 Task: Find connections with filter location Market Harborough with filter topic #Gettingthingsdonewith filter profile language Spanish with filter current company Zones, LLC with filter school Jaipuria Institute of Management with filter industry Cutlery and Handtool Manufacturing with filter service category Immigration Law with filter keywords title Event Planner
Action: Mouse moved to (547, 58)
Screenshot: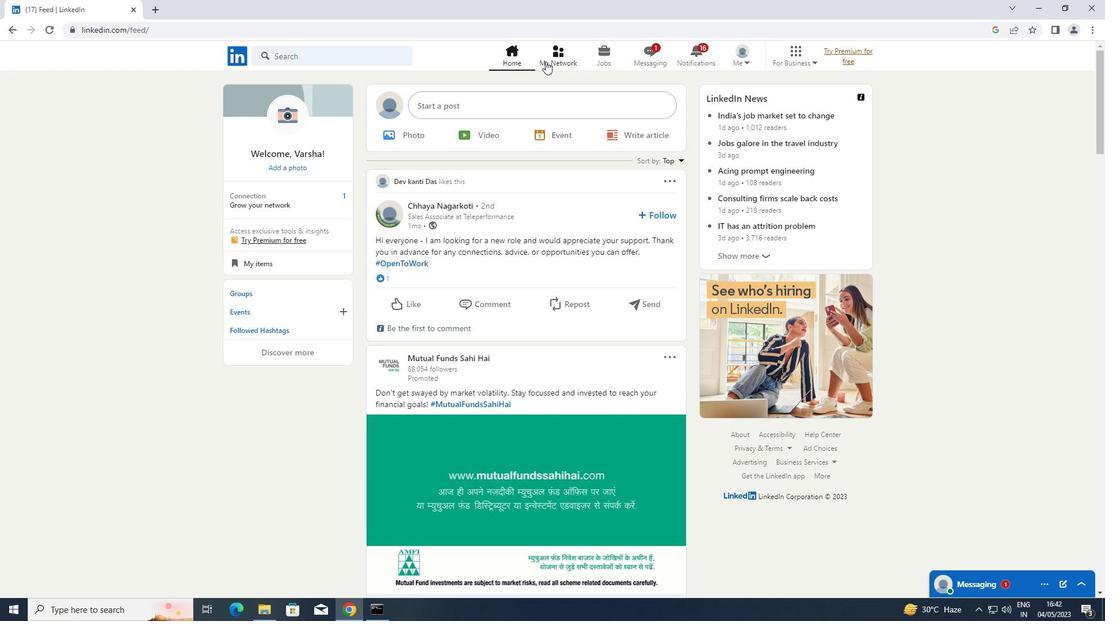 
Action: Mouse pressed left at (547, 58)
Screenshot: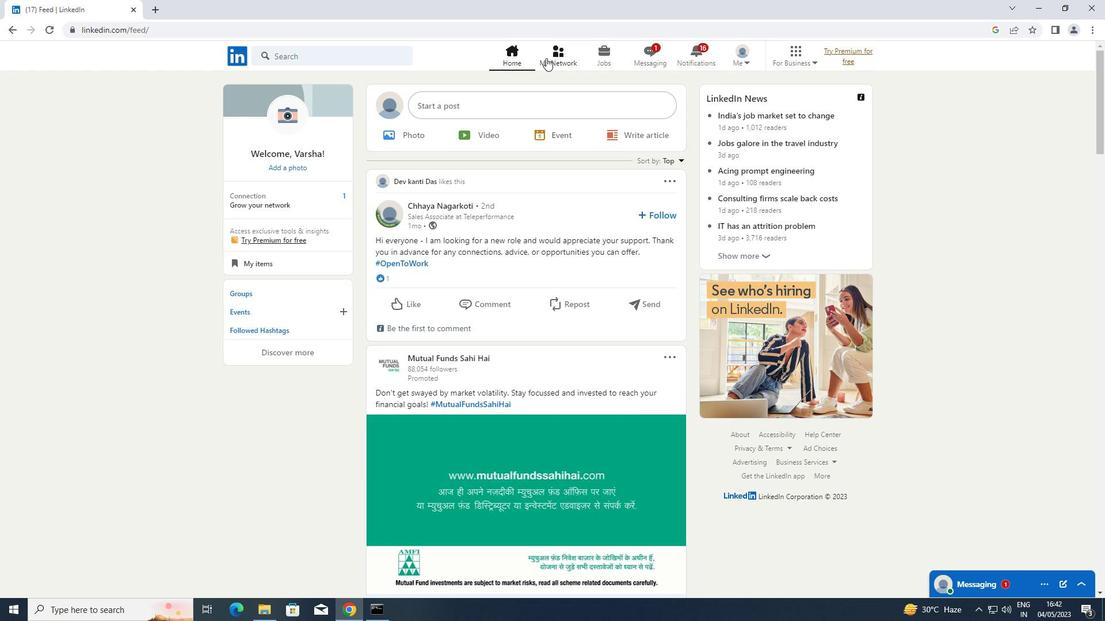 
Action: Mouse moved to (347, 126)
Screenshot: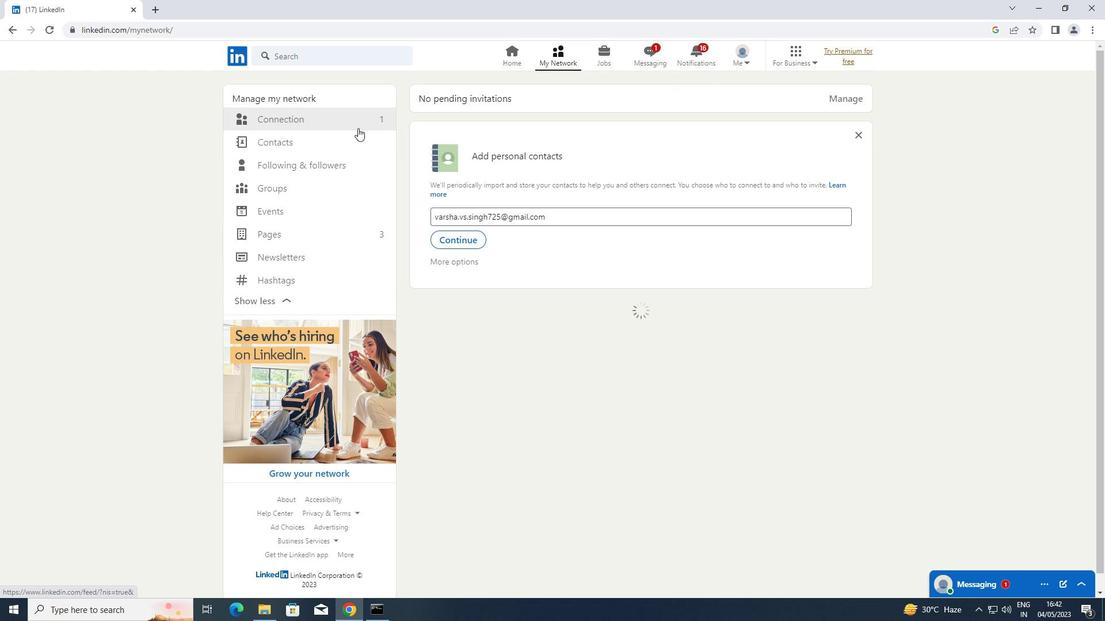 
Action: Mouse pressed left at (347, 126)
Screenshot: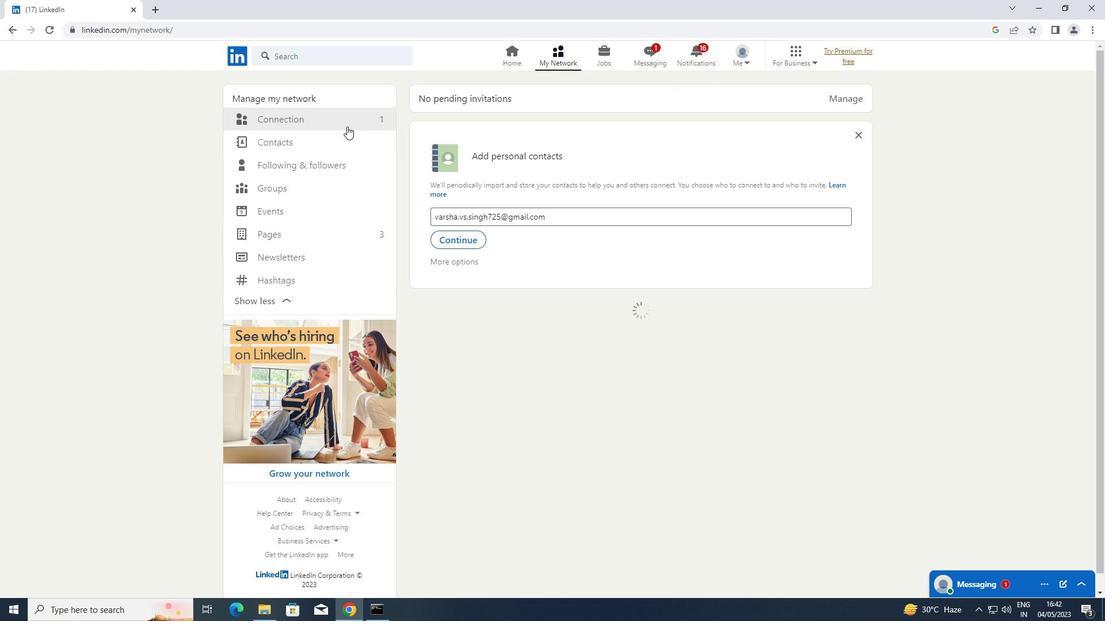 
Action: Mouse moved to (348, 122)
Screenshot: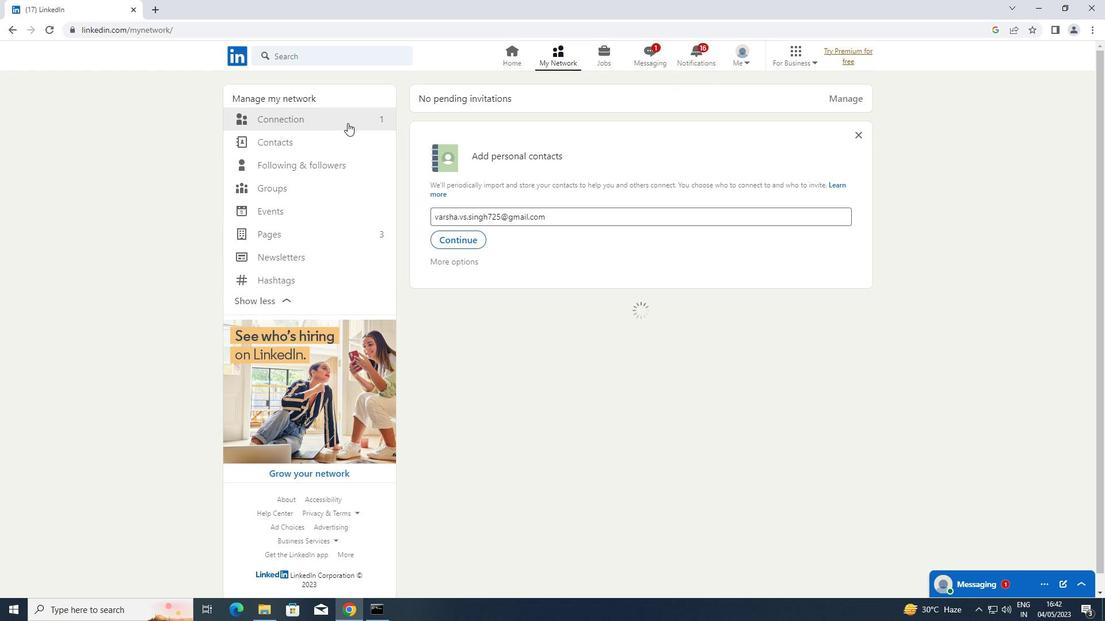 
Action: Mouse pressed left at (348, 122)
Screenshot: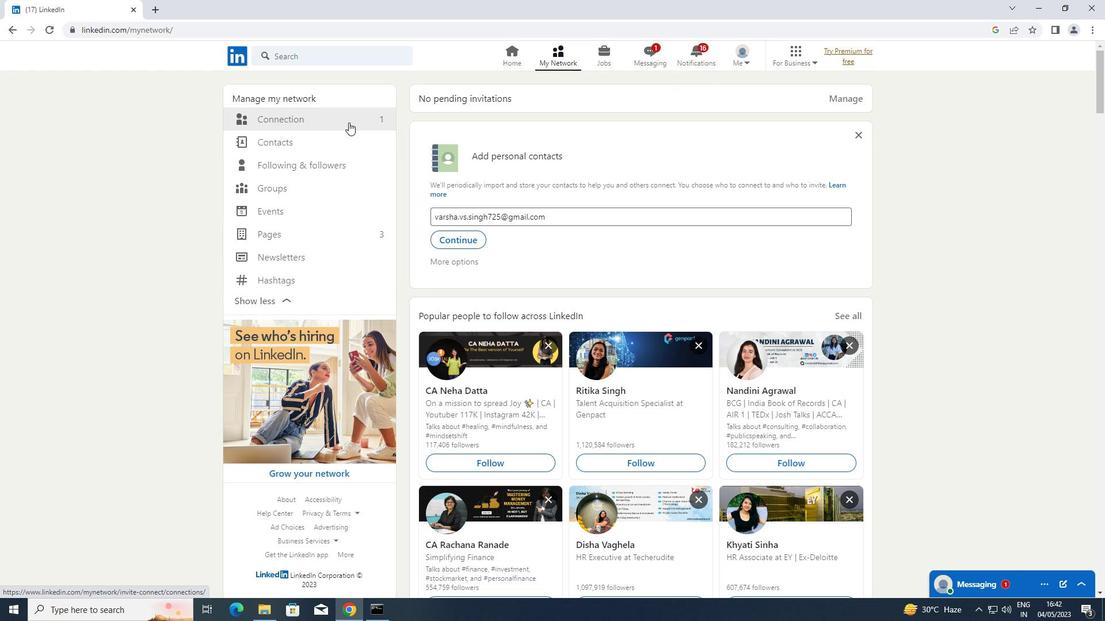 
Action: Mouse moved to (643, 120)
Screenshot: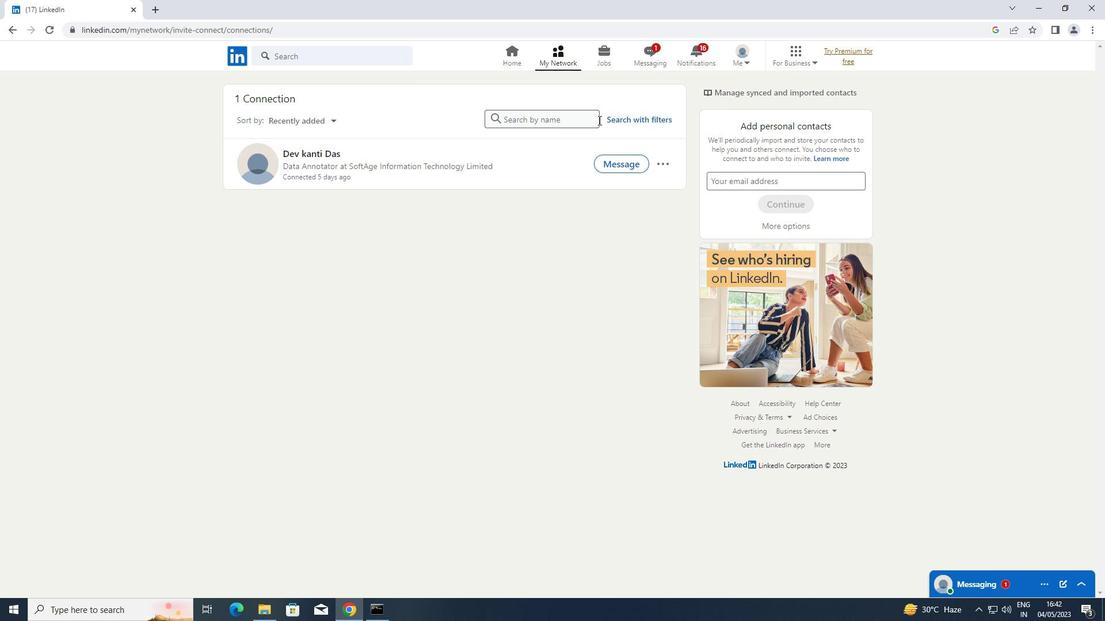 
Action: Mouse pressed left at (643, 120)
Screenshot: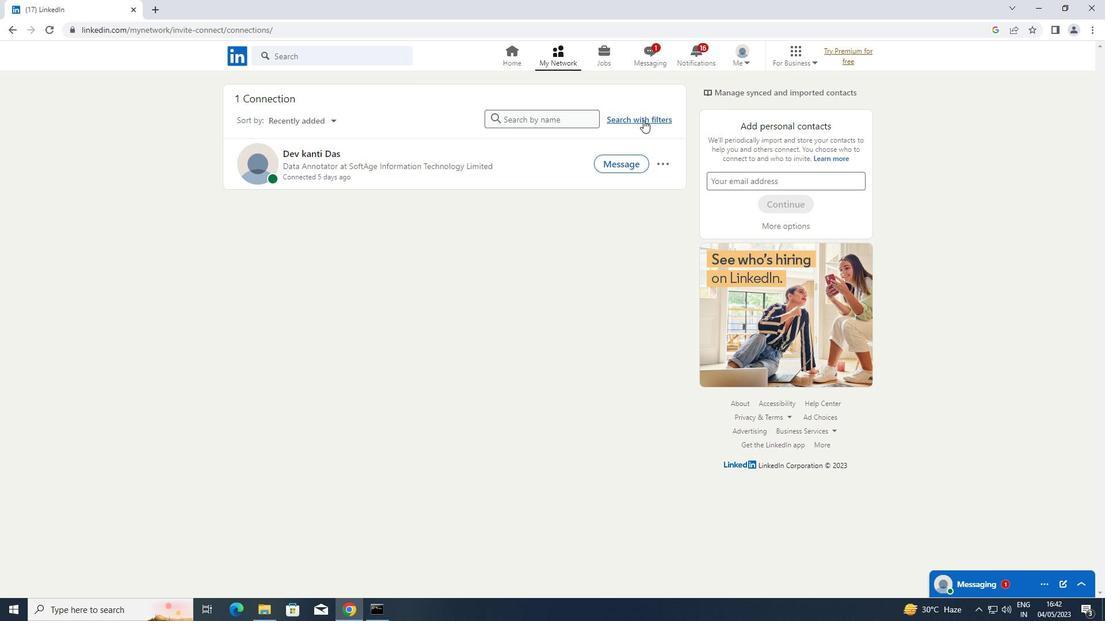 
Action: Mouse moved to (592, 90)
Screenshot: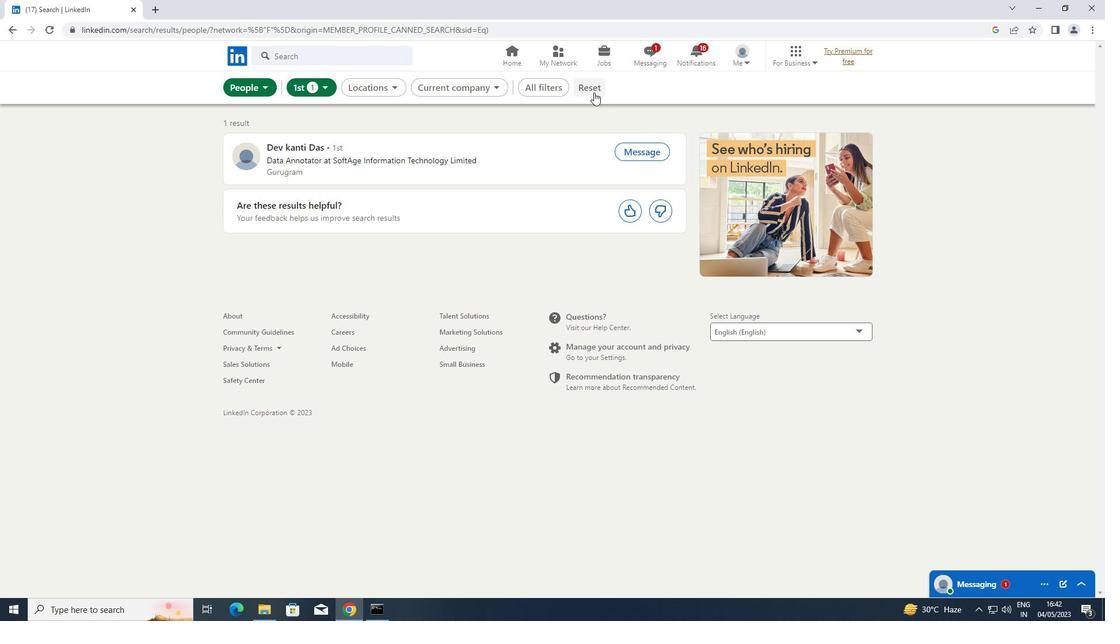 
Action: Mouse pressed left at (592, 90)
Screenshot: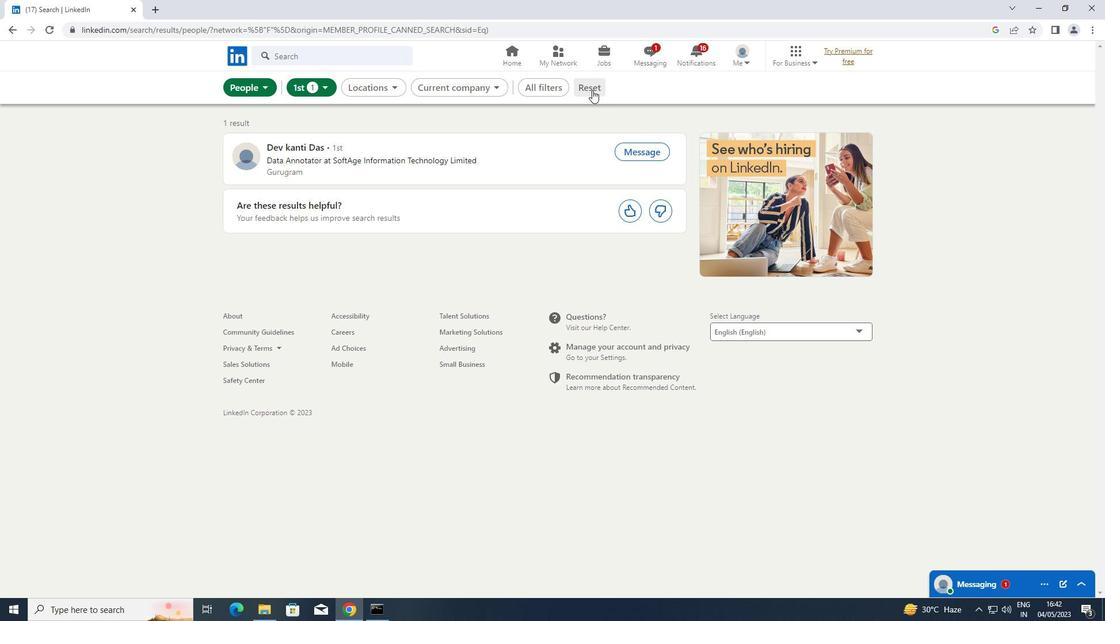 
Action: Mouse moved to (578, 88)
Screenshot: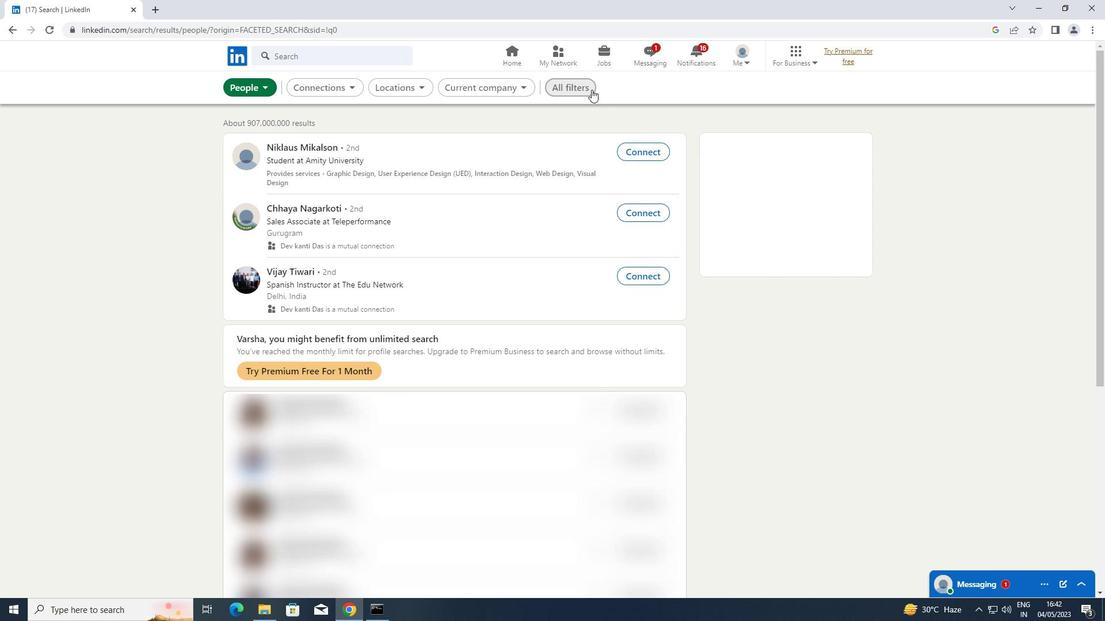 
Action: Mouse pressed left at (578, 88)
Screenshot: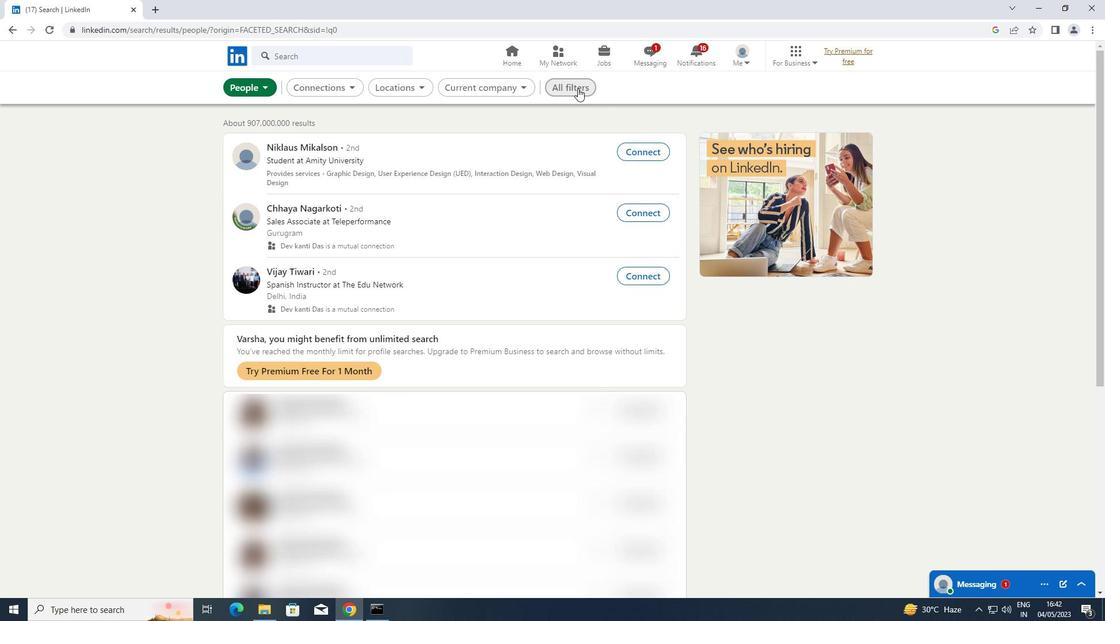 
Action: Mouse moved to (855, 196)
Screenshot: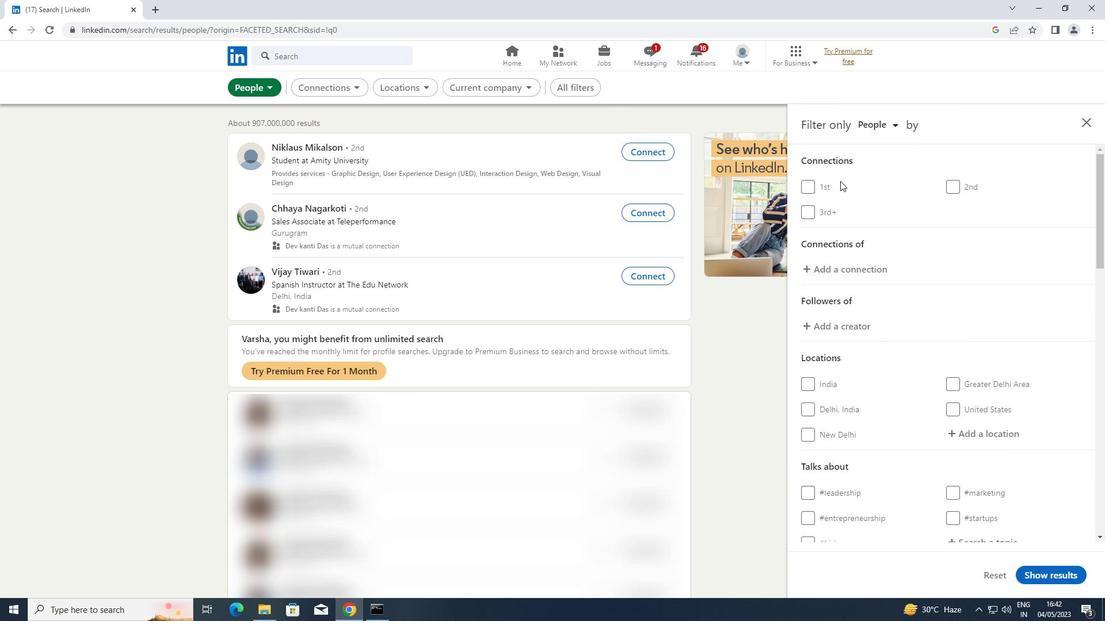 
Action: Mouse scrolled (855, 195) with delta (0, 0)
Screenshot: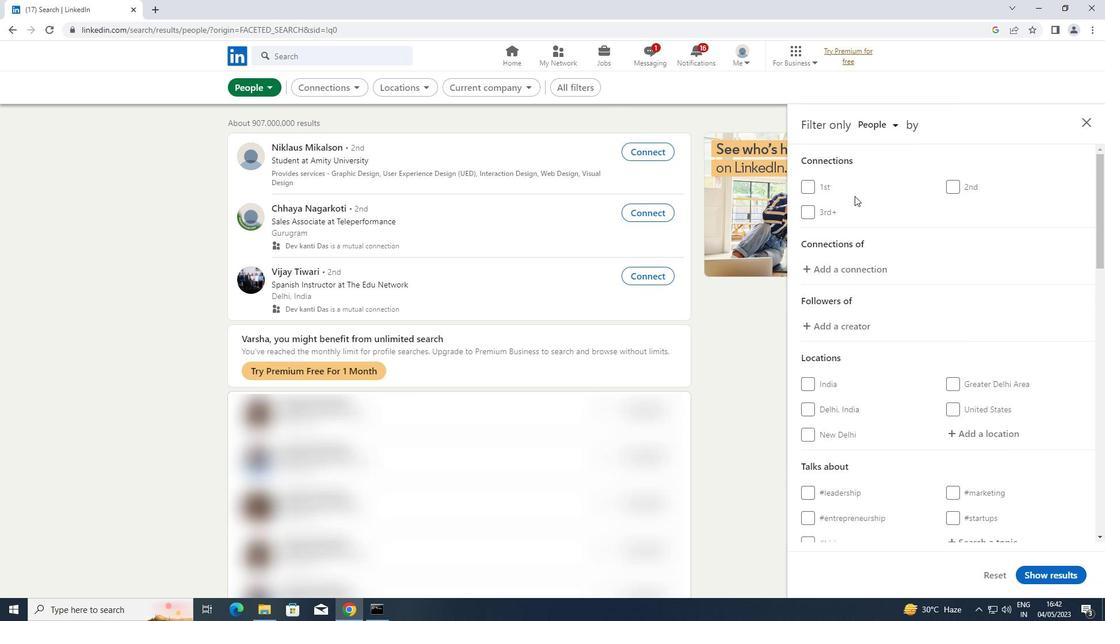 
Action: Mouse scrolled (855, 195) with delta (0, 0)
Screenshot: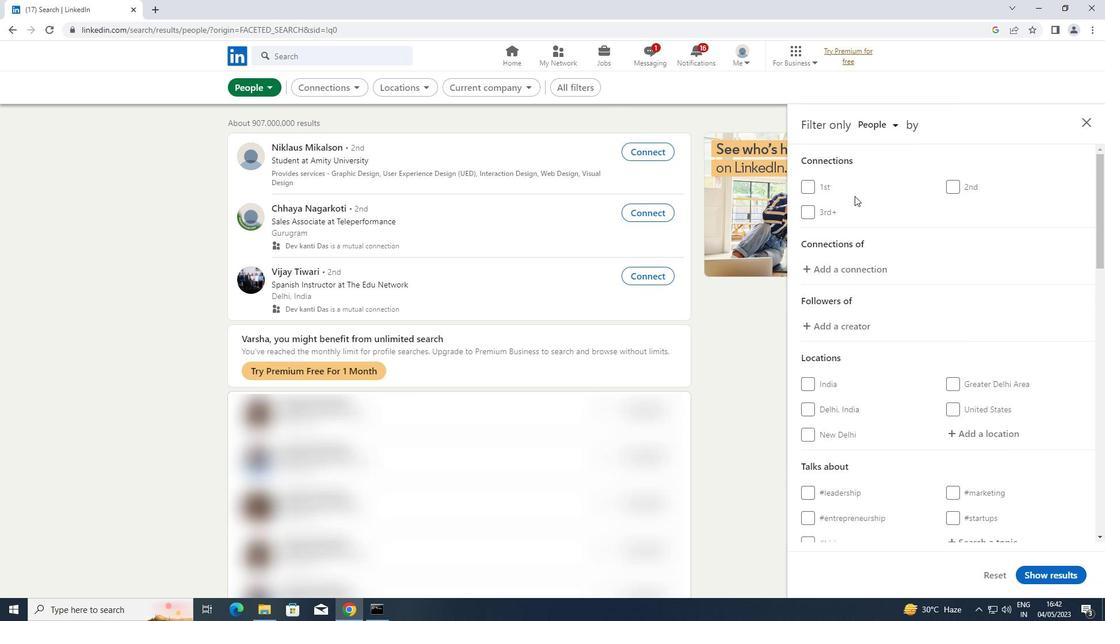 
Action: Mouse moved to (956, 306)
Screenshot: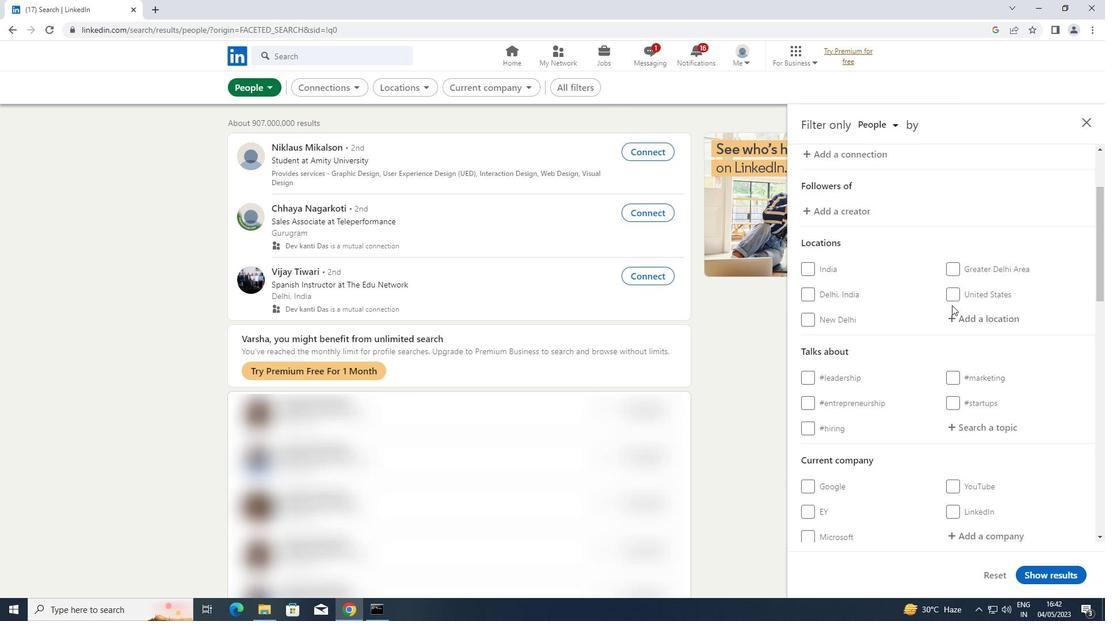 
Action: Mouse pressed left at (956, 306)
Screenshot: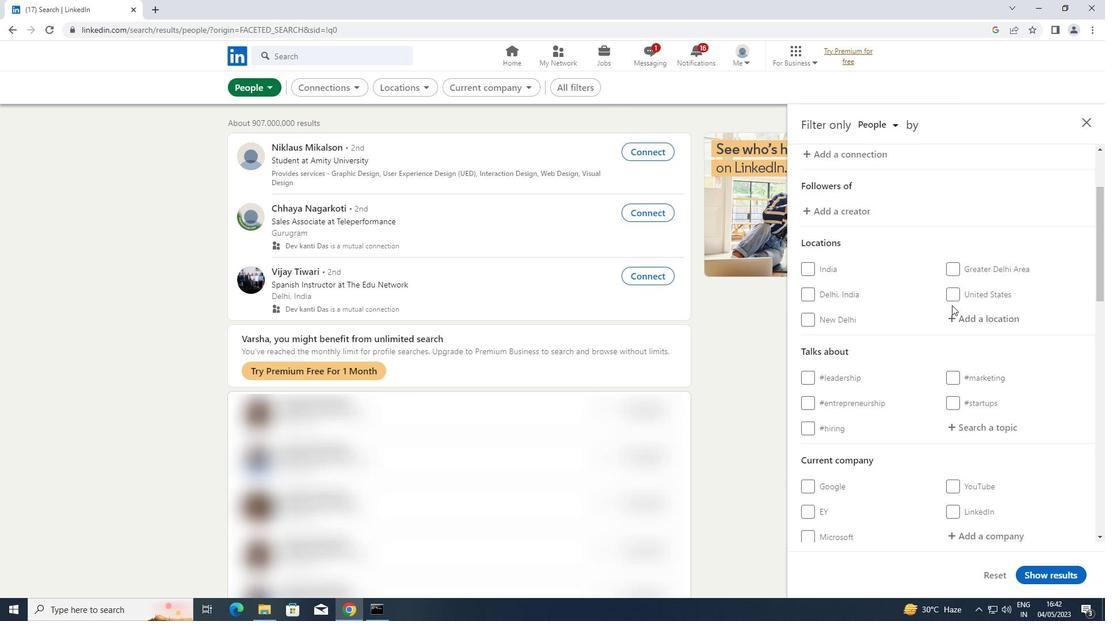 
Action: Mouse moved to (961, 313)
Screenshot: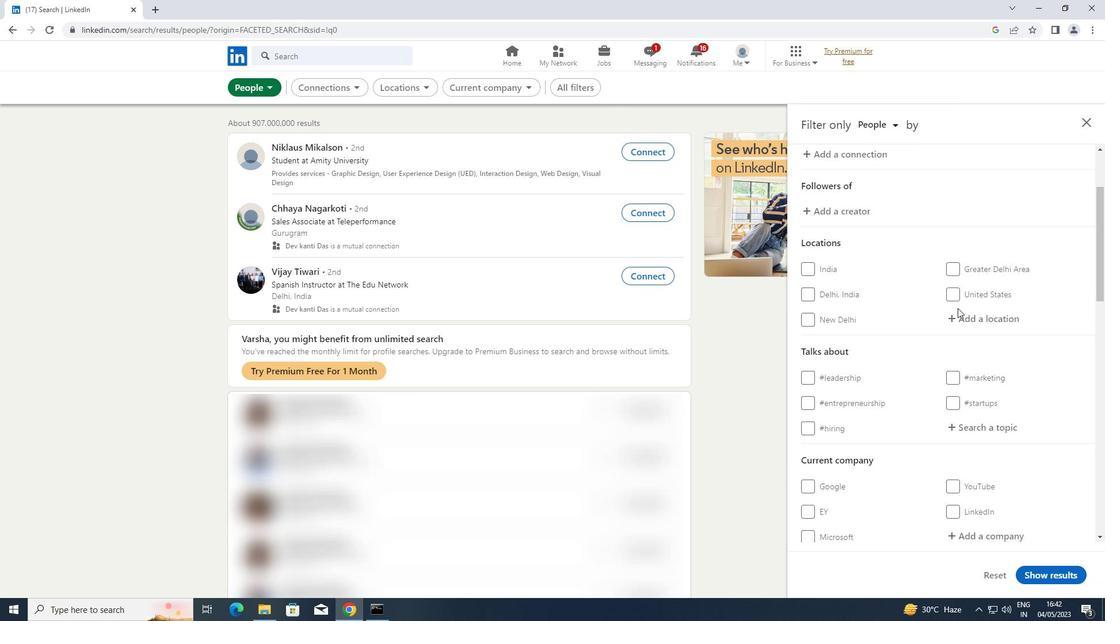 
Action: Mouse pressed left at (961, 313)
Screenshot: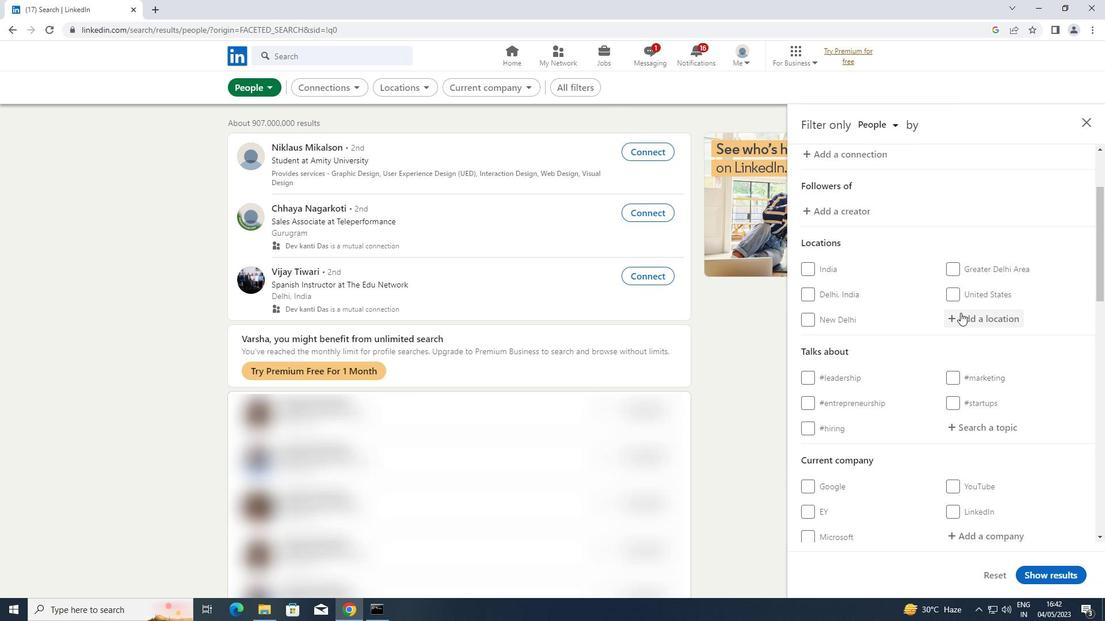 
Action: Mouse moved to (961, 313)
Screenshot: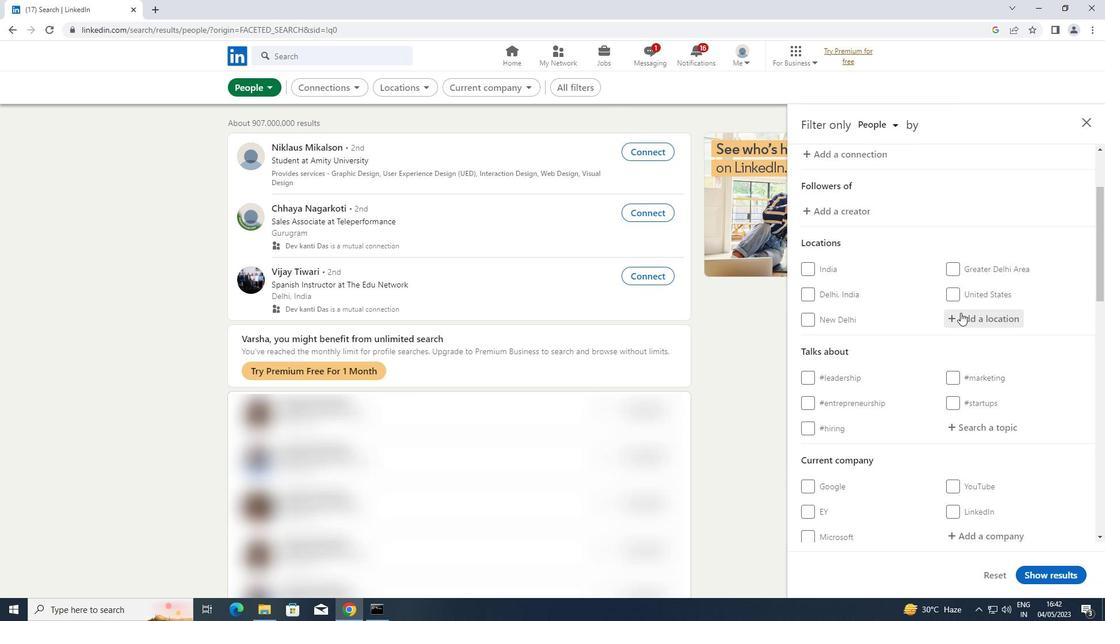 
Action: Key pressed <Key.shift>MARKET<Key.space><Key.shift>HARBOROUGH
Screenshot: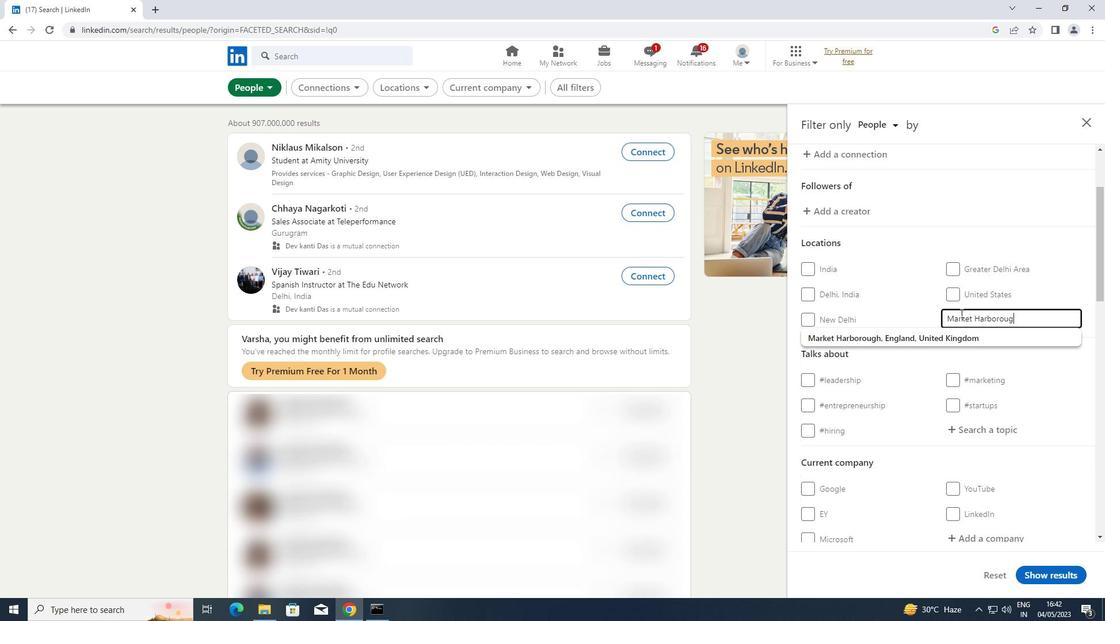 
Action: Mouse moved to (1005, 422)
Screenshot: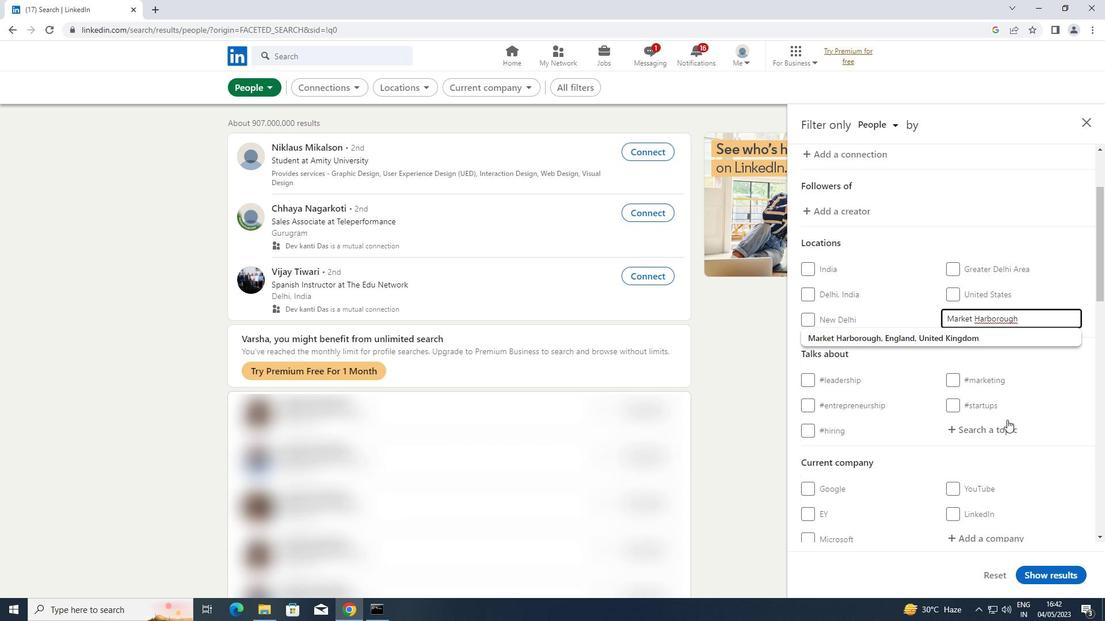 
Action: Mouse pressed left at (1005, 422)
Screenshot: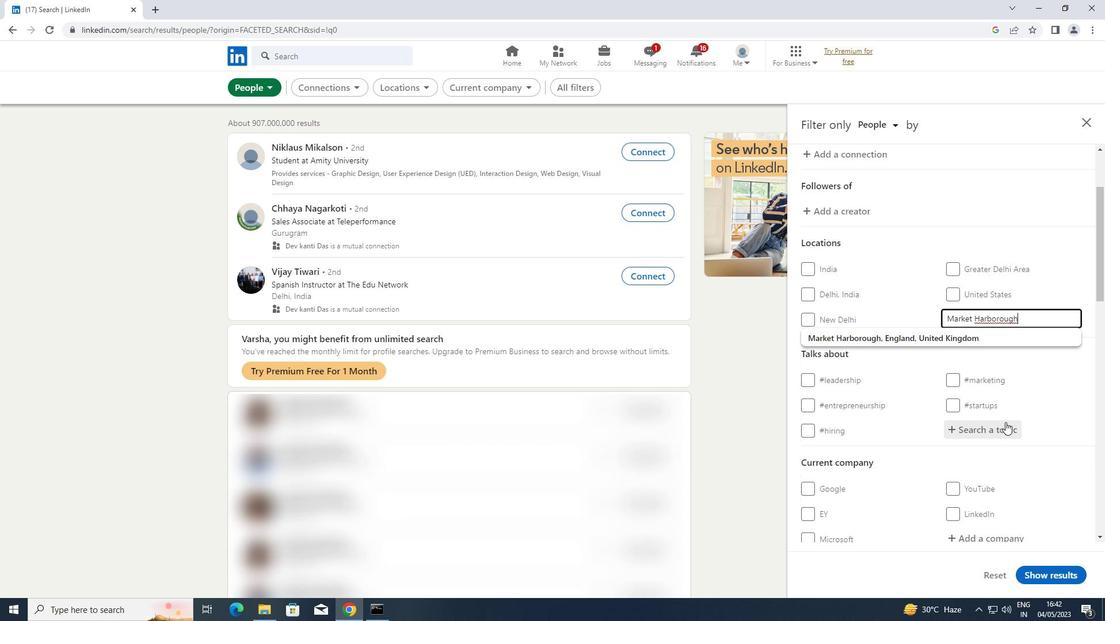 
Action: Key pressed <Key.shift>GETTINGTHINGSDON
Screenshot: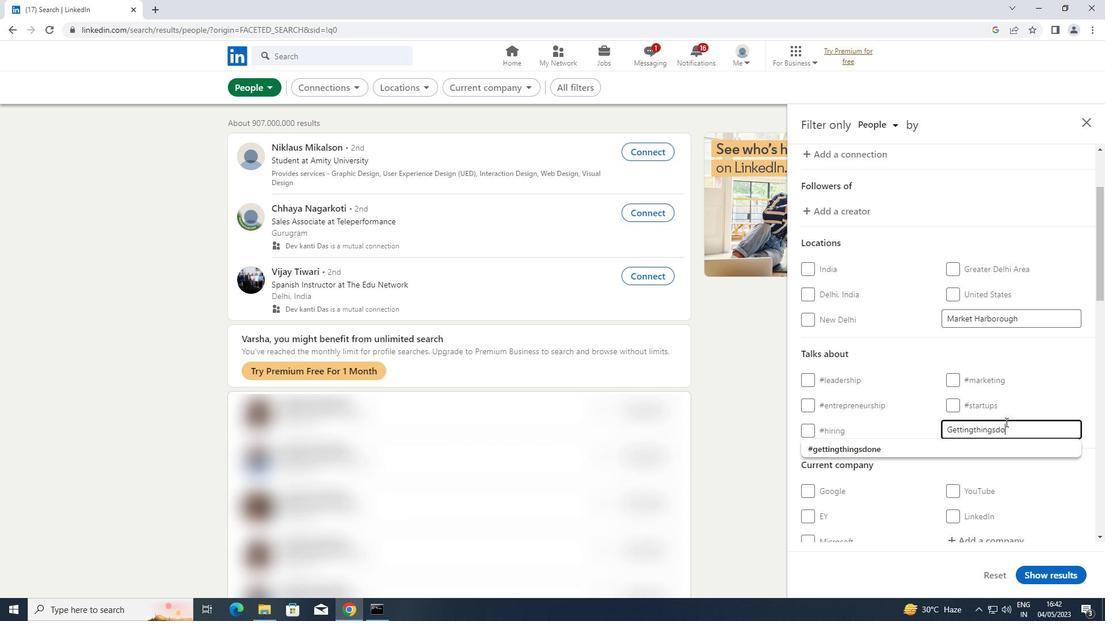 
Action: Mouse moved to (924, 451)
Screenshot: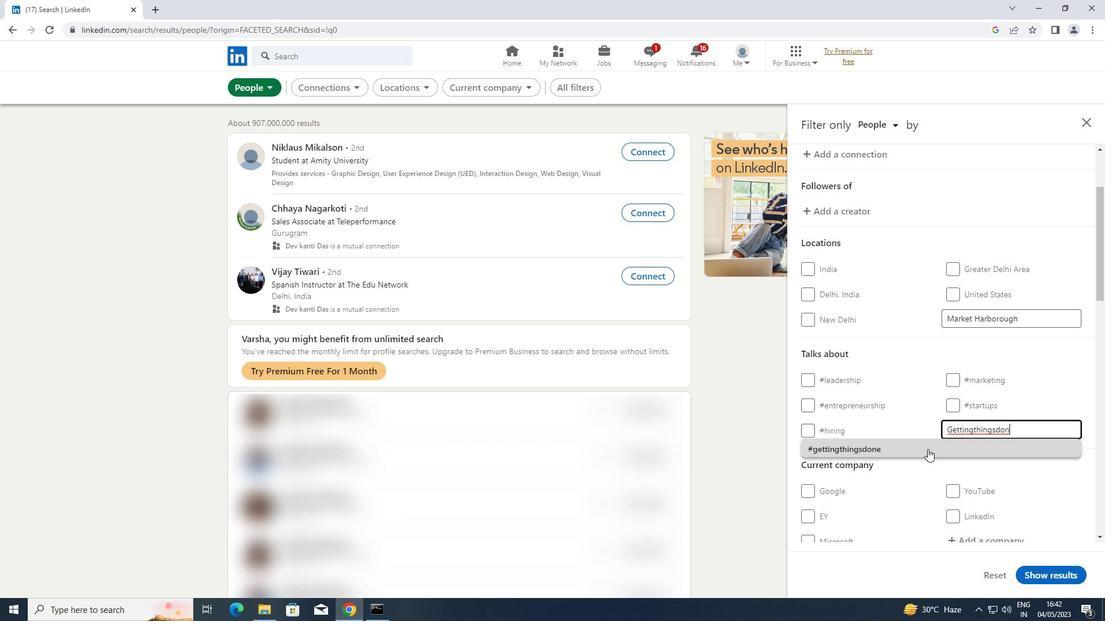 
Action: Mouse pressed left at (924, 451)
Screenshot: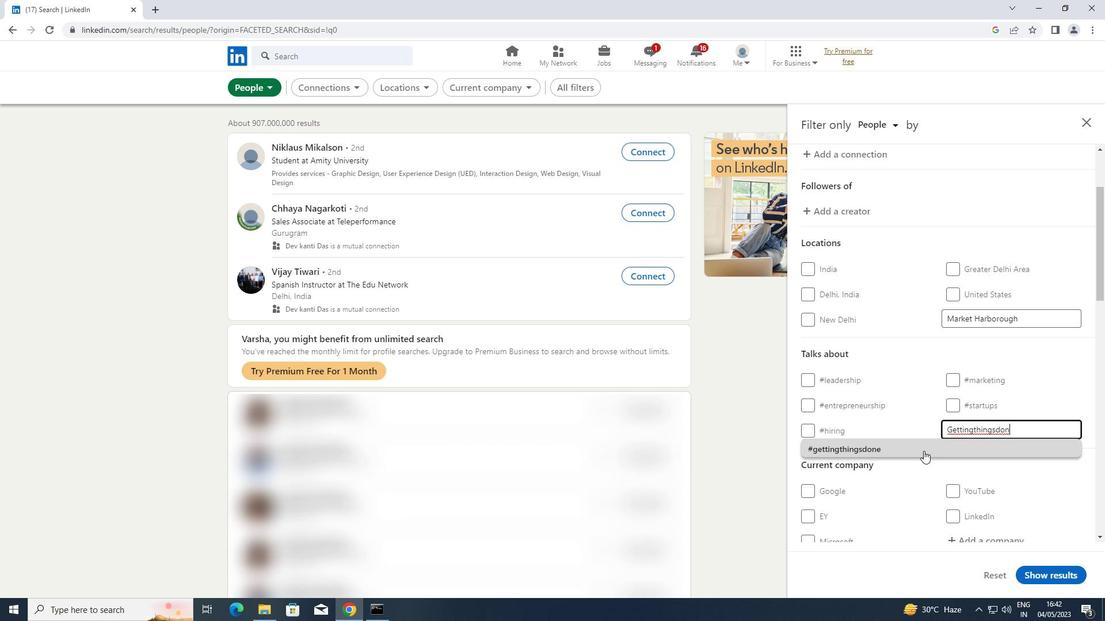 
Action: Mouse moved to (926, 451)
Screenshot: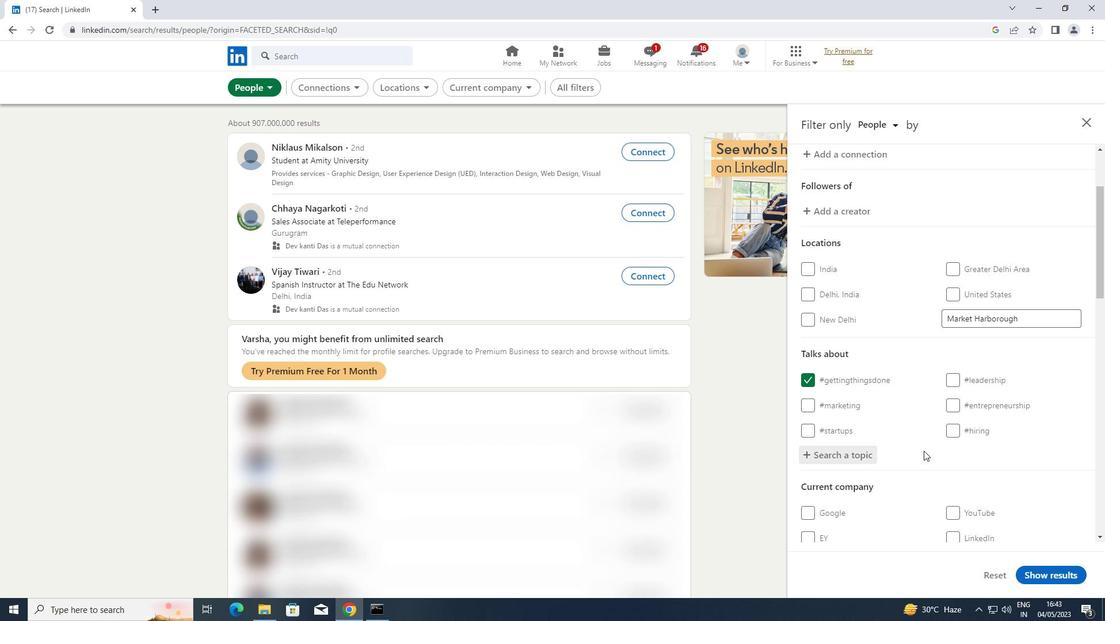 
Action: Mouse scrolled (926, 450) with delta (0, 0)
Screenshot: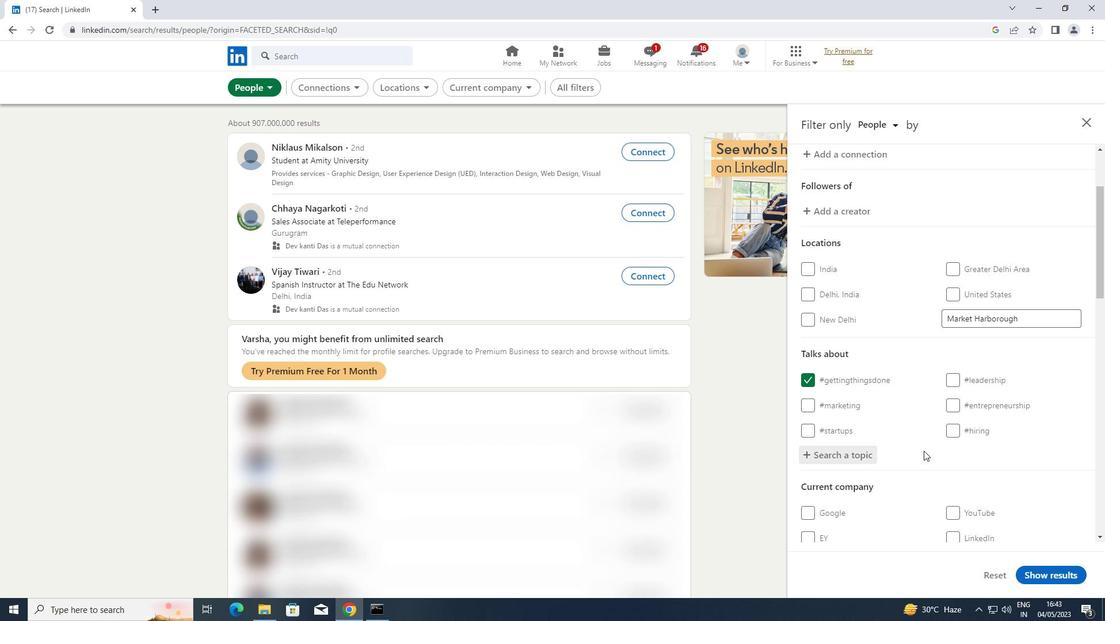 
Action: Mouse scrolled (926, 450) with delta (0, 0)
Screenshot: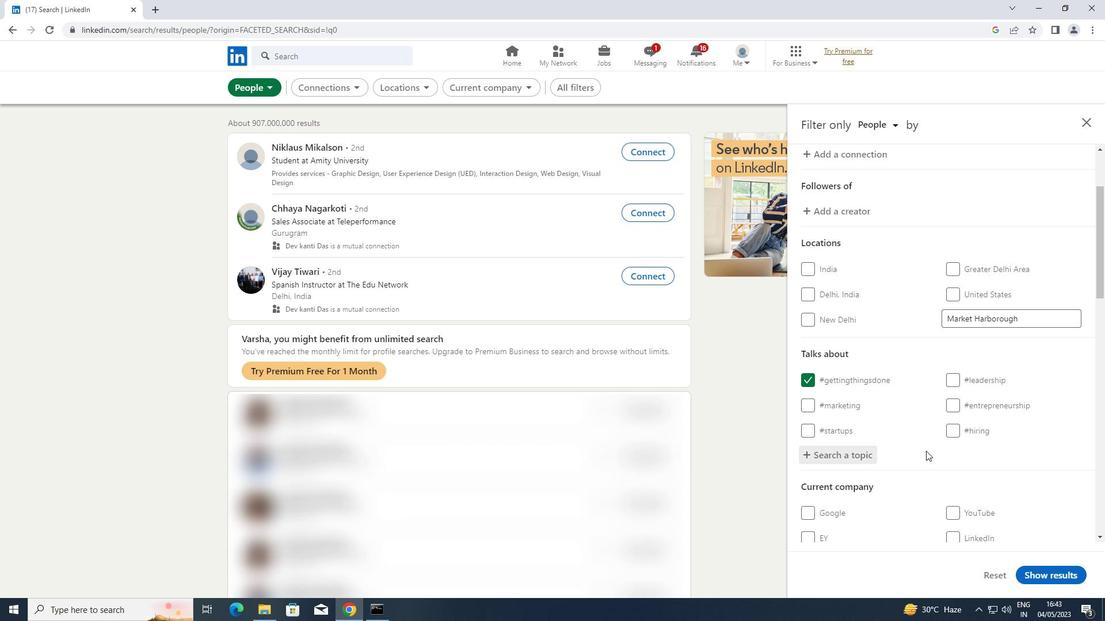 
Action: Mouse scrolled (926, 450) with delta (0, 0)
Screenshot: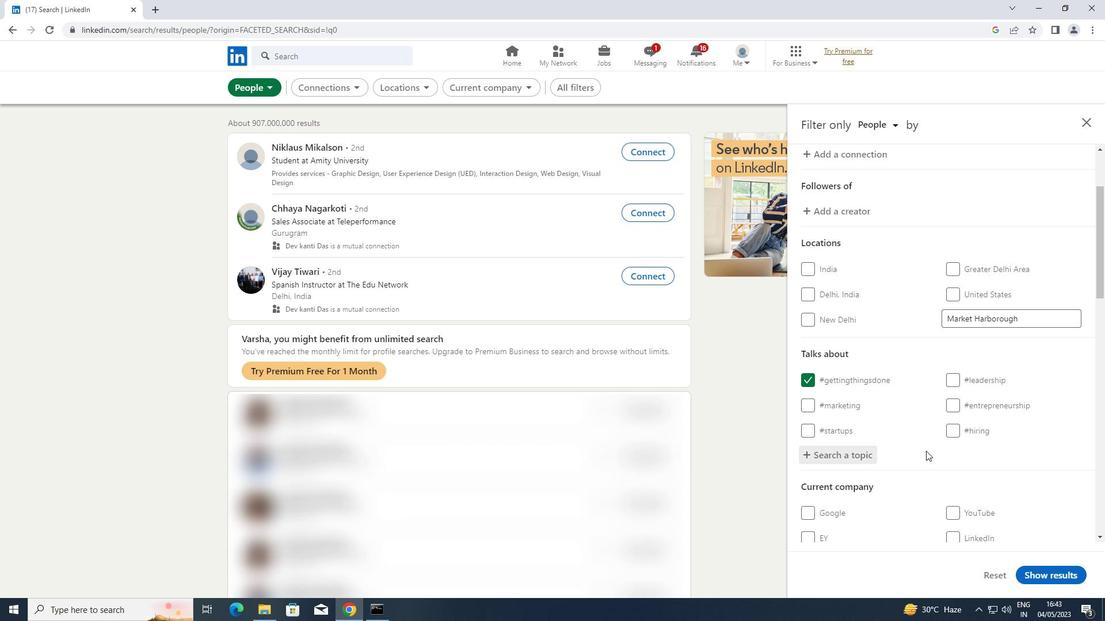 
Action: Mouse scrolled (926, 450) with delta (0, 0)
Screenshot: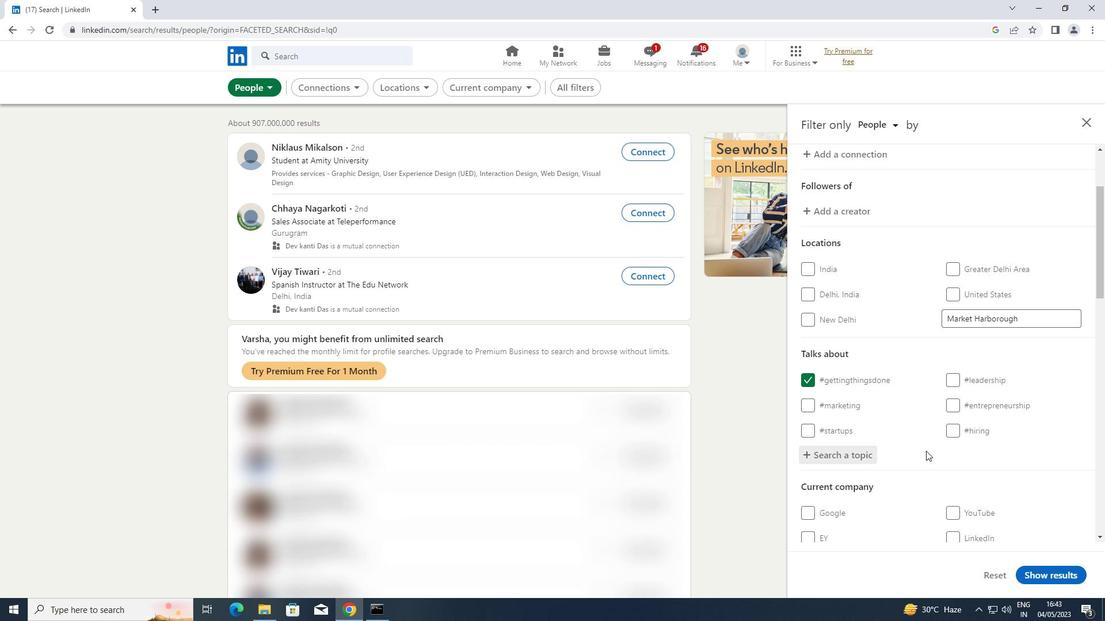 
Action: Mouse scrolled (926, 450) with delta (0, 0)
Screenshot: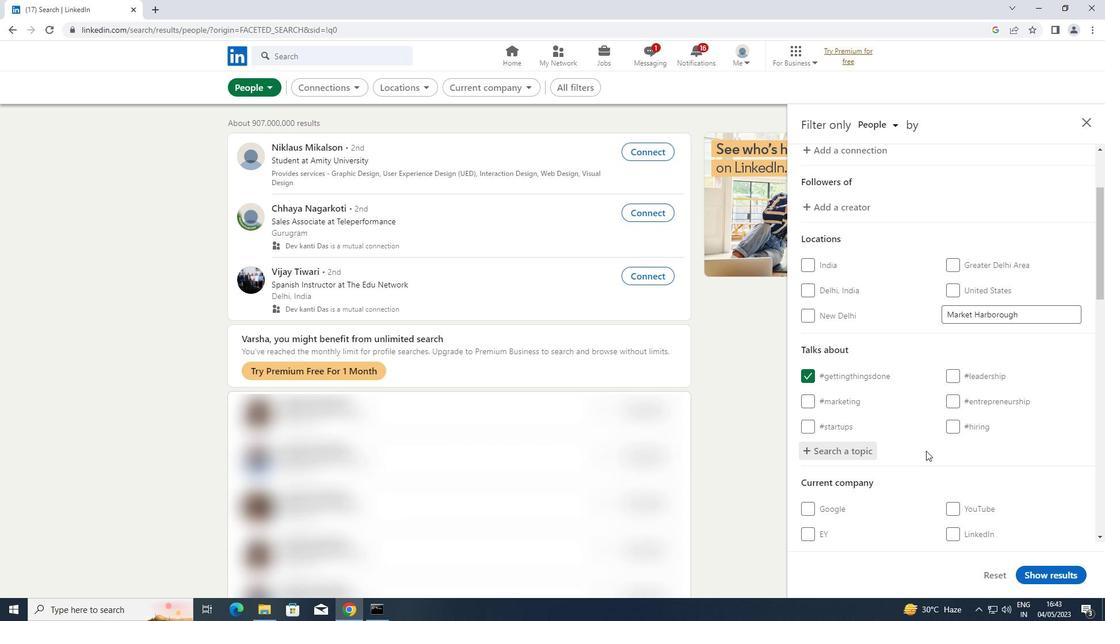 
Action: Mouse moved to (927, 450)
Screenshot: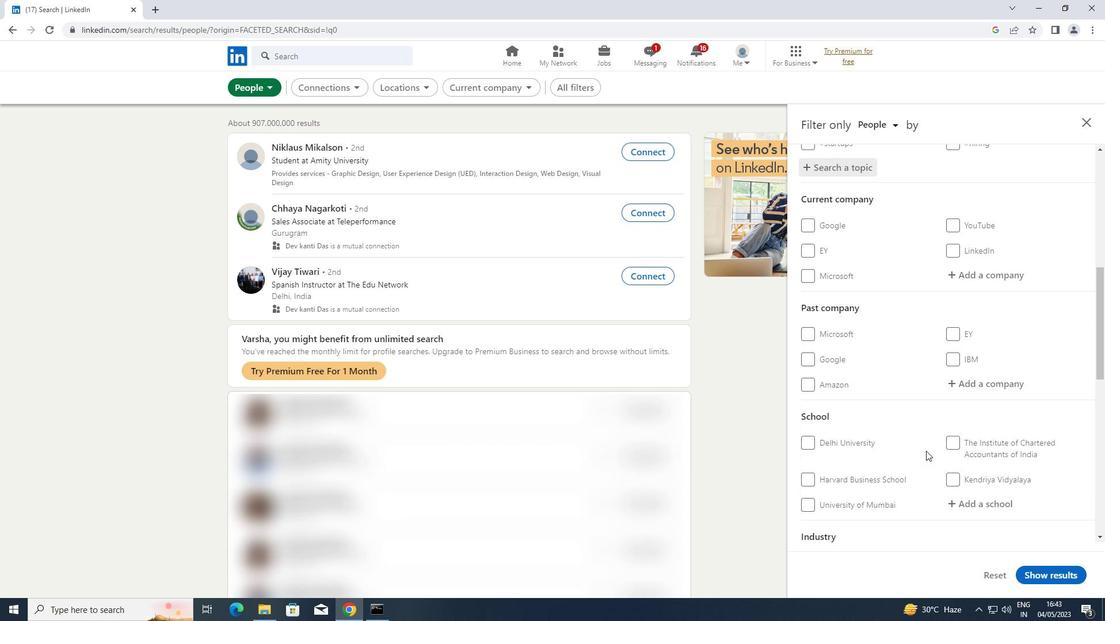 
Action: Mouse scrolled (927, 450) with delta (0, 0)
Screenshot: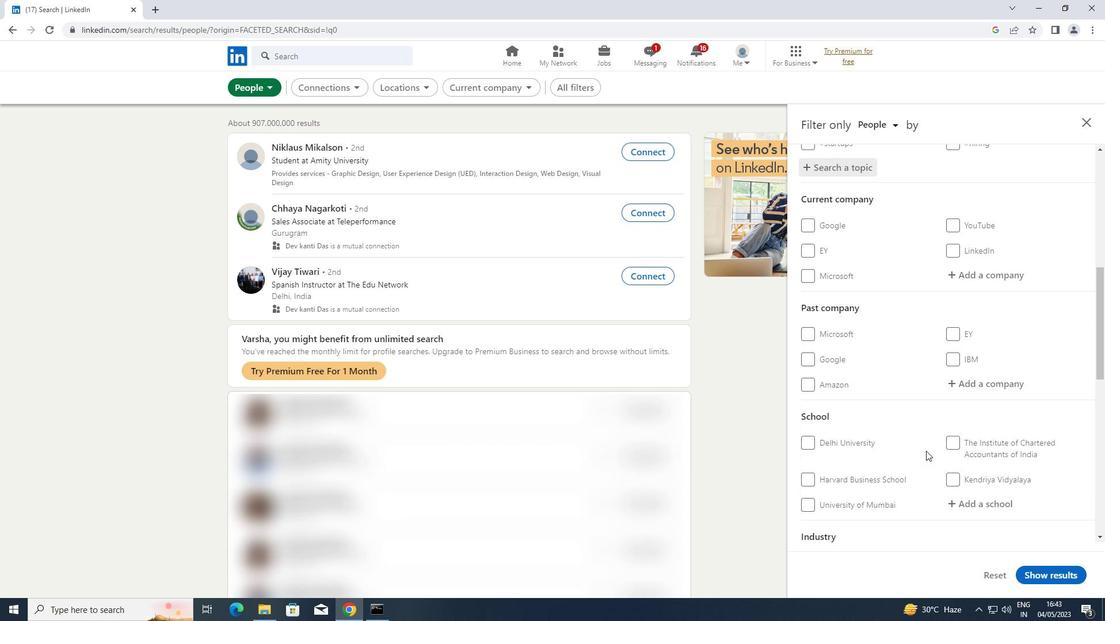 
Action: Mouse scrolled (927, 450) with delta (0, 0)
Screenshot: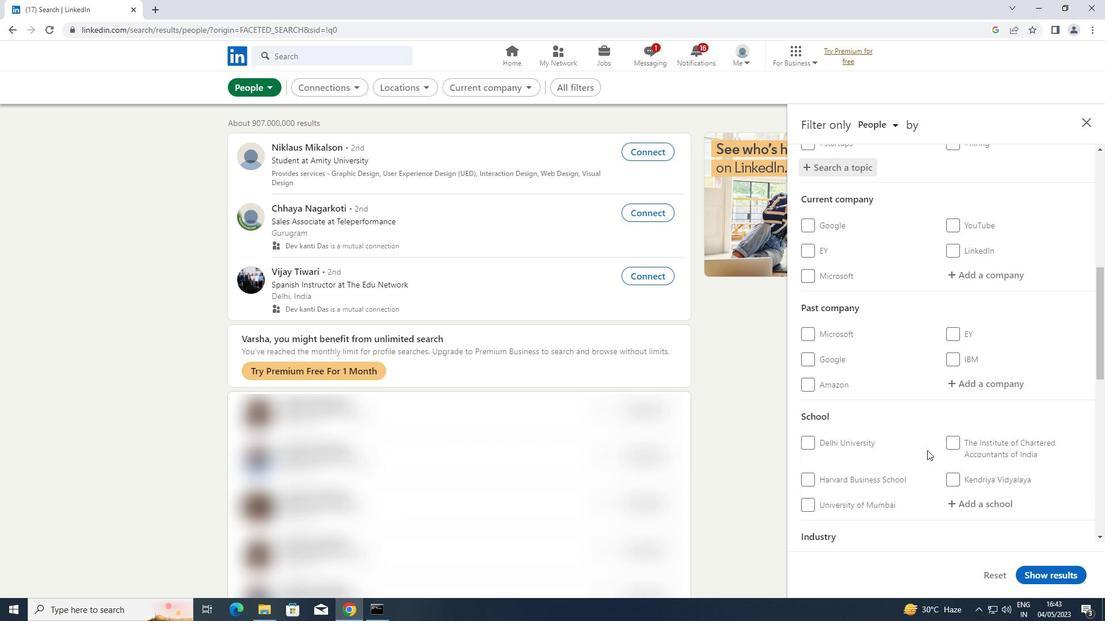 
Action: Mouse scrolled (927, 450) with delta (0, 0)
Screenshot: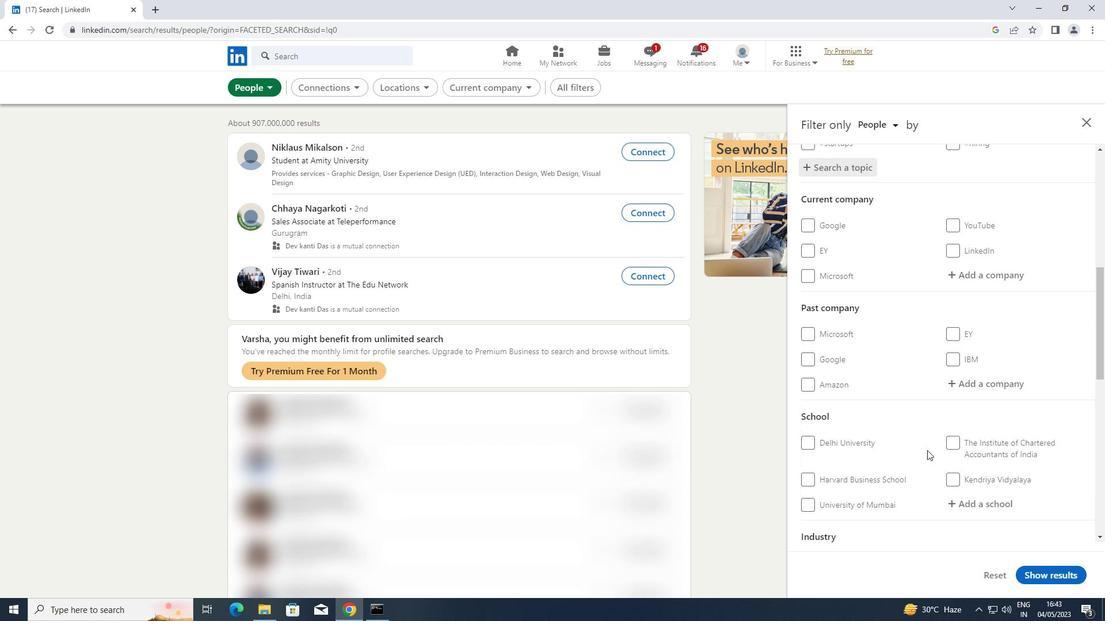 
Action: Mouse scrolled (927, 450) with delta (0, 0)
Screenshot: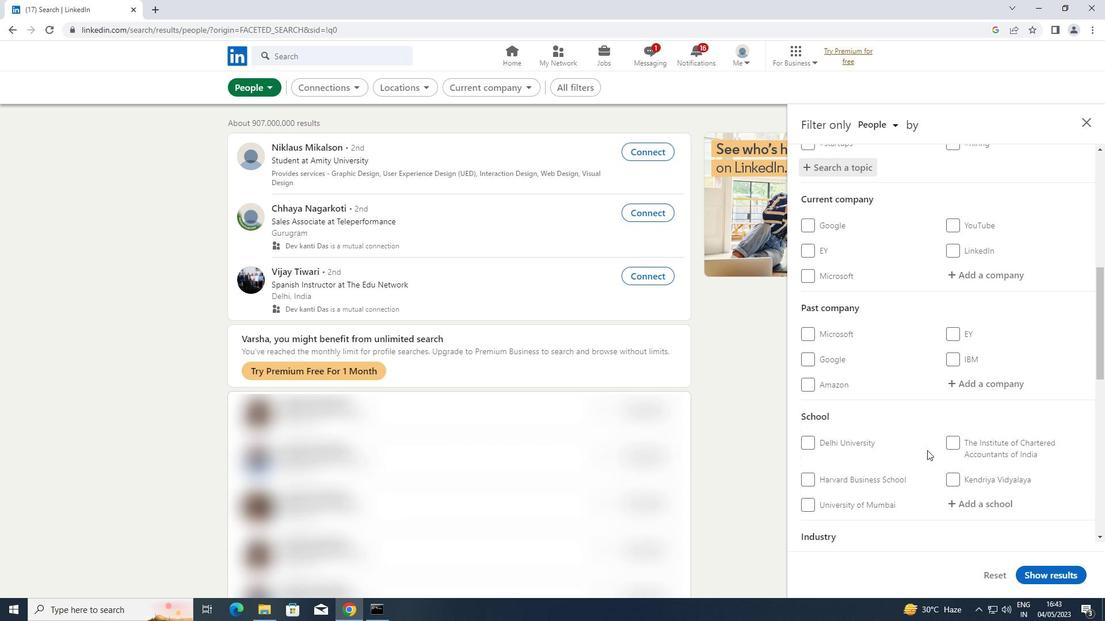
Action: Mouse scrolled (927, 450) with delta (0, 0)
Screenshot: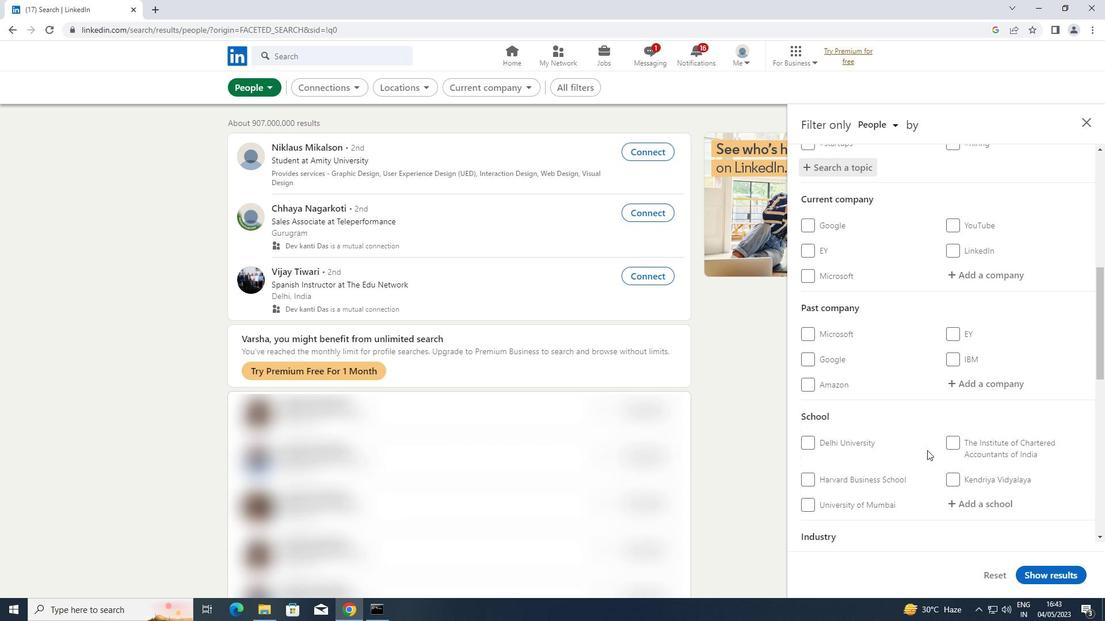 
Action: Mouse scrolled (927, 450) with delta (0, 0)
Screenshot: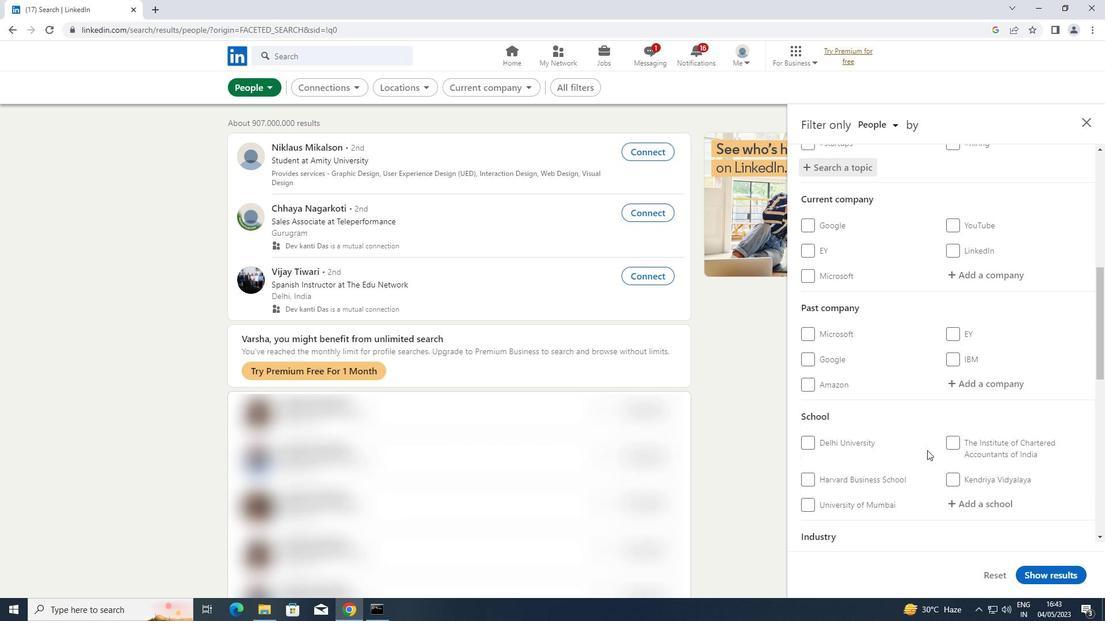 
Action: Mouse moved to (807, 378)
Screenshot: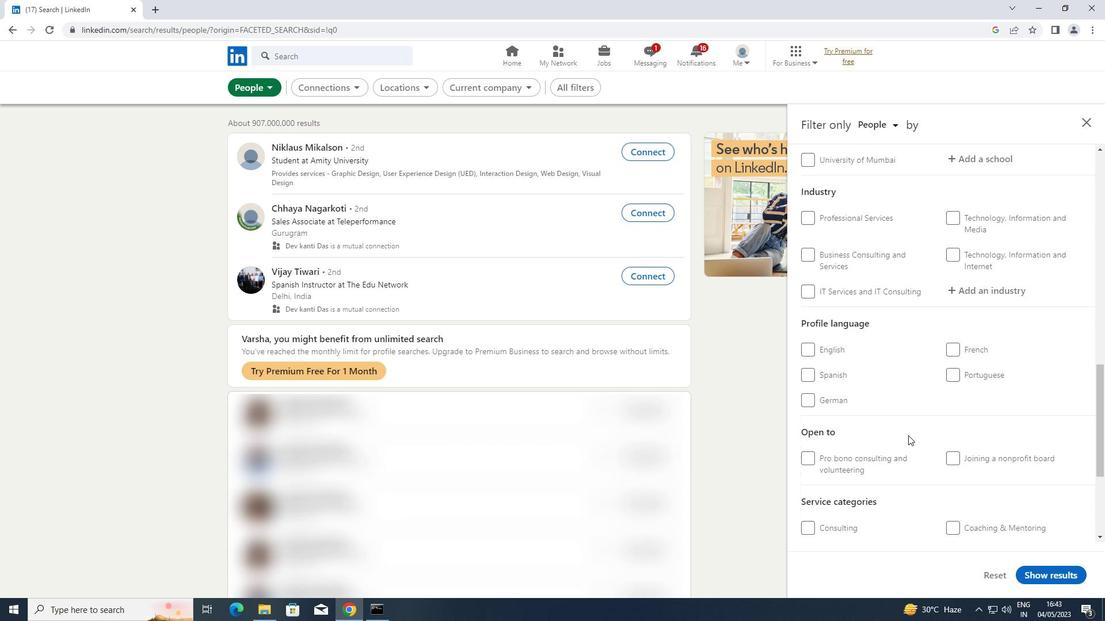 
Action: Mouse pressed left at (807, 378)
Screenshot: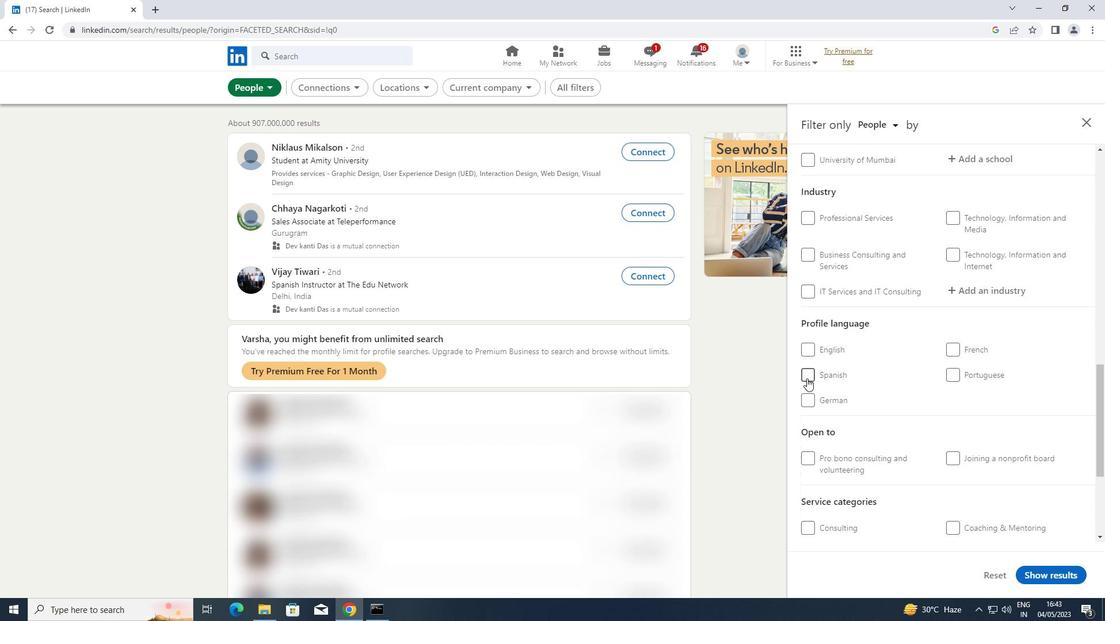 
Action: Mouse moved to (872, 359)
Screenshot: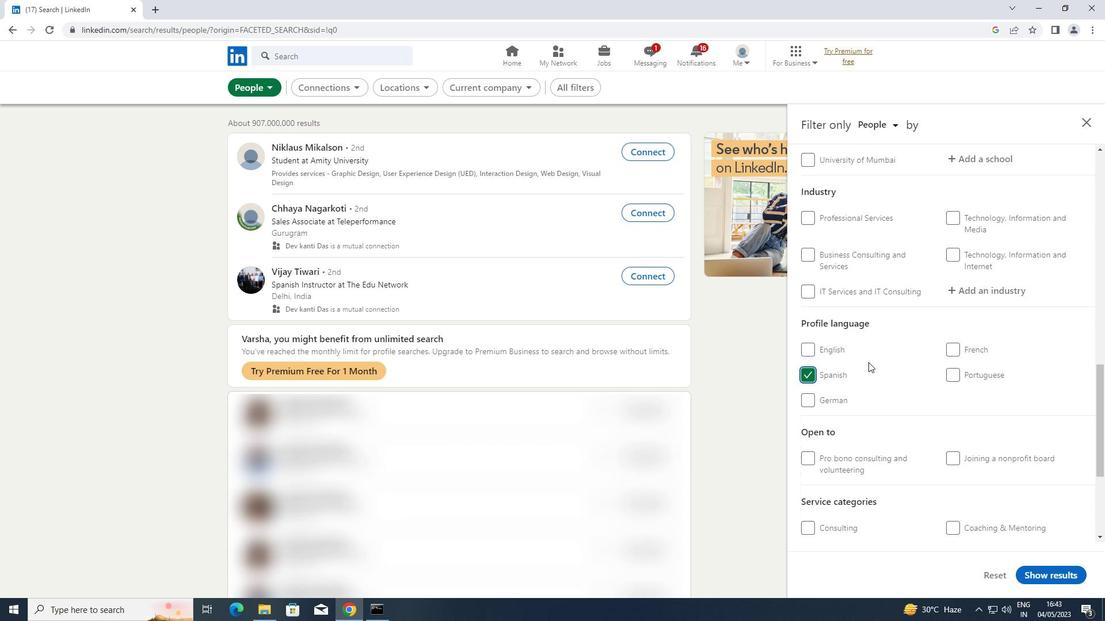
Action: Mouse scrolled (872, 360) with delta (0, 0)
Screenshot: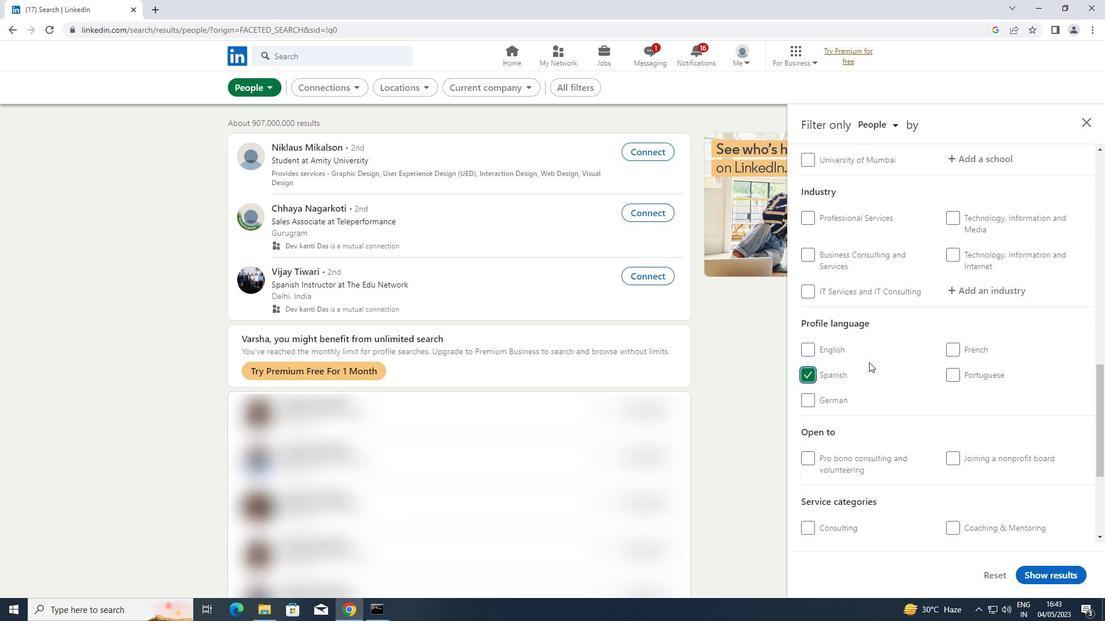 
Action: Mouse moved to (872, 359)
Screenshot: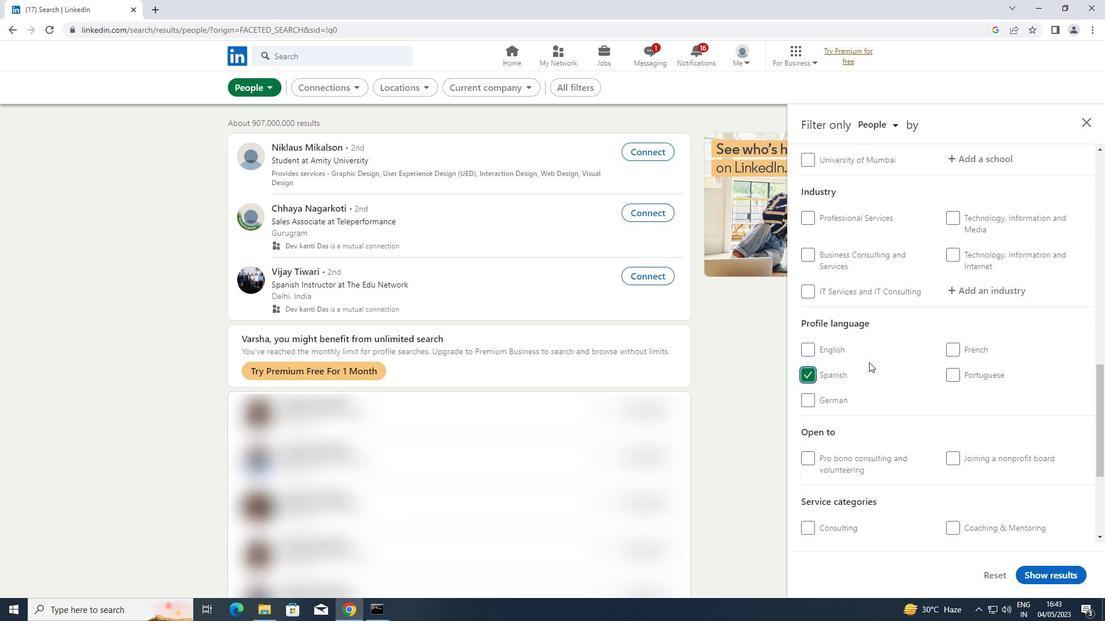 
Action: Mouse scrolled (872, 359) with delta (0, 0)
Screenshot: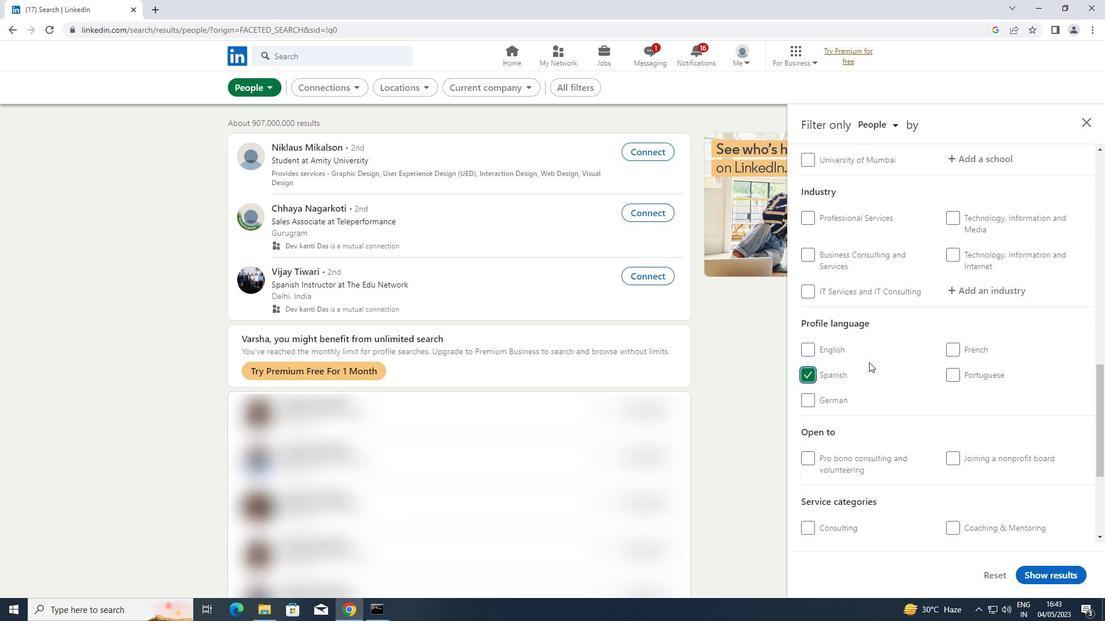 
Action: Mouse scrolled (872, 359) with delta (0, 0)
Screenshot: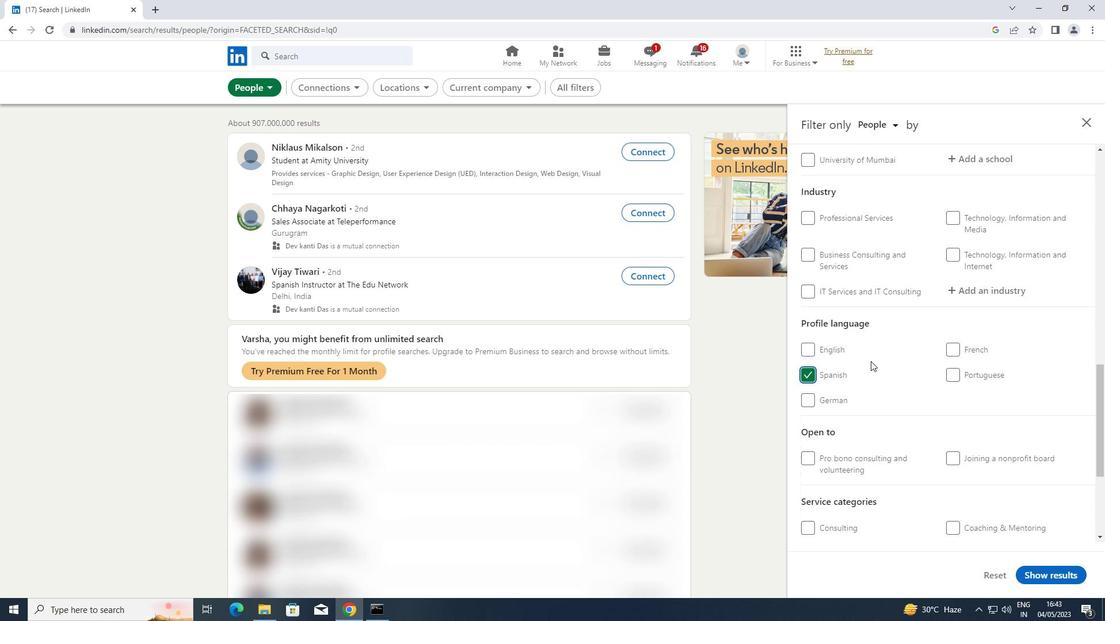 
Action: Mouse scrolled (872, 359) with delta (0, 0)
Screenshot: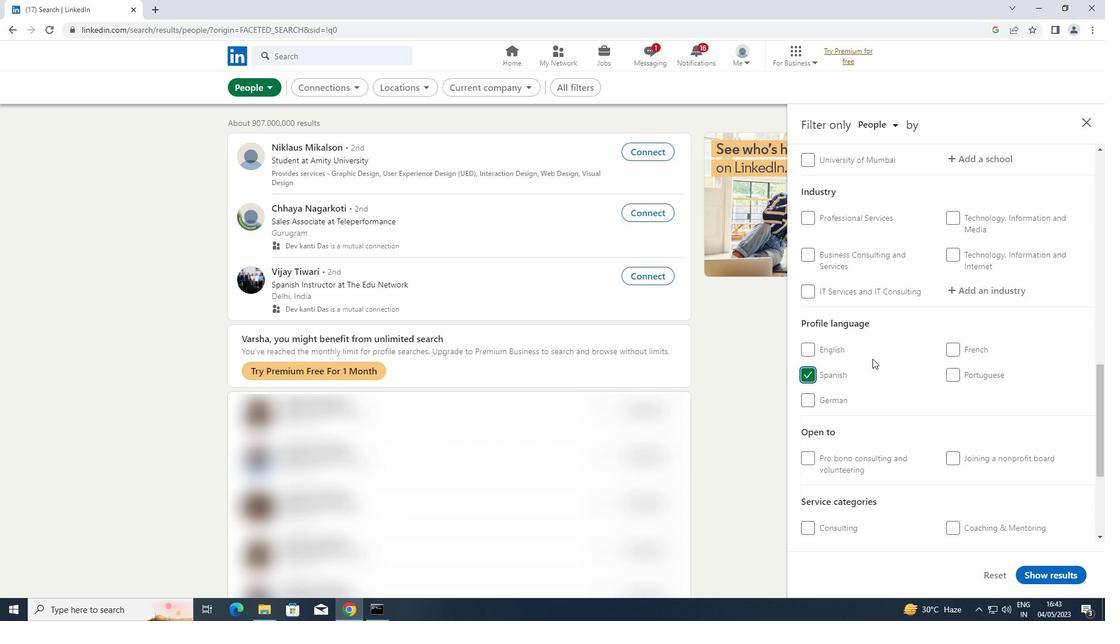 
Action: Mouse scrolled (872, 359) with delta (0, 0)
Screenshot: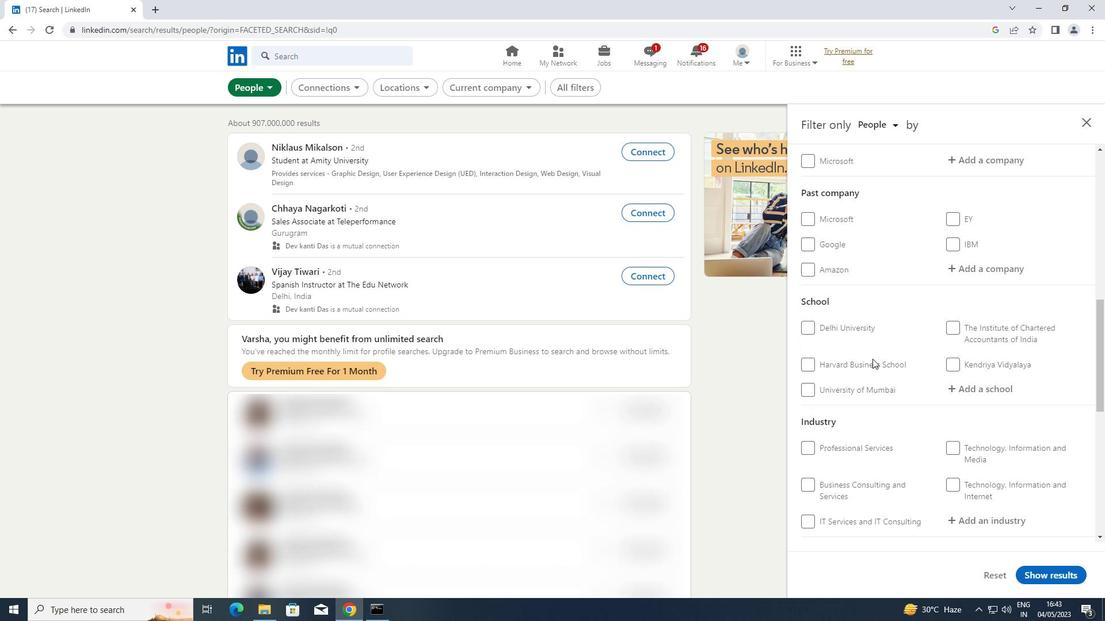 
Action: Mouse scrolled (872, 359) with delta (0, 0)
Screenshot: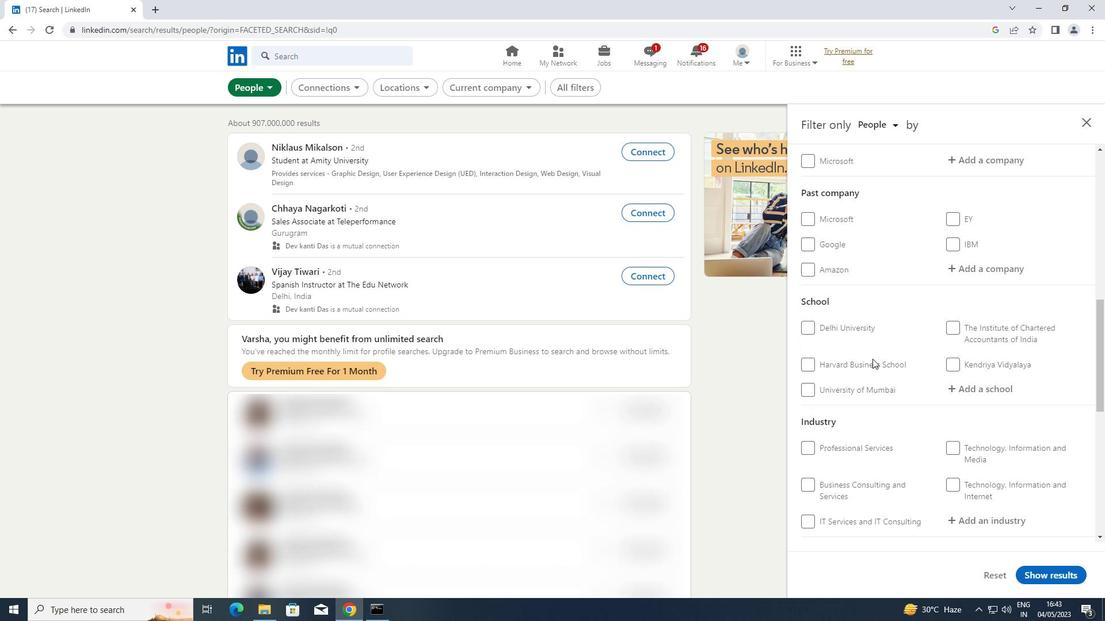
Action: Mouse scrolled (872, 359) with delta (0, 0)
Screenshot: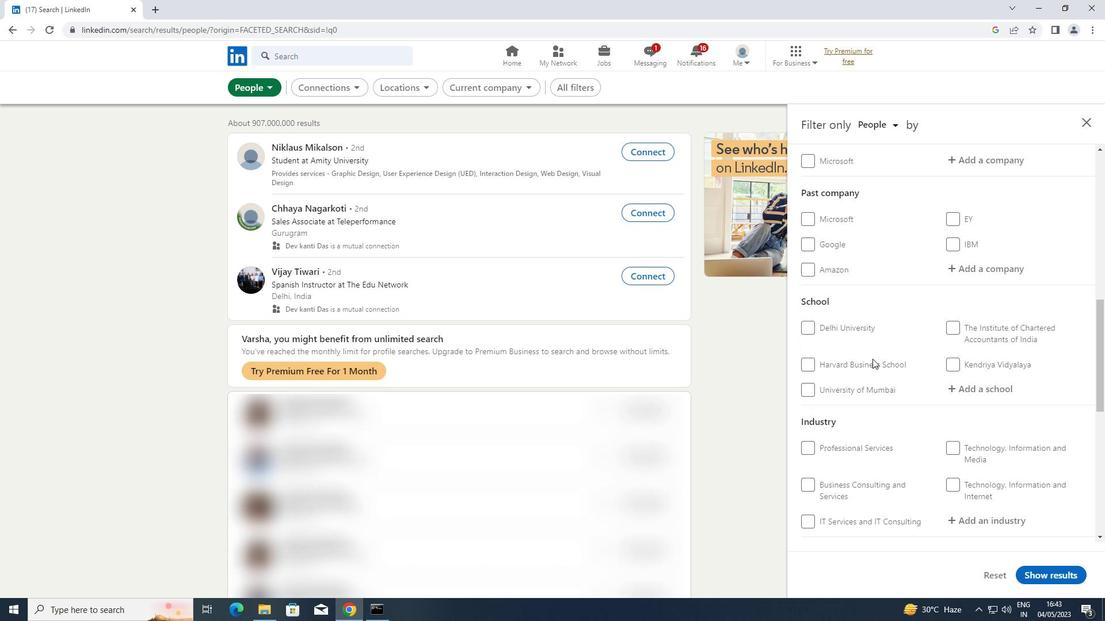 
Action: Mouse moved to (986, 331)
Screenshot: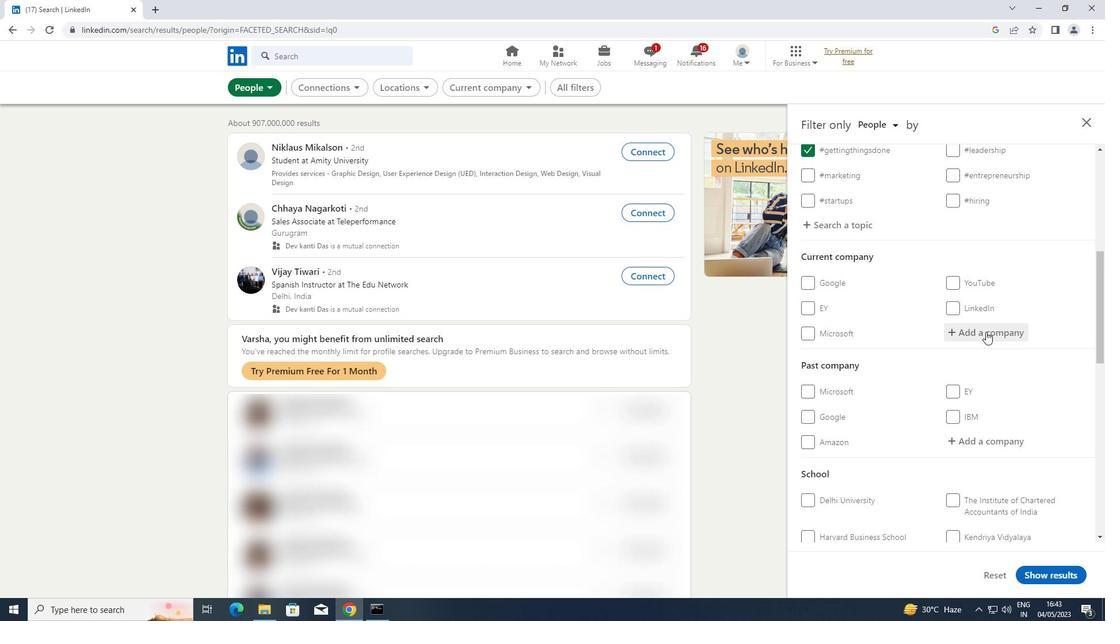 
Action: Mouse pressed left at (986, 331)
Screenshot: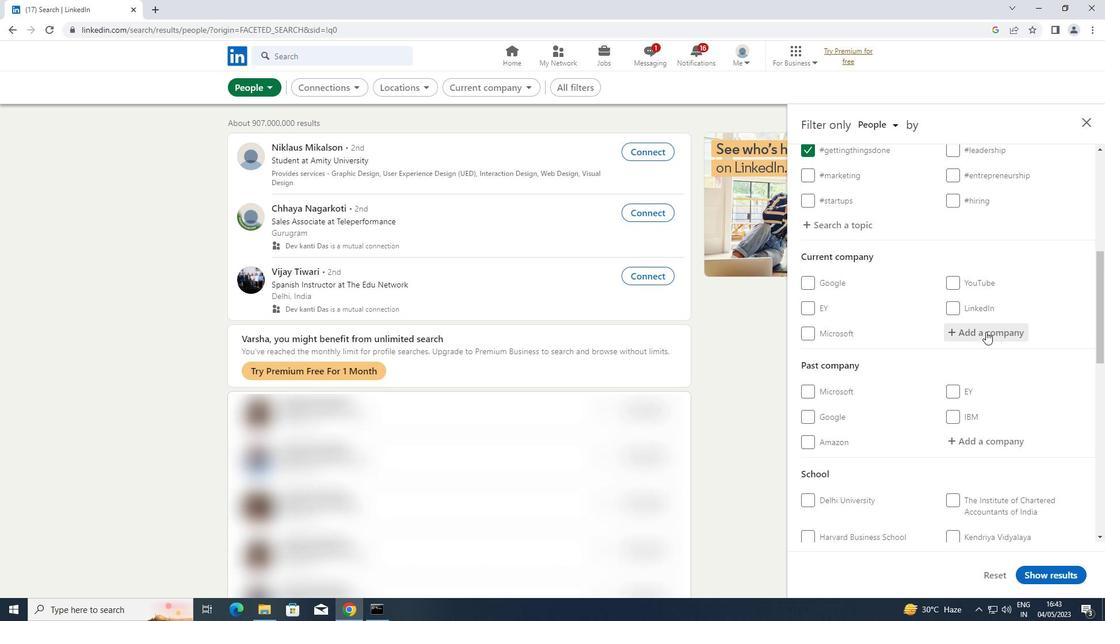 
Action: Key pressed <Key.shift>ZONES,
Screenshot: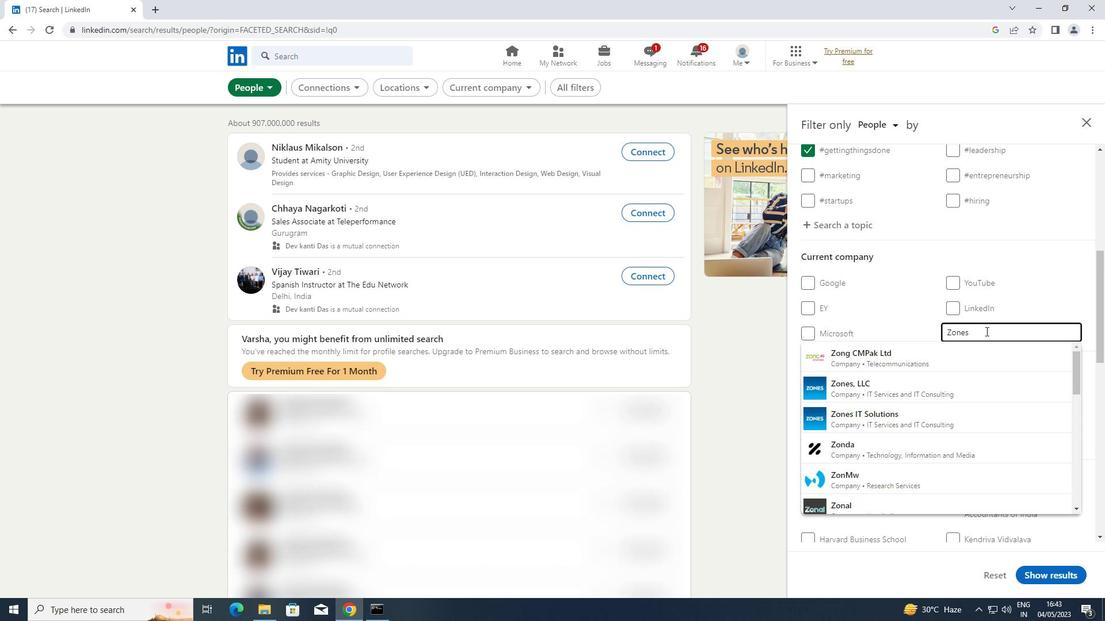 
Action: Mouse moved to (871, 354)
Screenshot: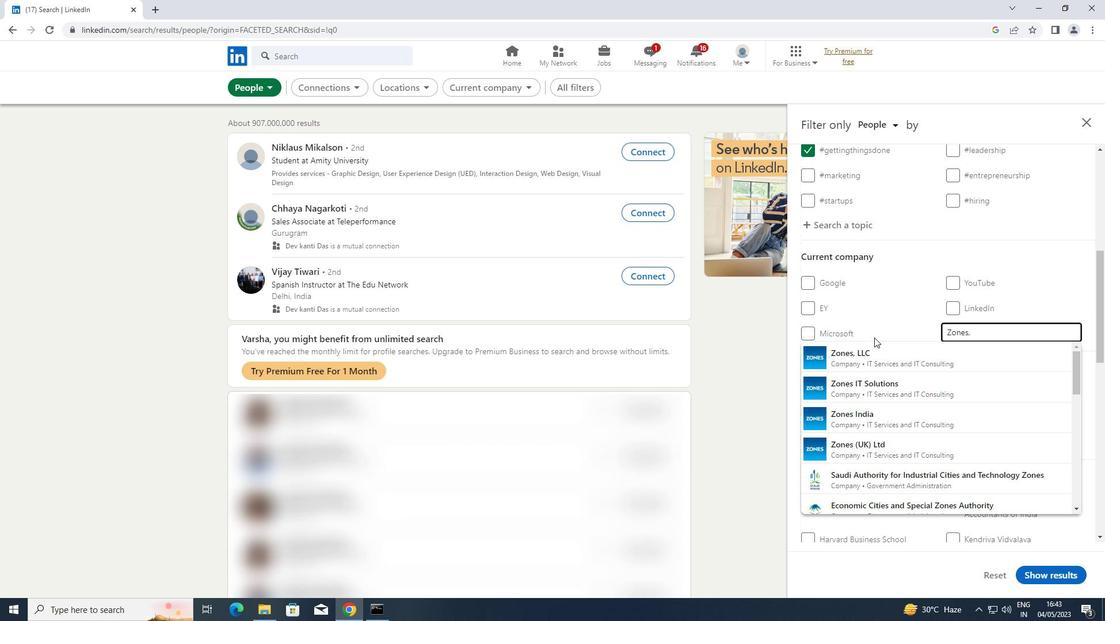 
Action: Mouse pressed left at (871, 354)
Screenshot: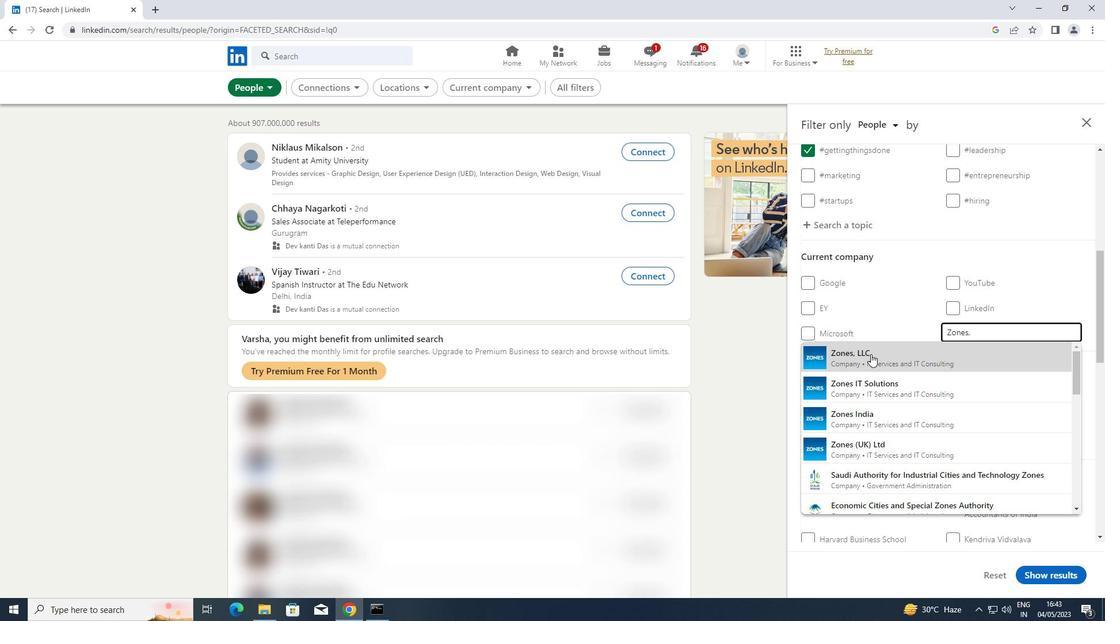 
Action: Mouse moved to (871, 355)
Screenshot: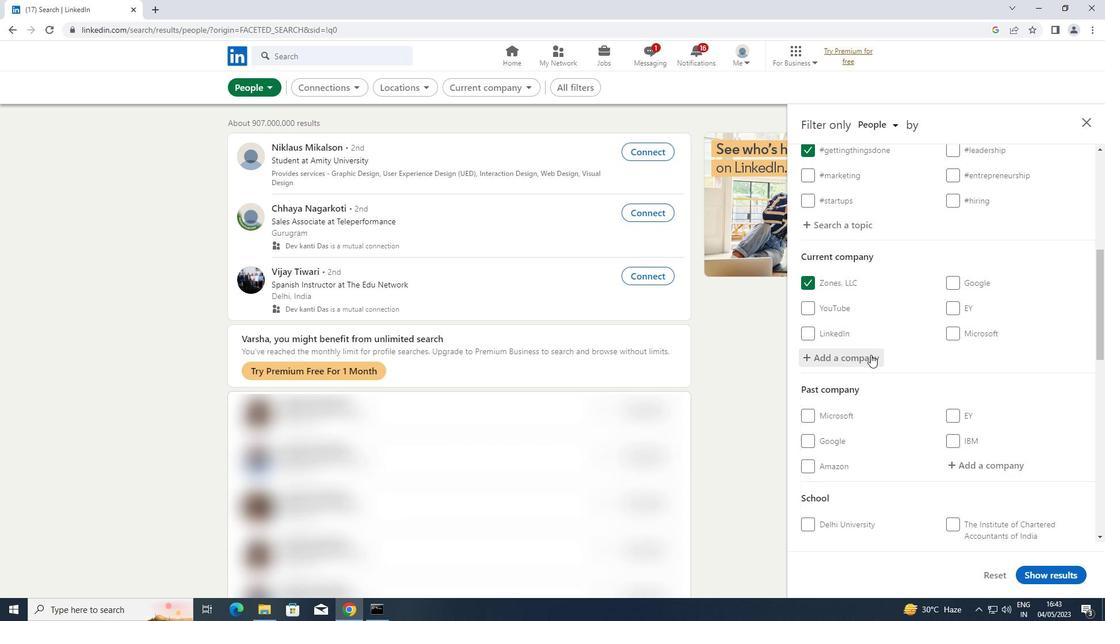 
Action: Mouse scrolled (871, 354) with delta (0, 0)
Screenshot: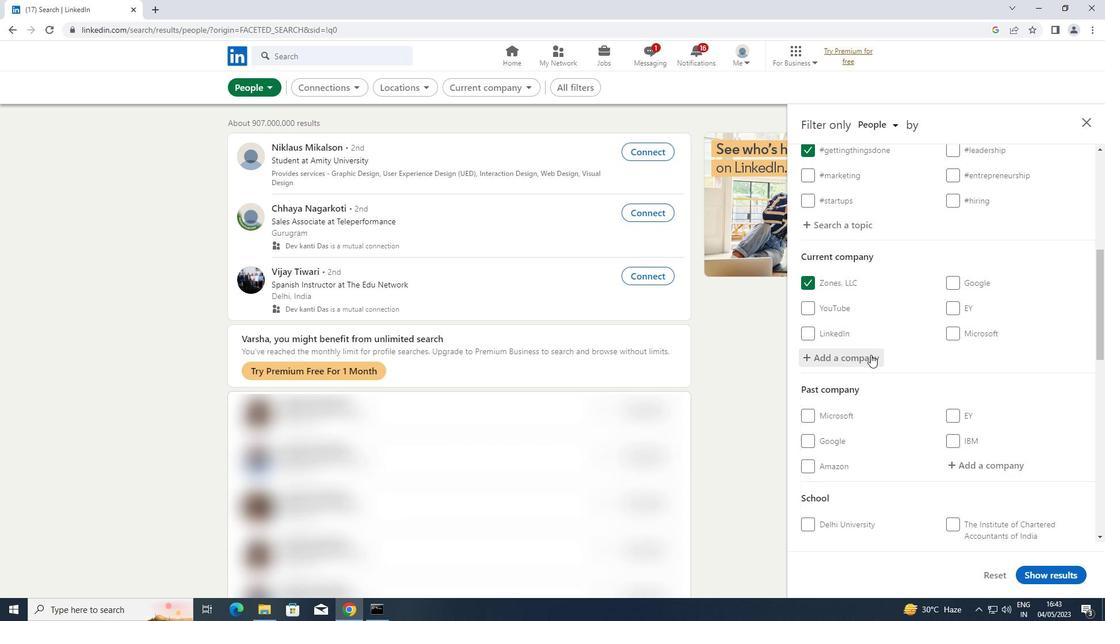 
Action: Mouse scrolled (871, 354) with delta (0, 0)
Screenshot: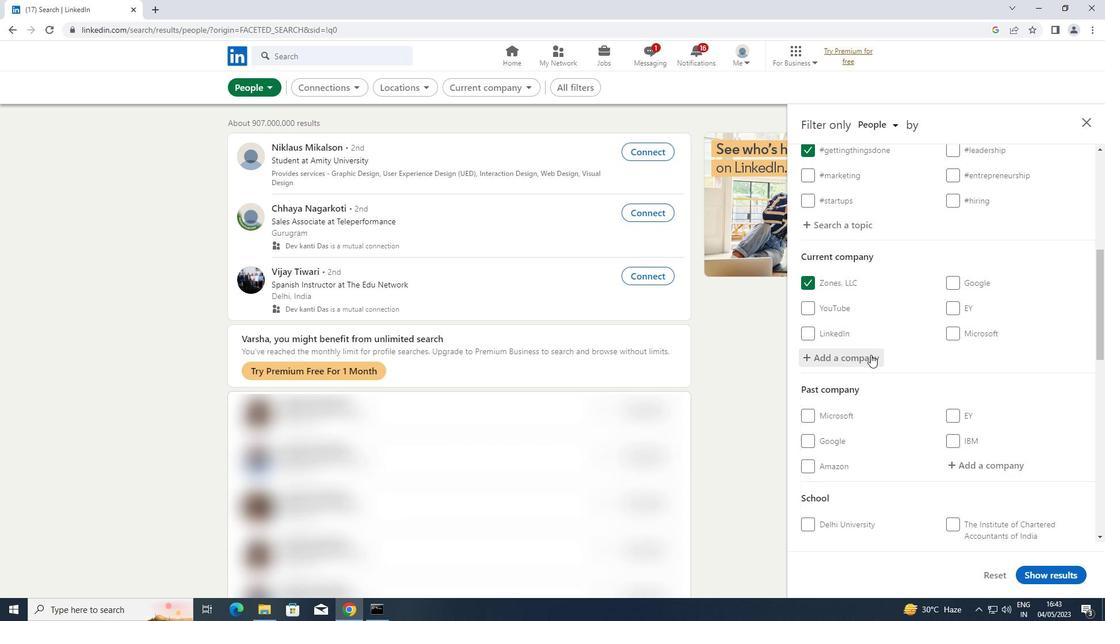 
Action: Mouse scrolled (871, 354) with delta (0, 0)
Screenshot: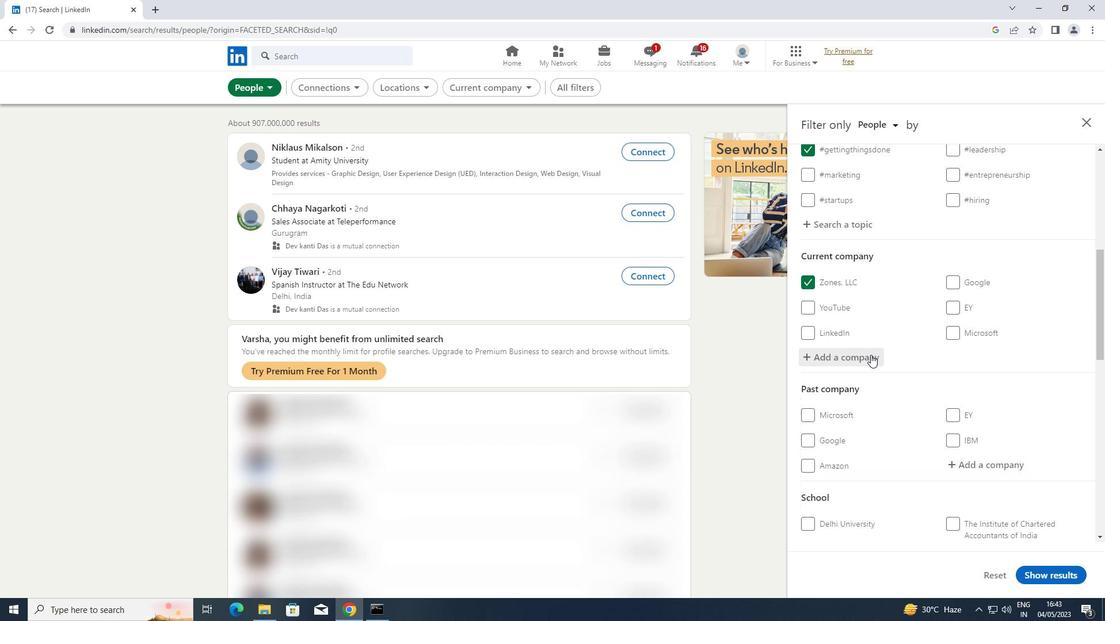 
Action: Mouse scrolled (871, 354) with delta (0, 0)
Screenshot: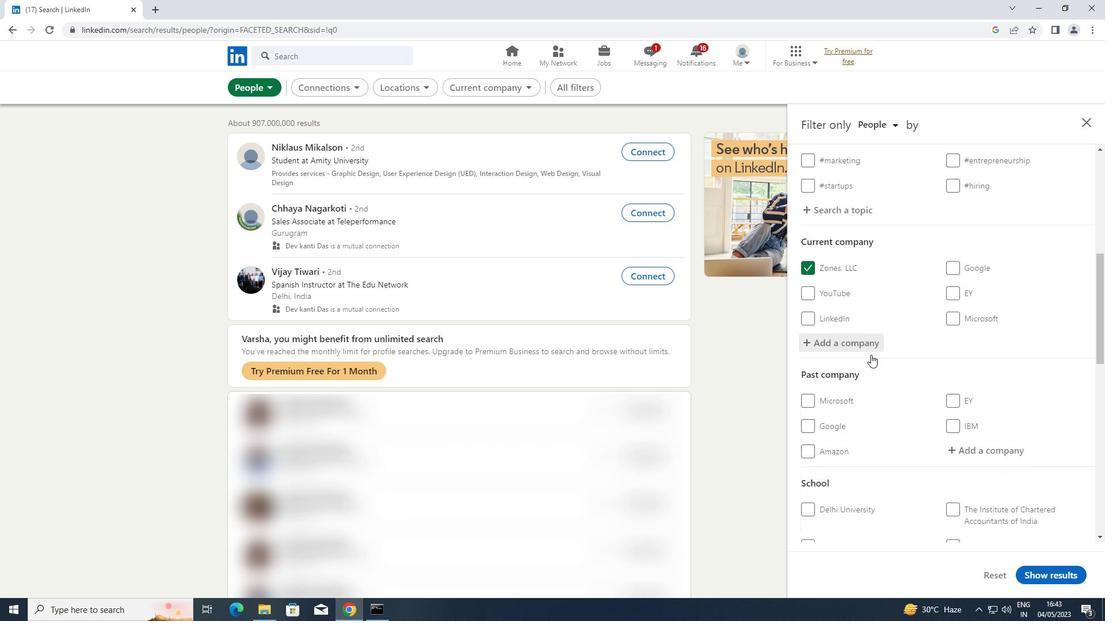 
Action: Mouse moved to (992, 358)
Screenshot: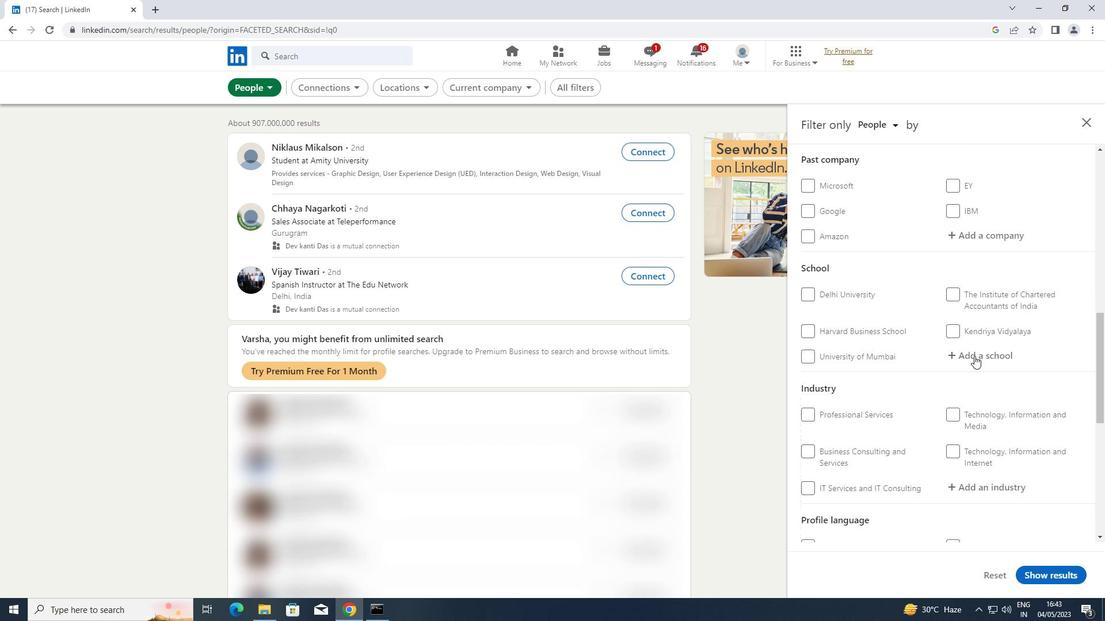 
Action: Mouse pressed left at (992, 358)
Screenshot: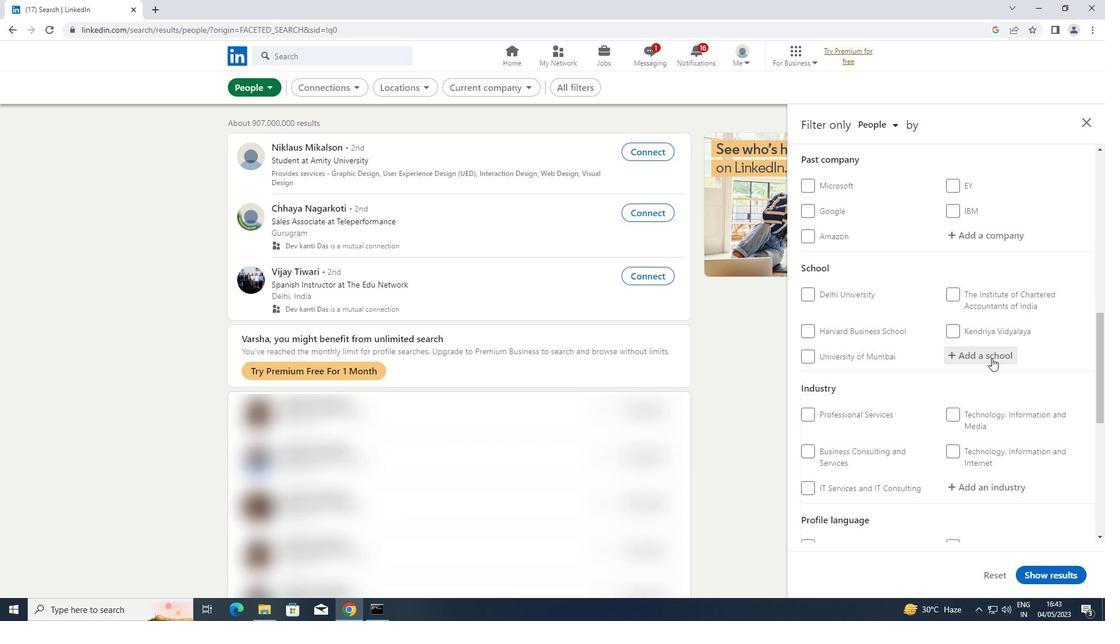 
Action: Key pressed <Key.shift>JAIPURIA
Screenshot: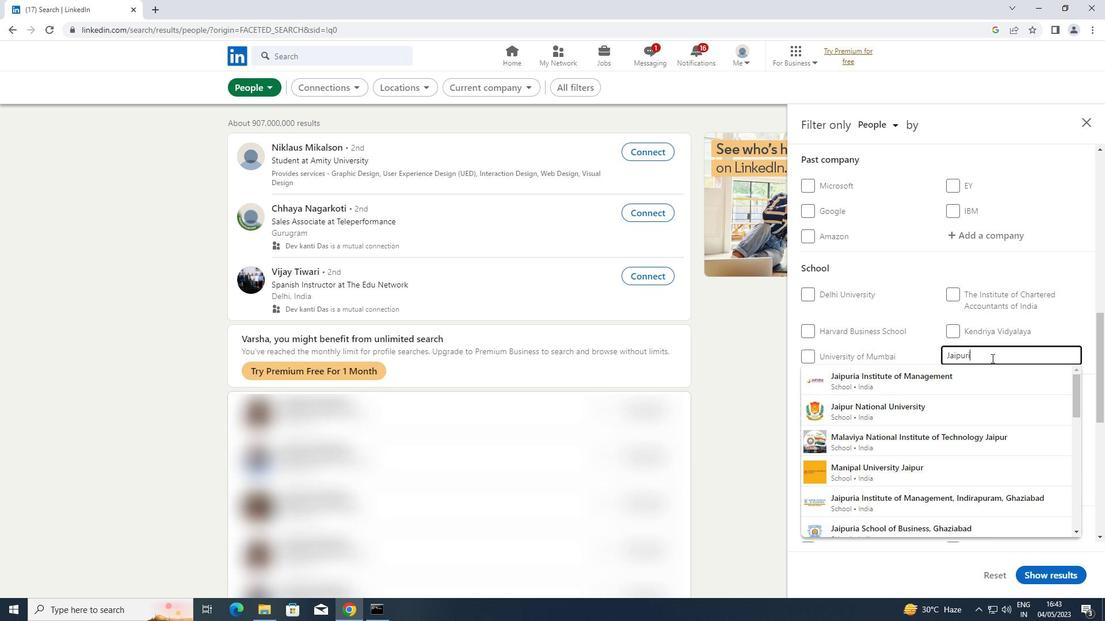 
Action: Mouse moved to (941, 386)
Screenshot: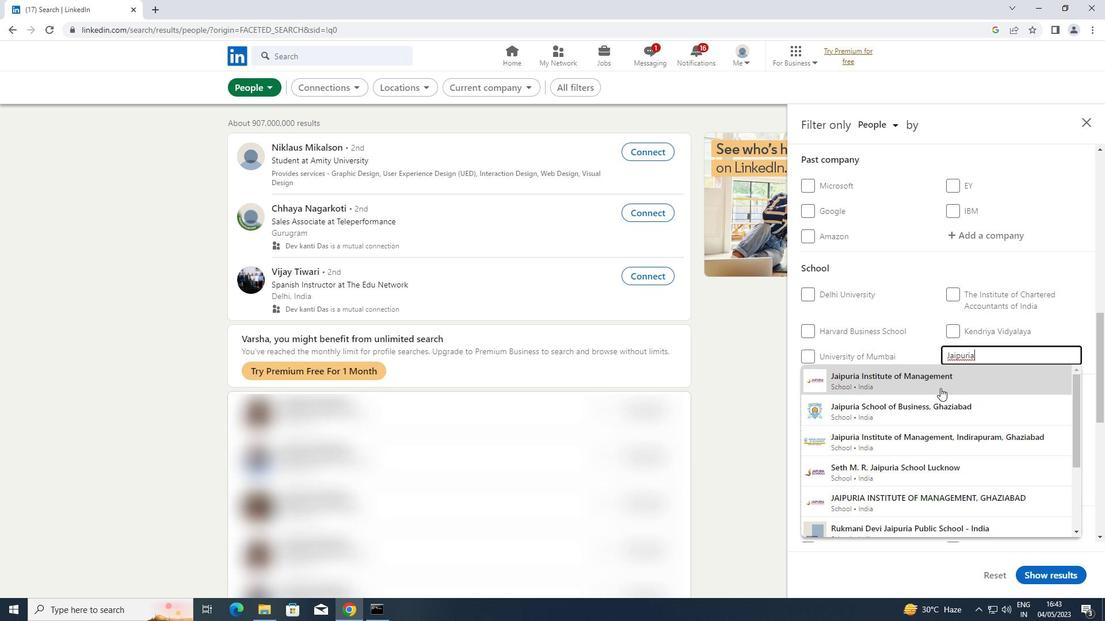 
Action: Mouse pressed left at (941, 386)
Screenshot: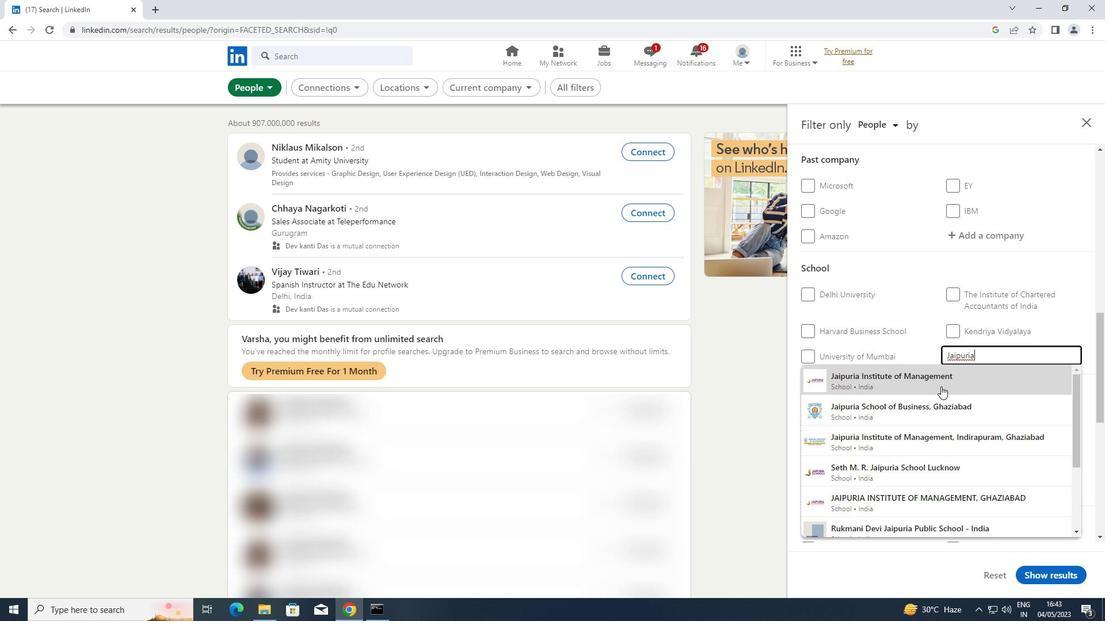 
Action: Mouse moved to (943, 385)
Screenshot: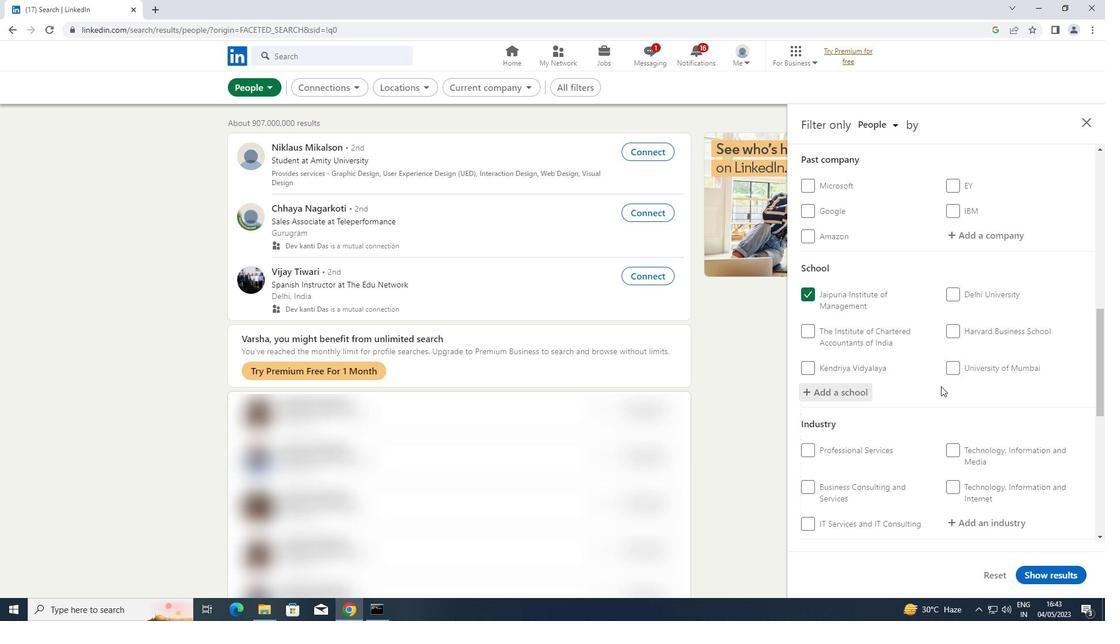 
Action: Mouse scrolled (943, 385) with delta (0, 0)
Screenshot: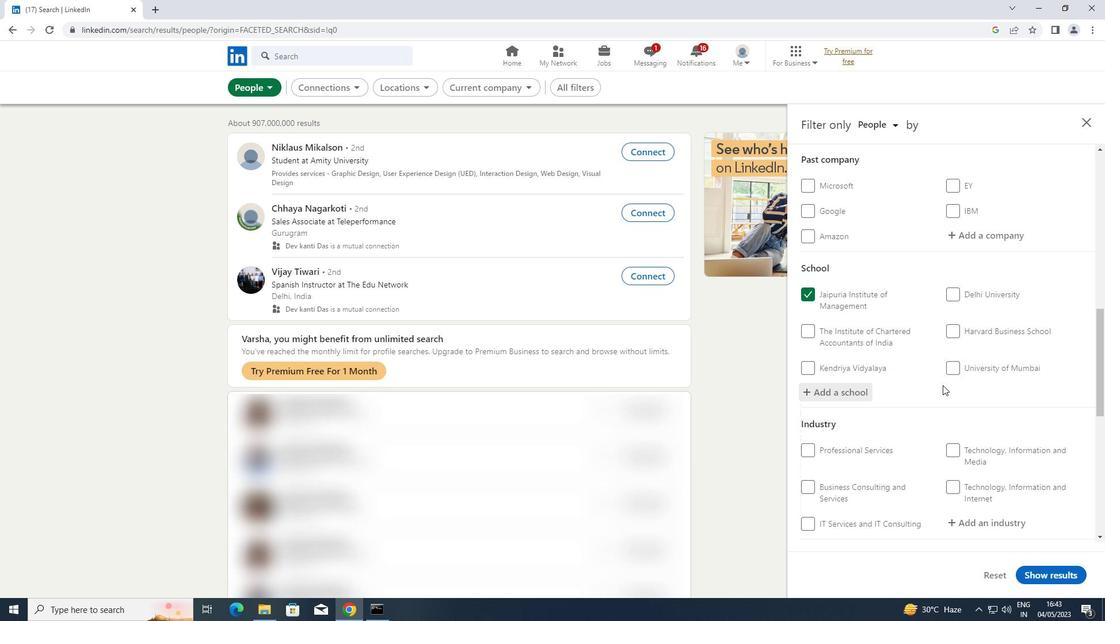 
Action: Mouse scrolled (943, 385) with delta (0, 0)
Screenshot: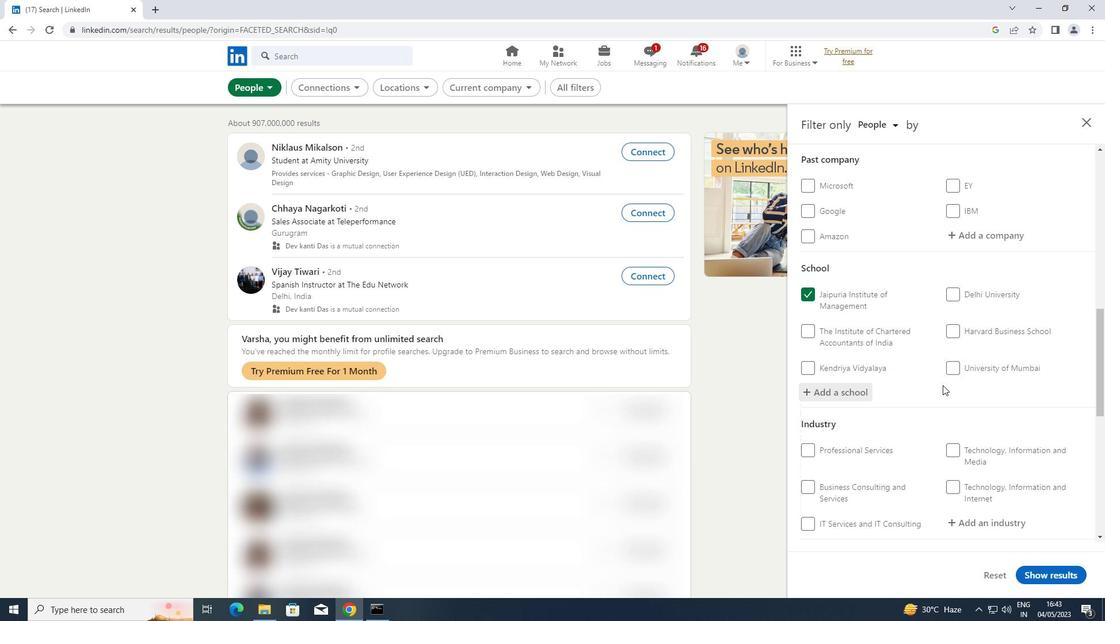 
Action: Mouse scrolled (943, 385) with delta (0, 0)
Screenshot: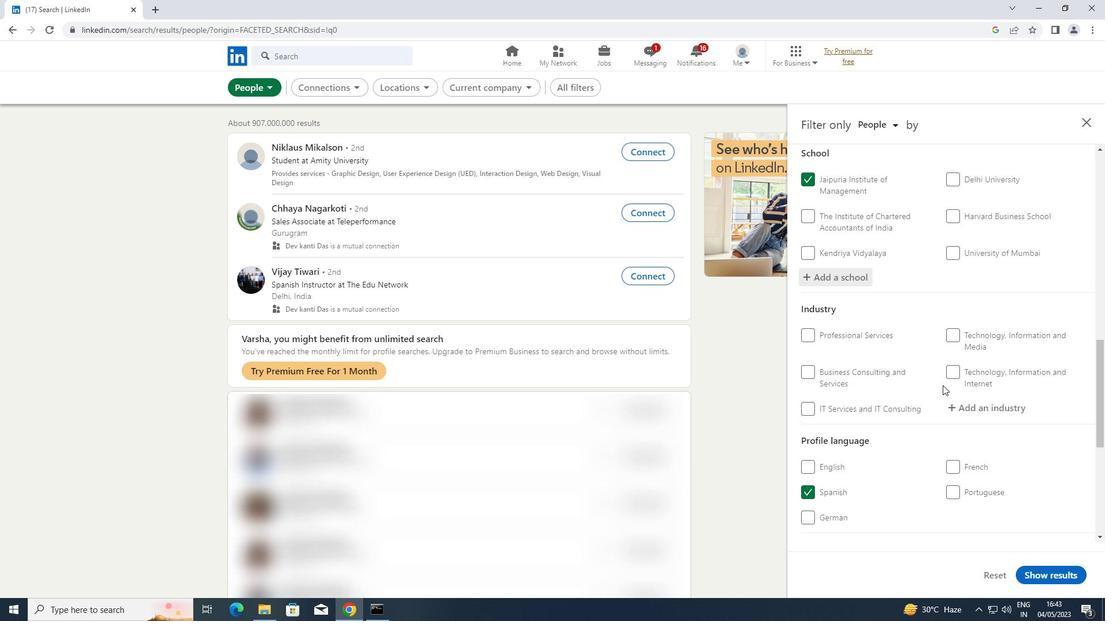 
Action: Mouse scrolled (943, 385) with delta (0, 0)
Screenshot: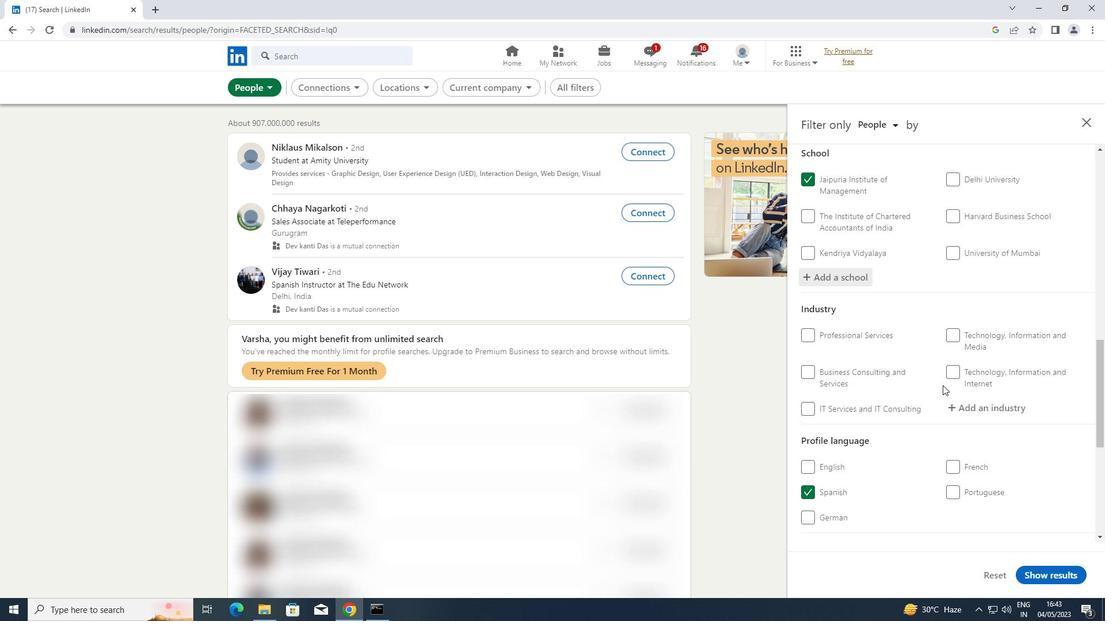 
Action: Mouse moved to (995, 293)
Screenshot: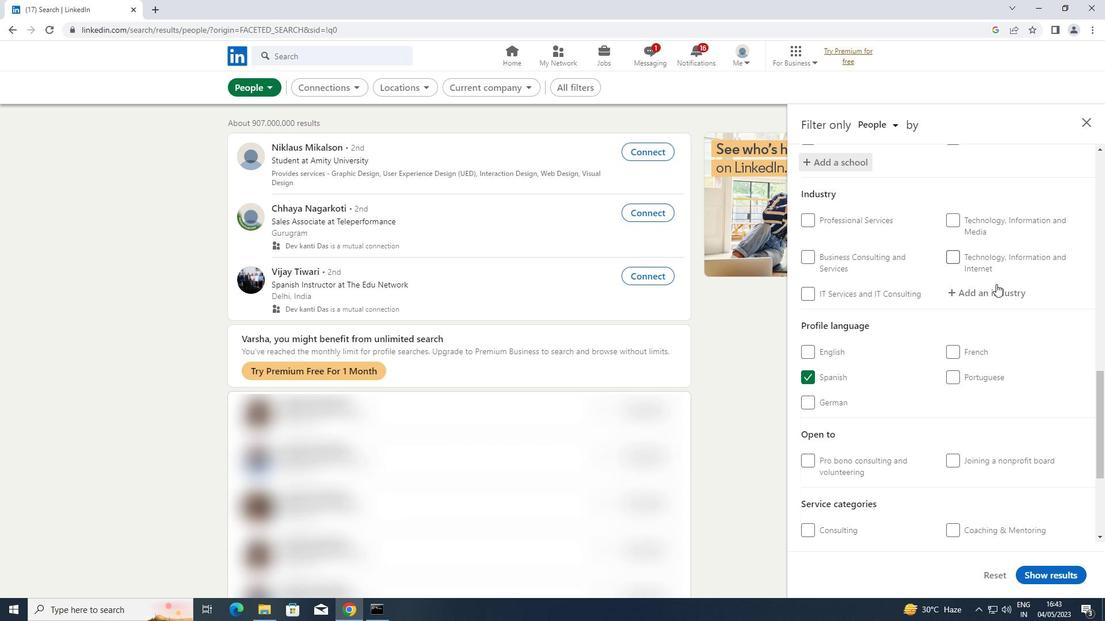 
Action: Mouse pressed left at (995, 293)
Screenshot: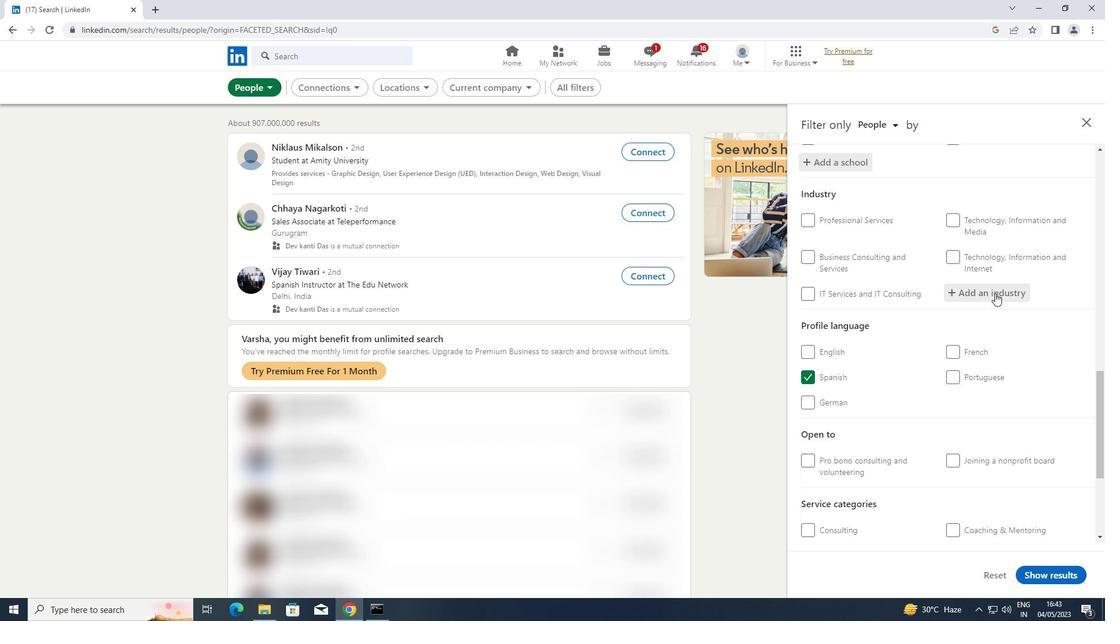 
Action: Key pressed <Key.shift>CUTLERY
Screenshot: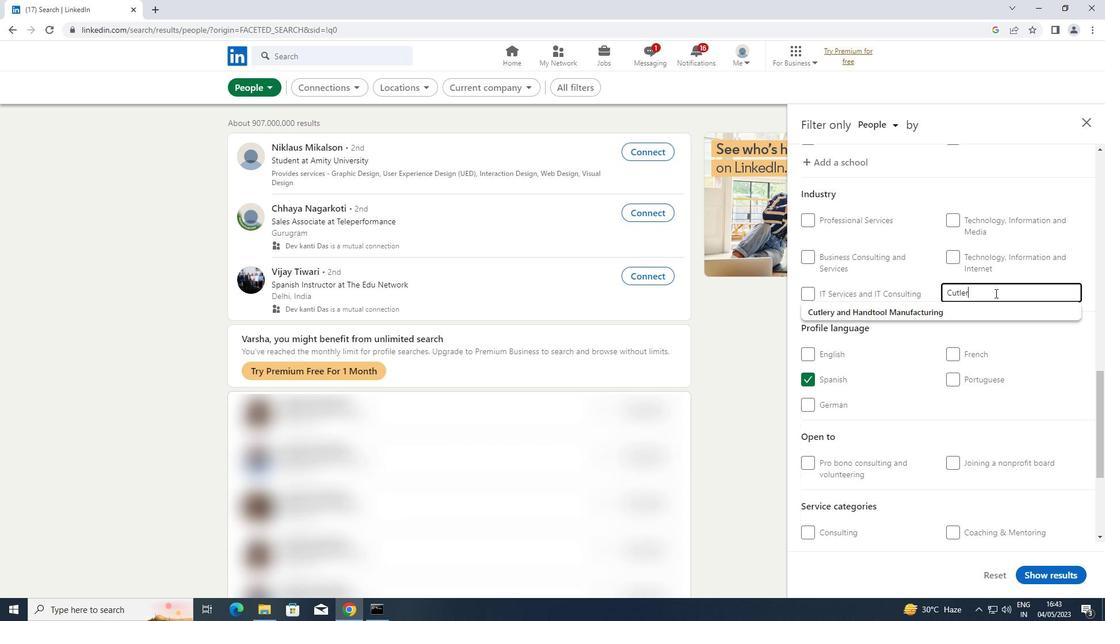 
Action: Mouse moved to (961, 313)
Screenshot: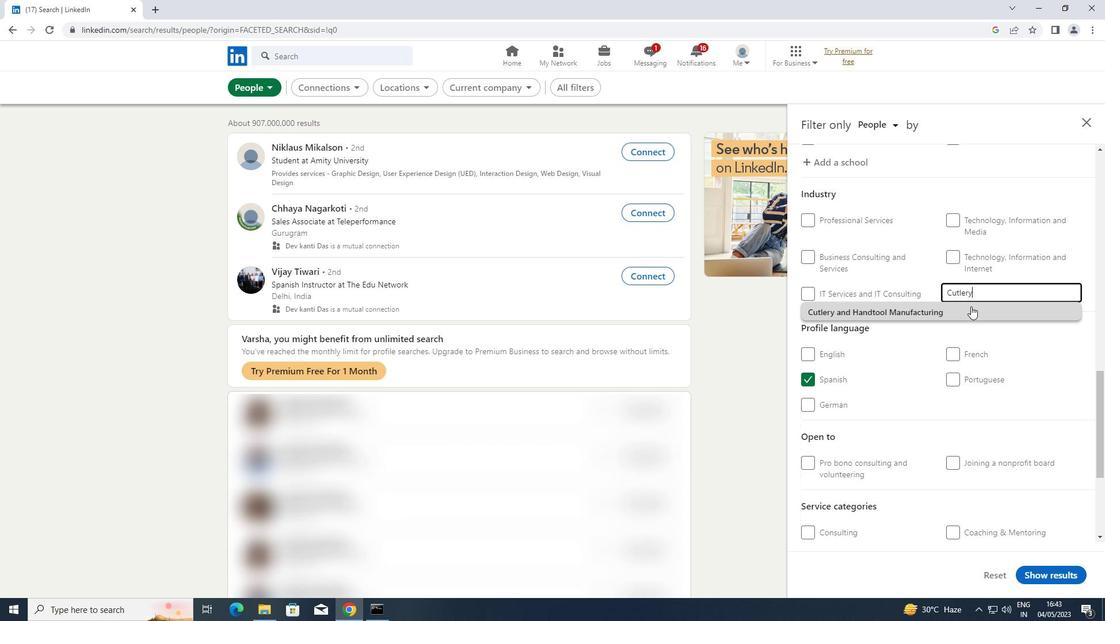 
Action: Mouse pressed left at (961, 313)
Screenshot: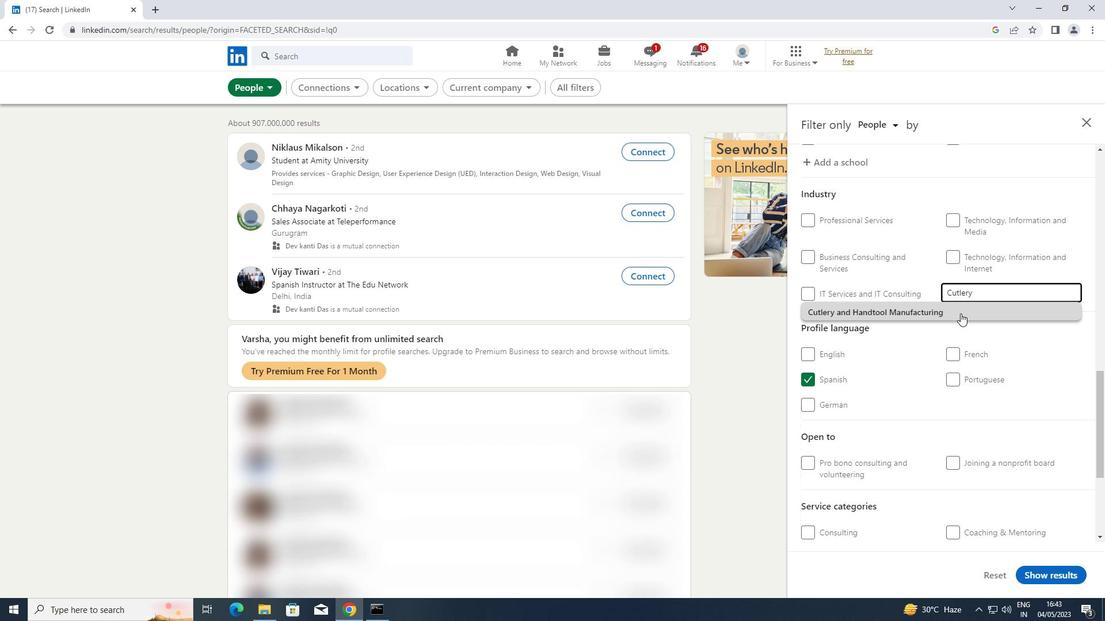 
Action: Mouse scrolled (961, 313) with delta (0, 0)
Screenshot: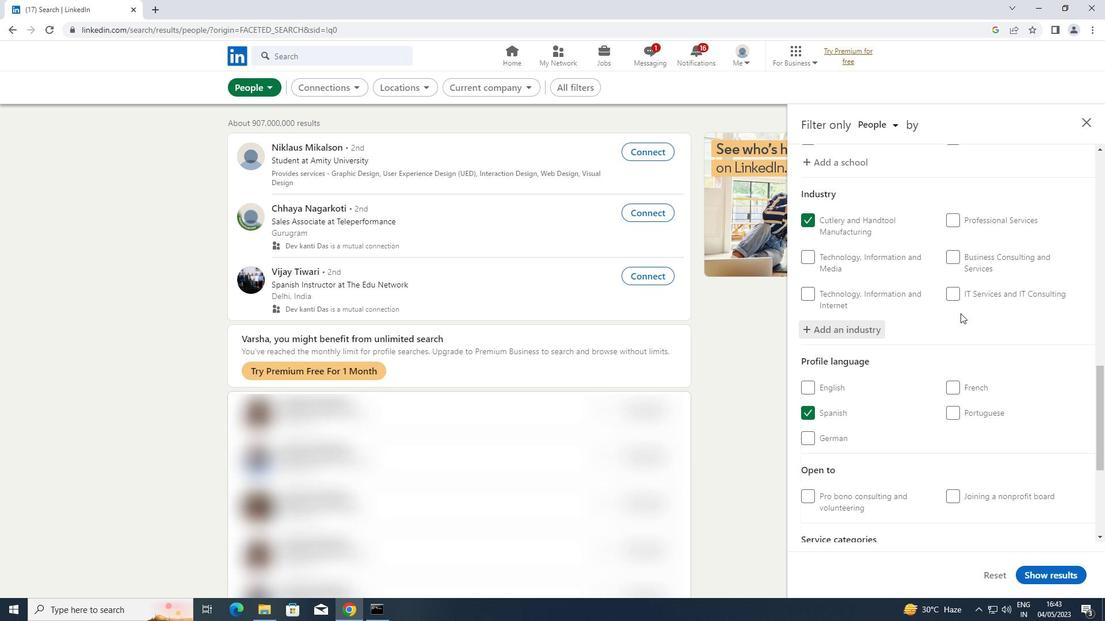 
Action: Mouse scrolled (961, 313) with delta (0, 0)
Screenshot: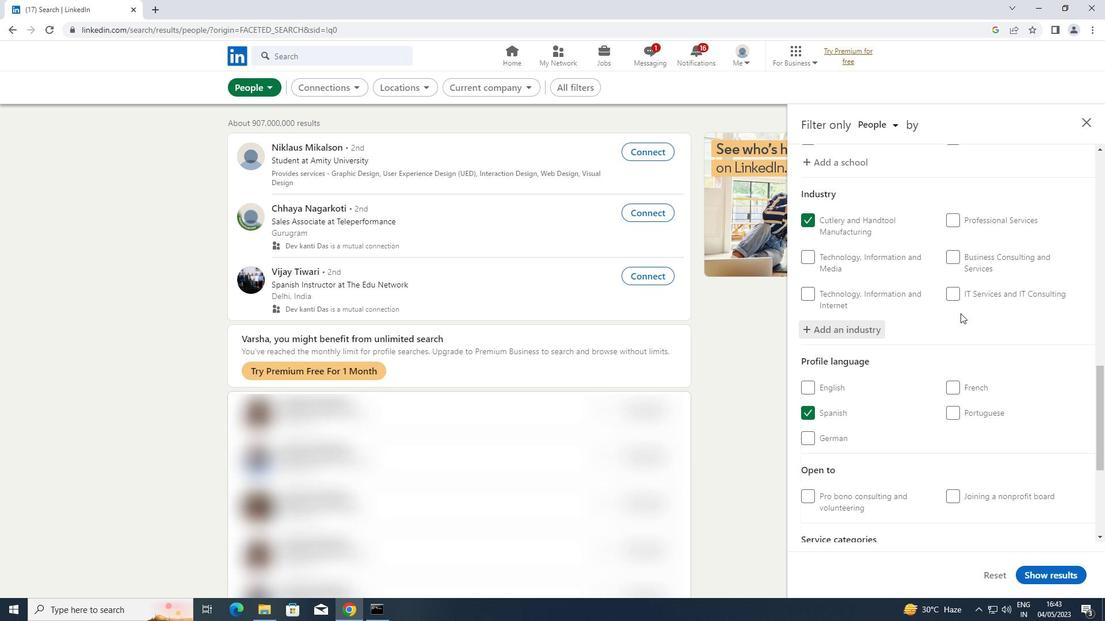 
Action: Mouse scrolled (961, 313) with delta (0, 0)
Screenshot: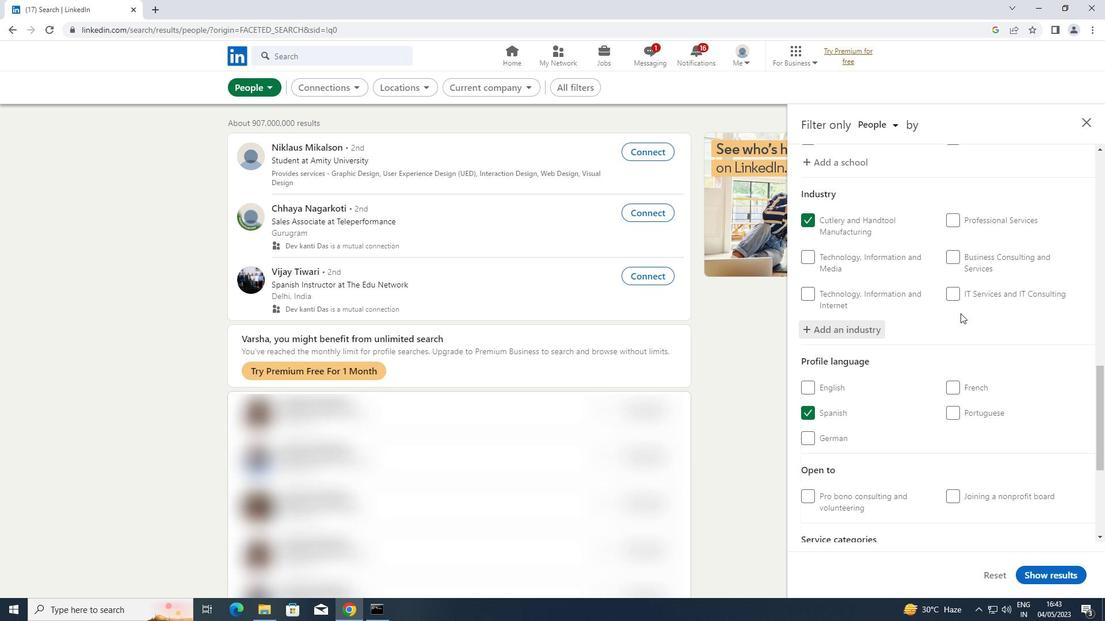 
Action: Mouse moved to (998, 437)
Screenshot: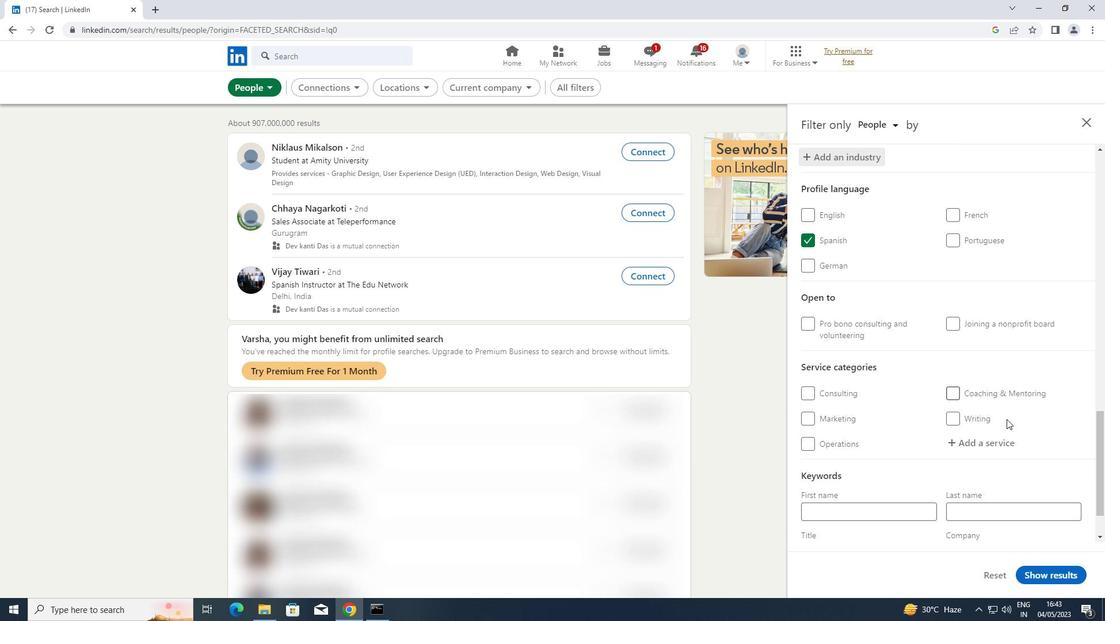 
Action: Mouse pressed left at (998, 437)
Screenshot: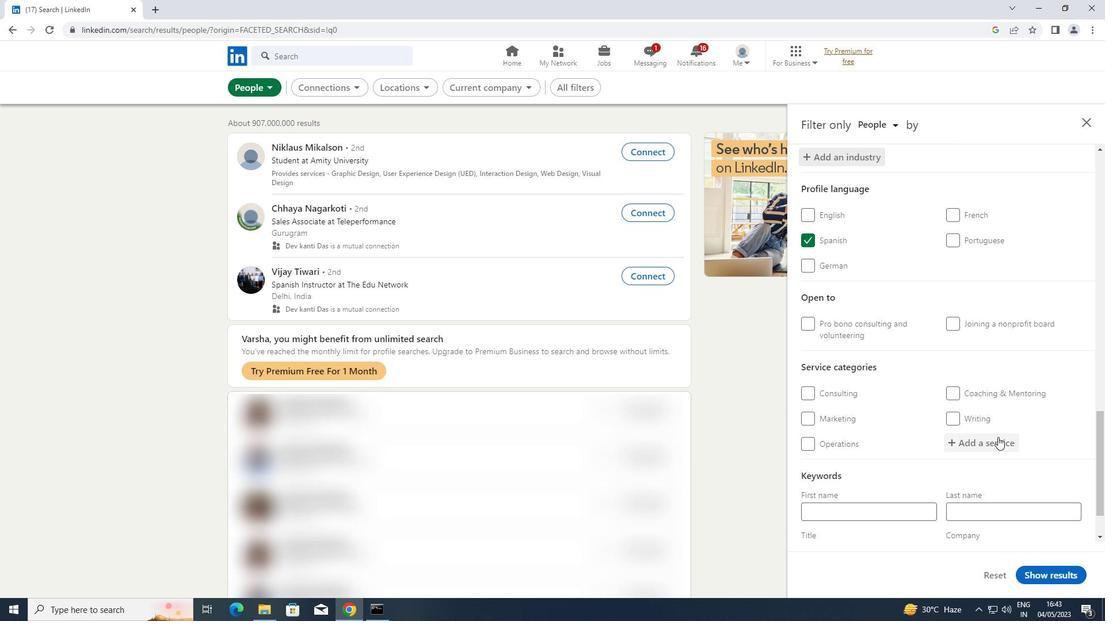 
Action: Key pressed <Key.shift>IMMIGRATIO
Screenshot: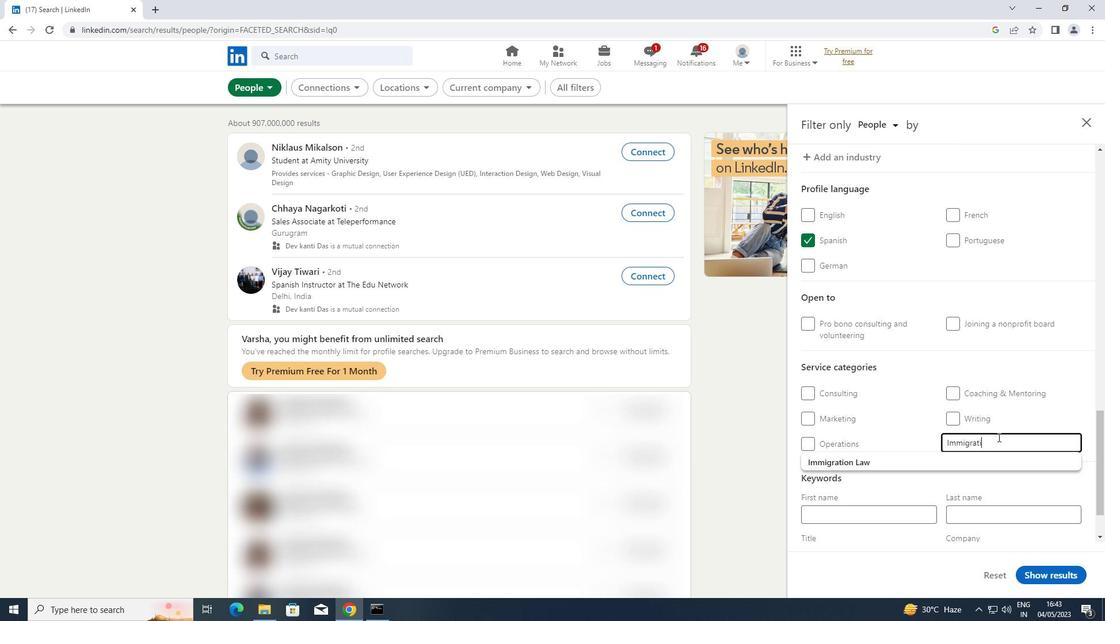 
Action: Mouse moved to (892, 460)
Screenshot: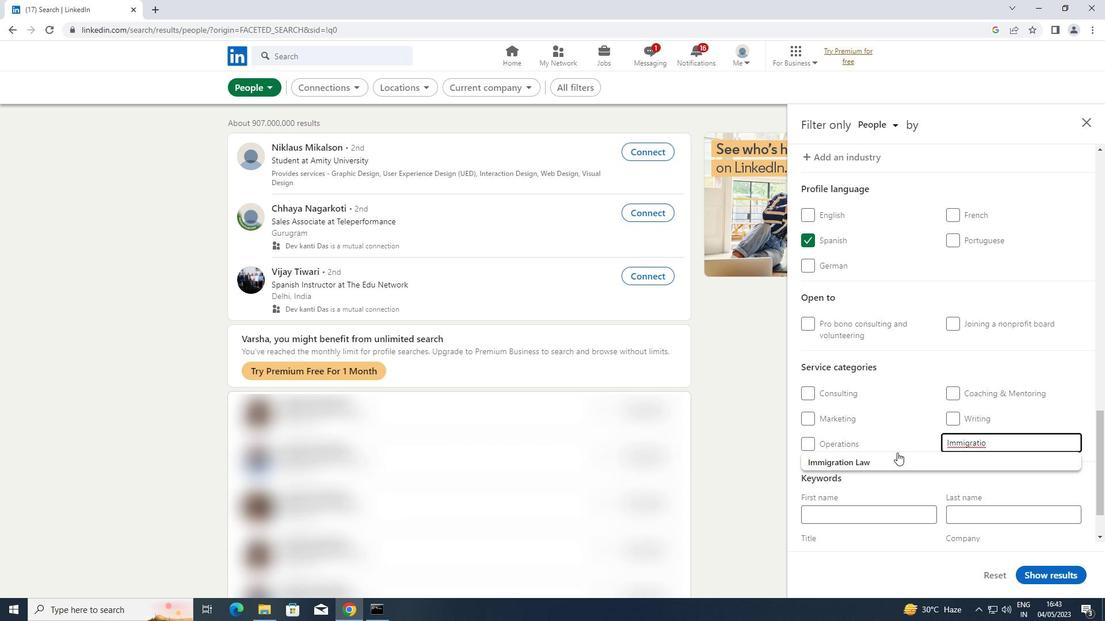 
Action: Mouse pressed left at (892, 460)
Screenshot: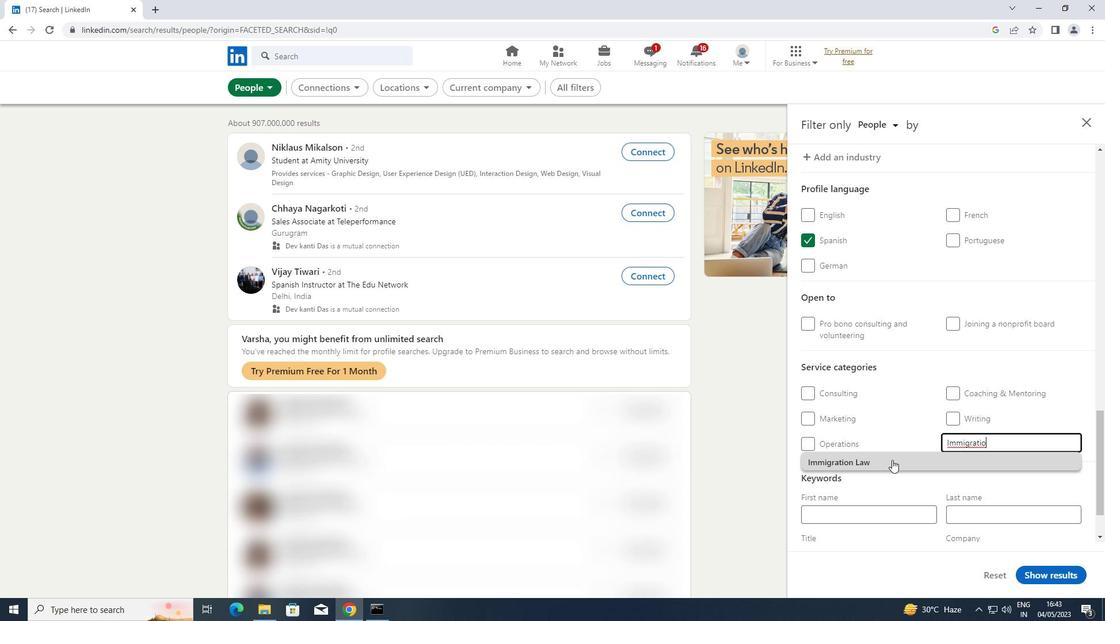 
Action: Mouse moved to (890, 460)
Screenshot: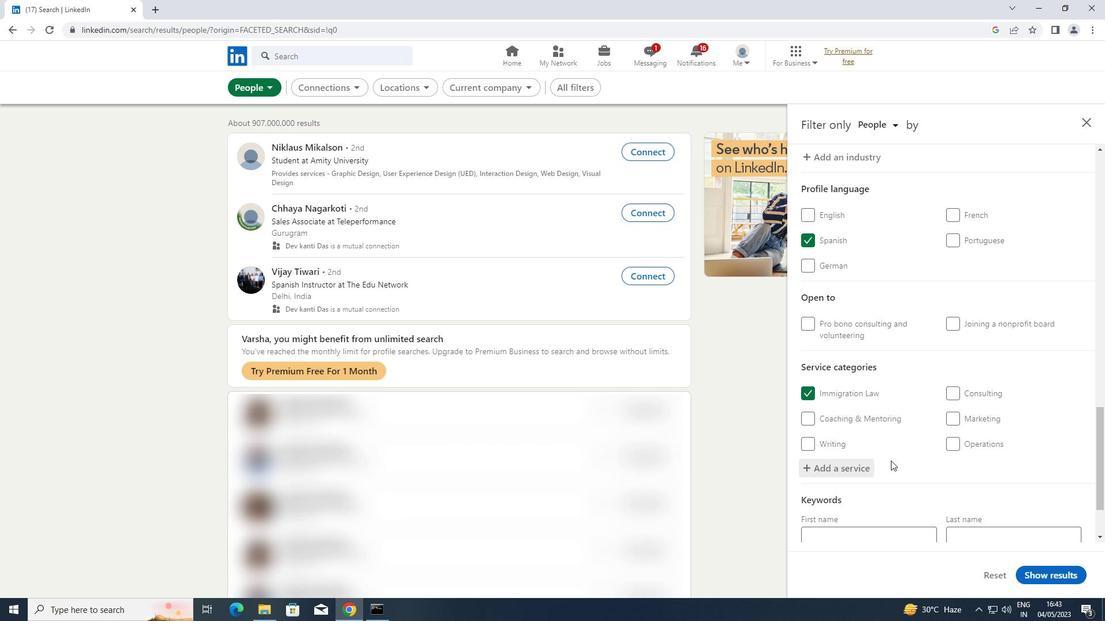 
Action: Mouse scrolled (890, 460) with delta (0, 0)
Screenshot: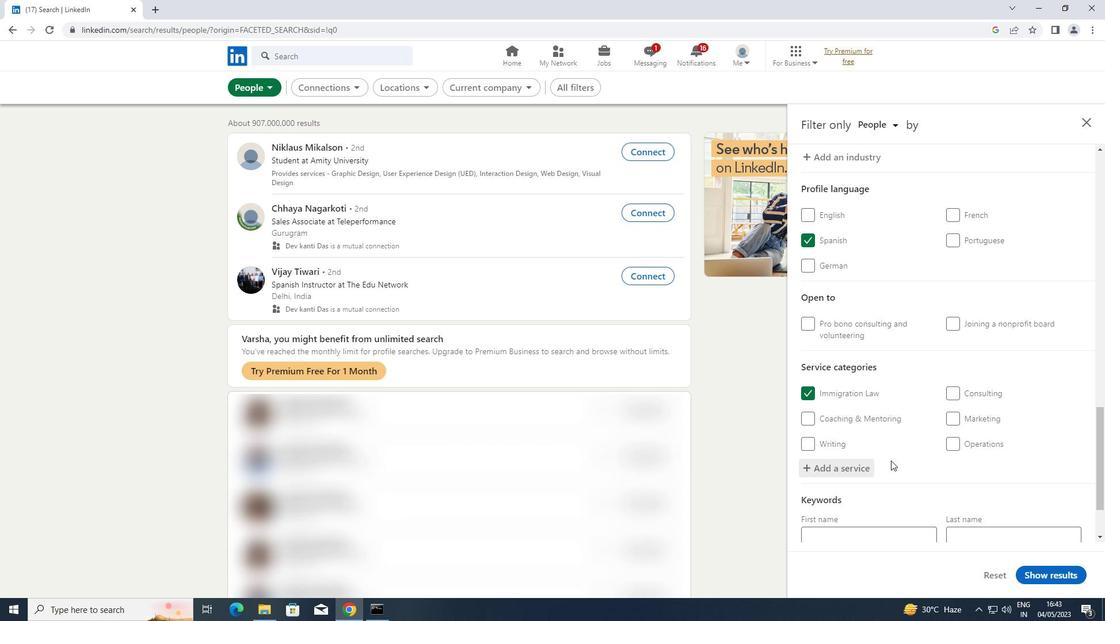 
Action: Mouse scrolled (890, 460) with delta (0, 0)
Screenshot: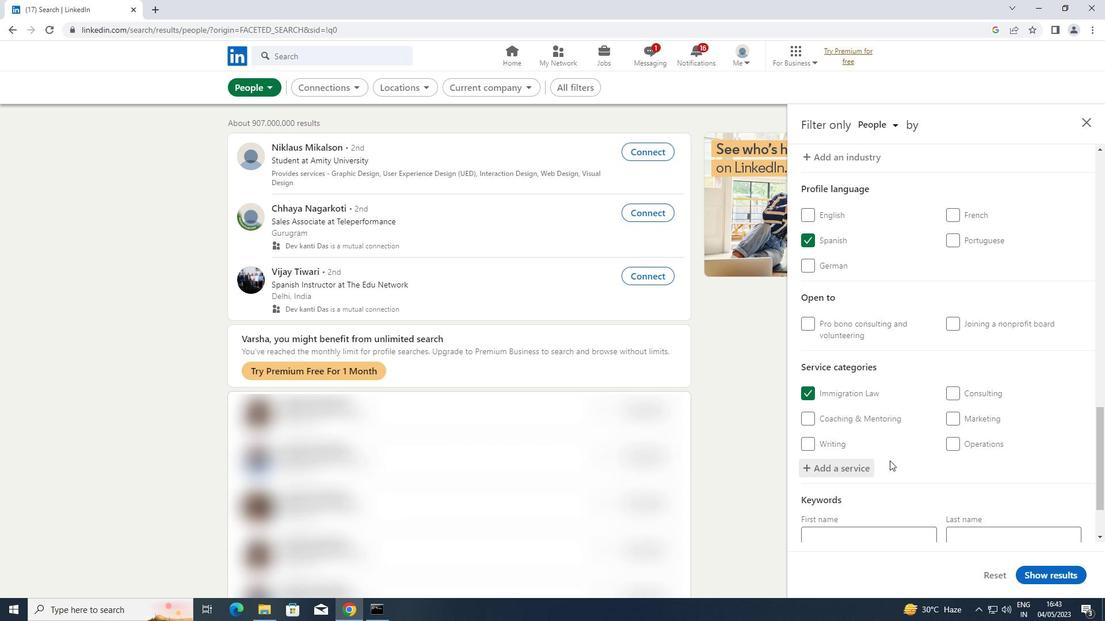 
Action: Mouse moved to (889, 460)
Screenshot: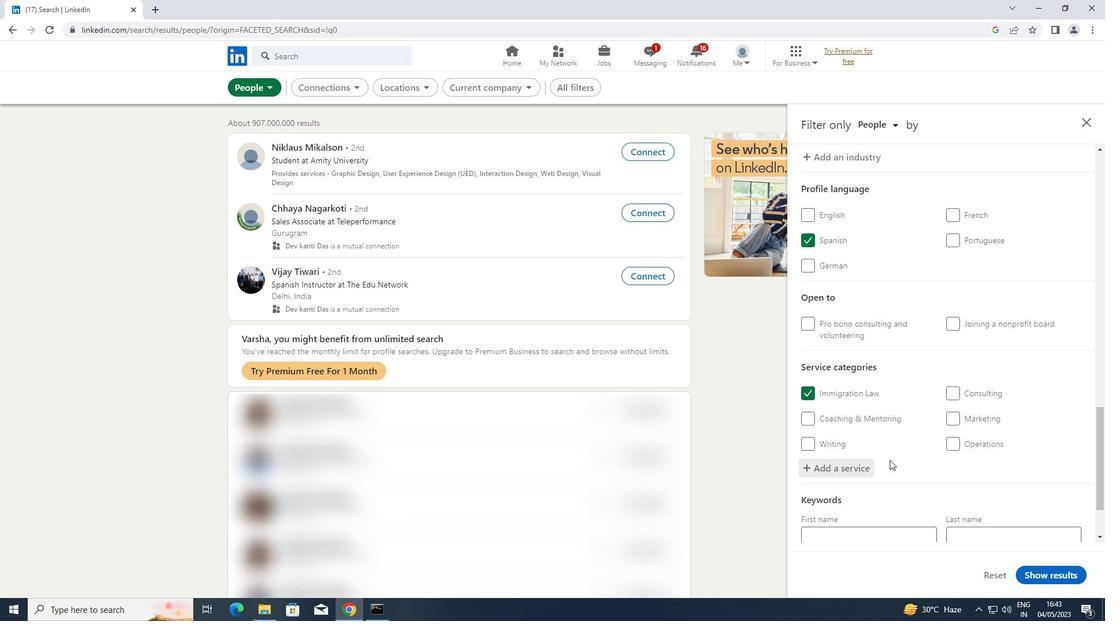 
Action: Mouse scrolled (889, 460) with delta (0, 0)
Screenshot: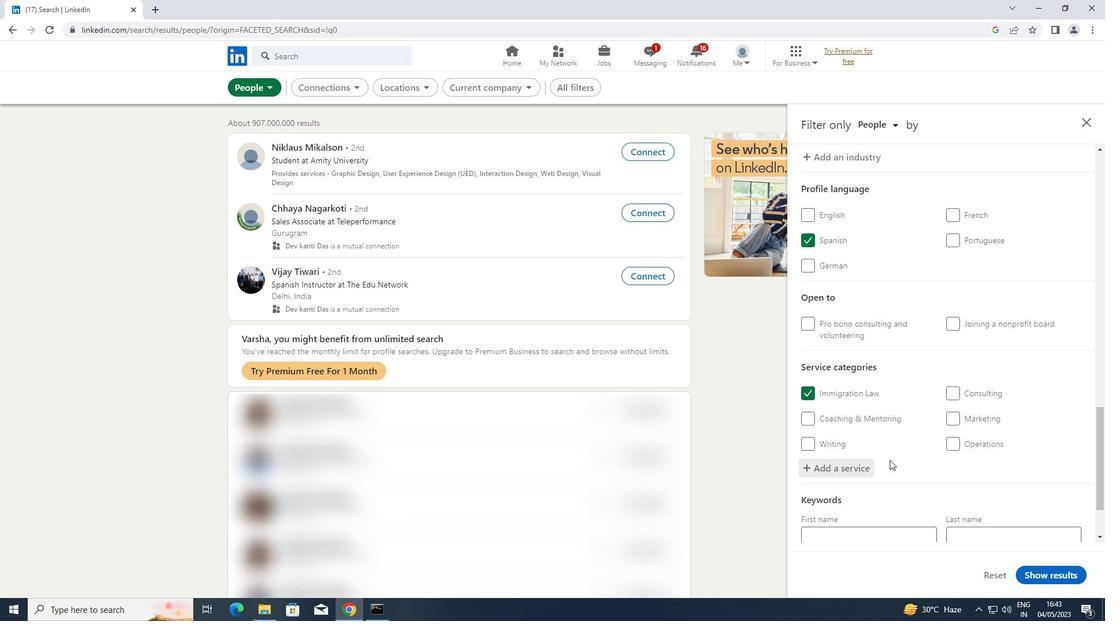 
Action: Mouse scrolled (889, 460) with delta (0, 0)
Screenshot: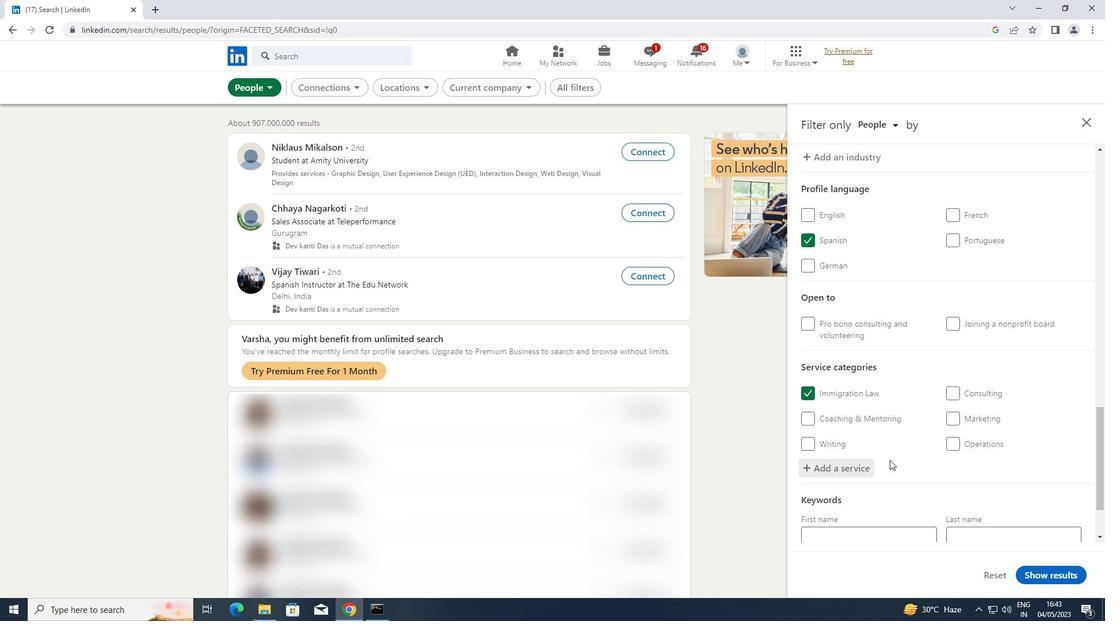 
Action: Mouse moved to (889, 460)
Screenshot: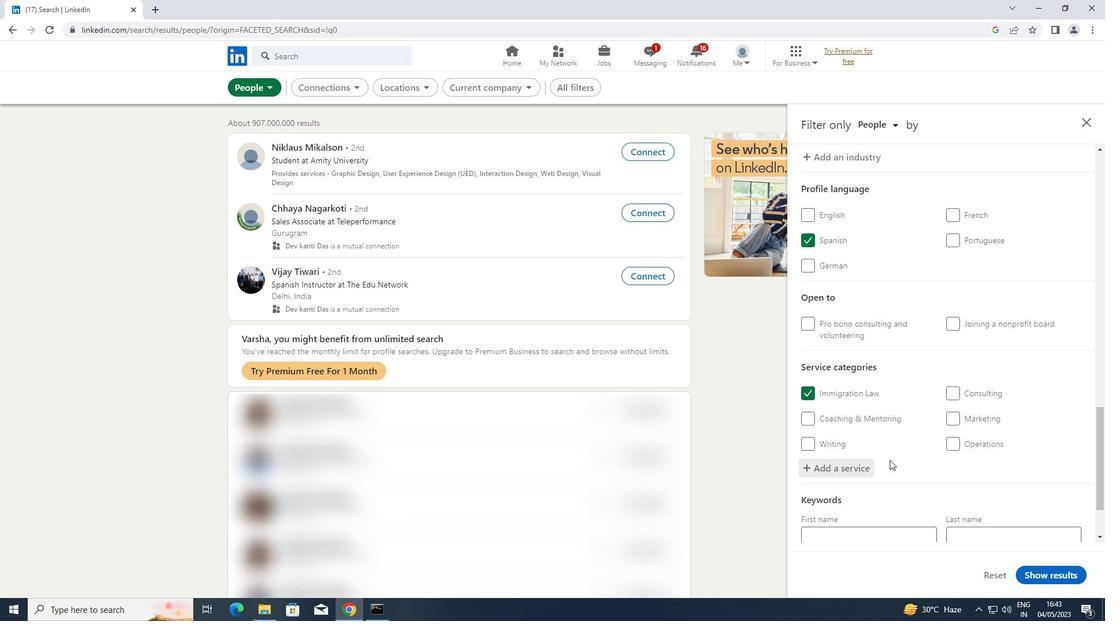 
Action: Mouse scrolled (889, 460) with delta (0, 0)
Screenshot: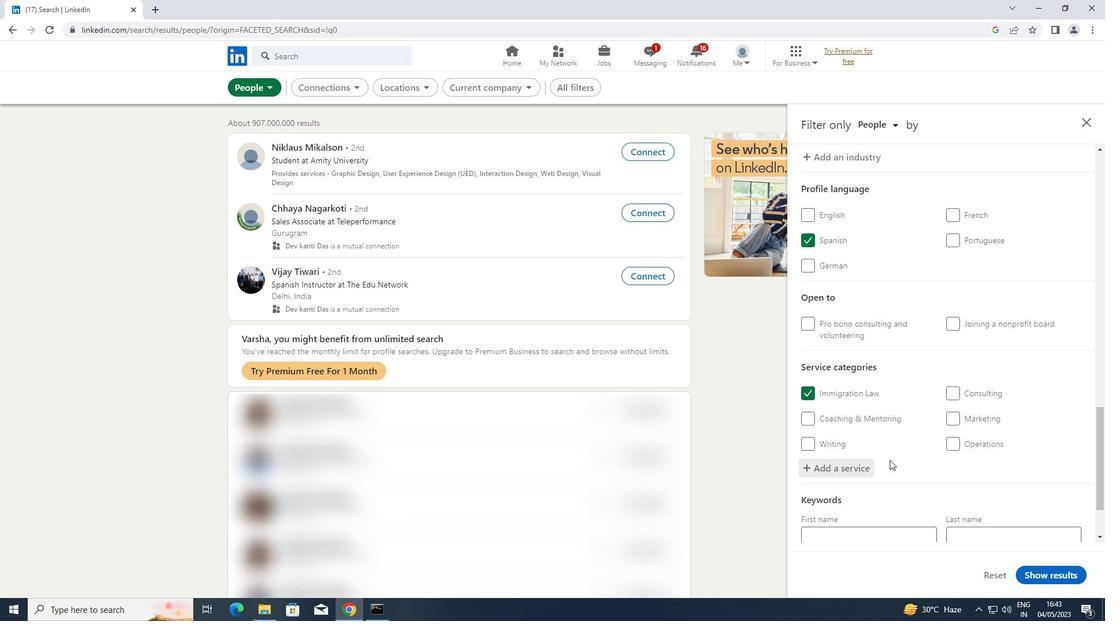 
Action: Mouse scrolled (889, 460) with delta (0, 0)
Screenshot: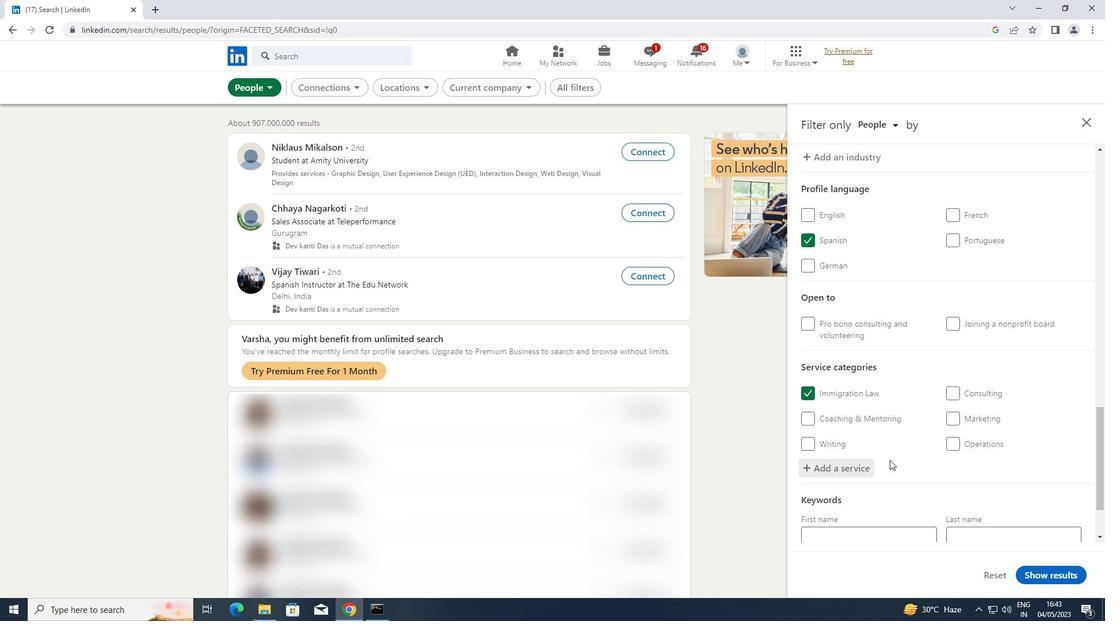 
Action: Mouse scrolled (889, 460) with delta (0, 0)
Screenshot: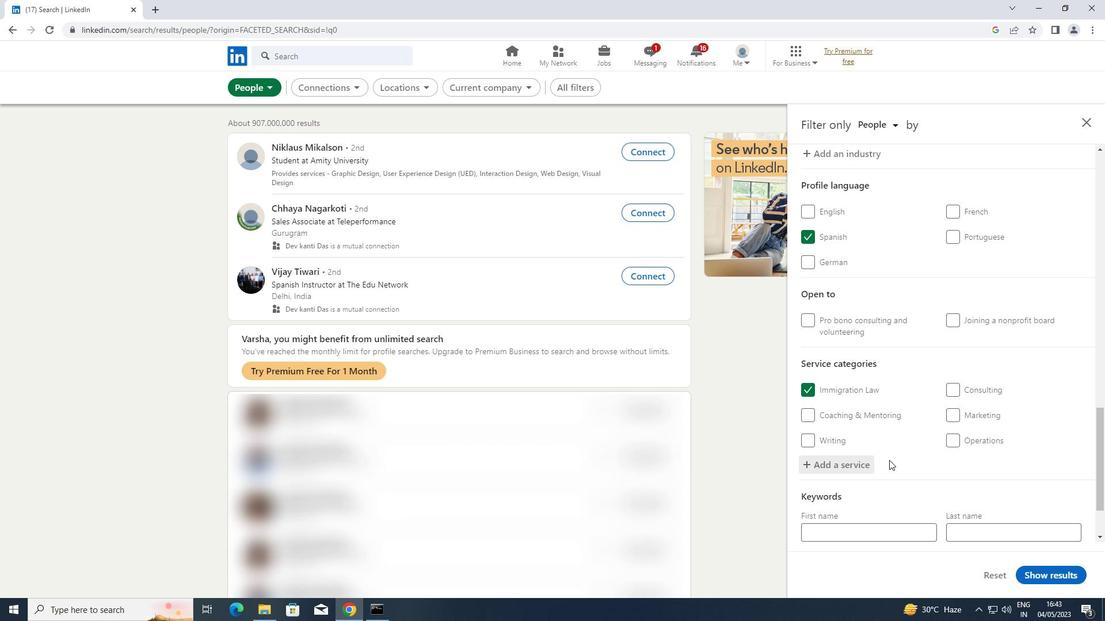 
Action: Mouse moved to (878, 499)
Screenshot: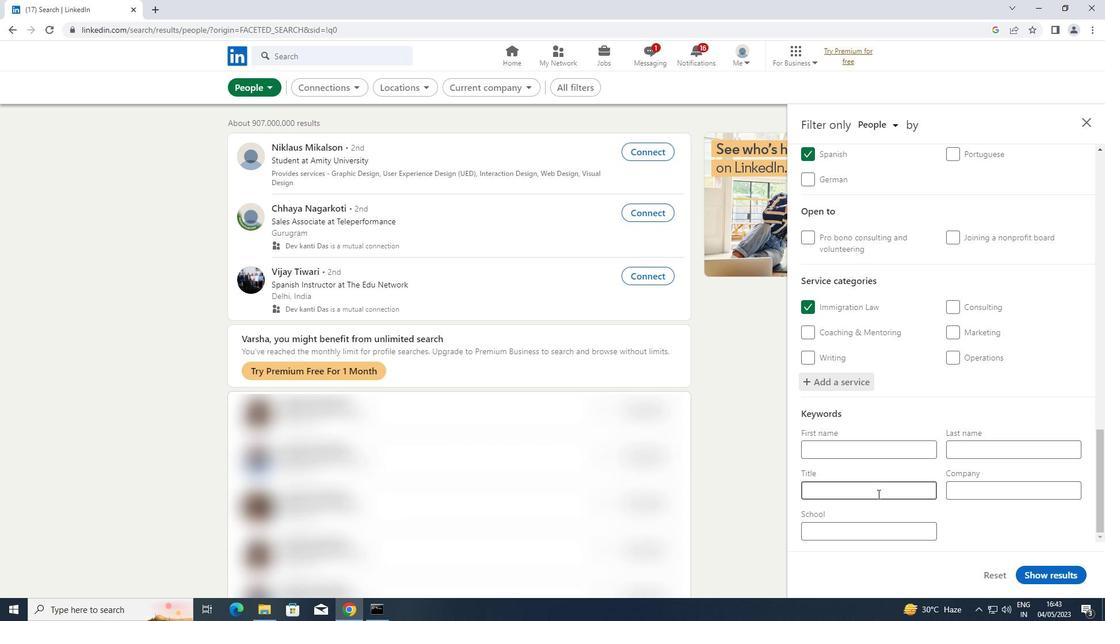 
Action: Mouse pressed left at (878, 499)
Screenshot: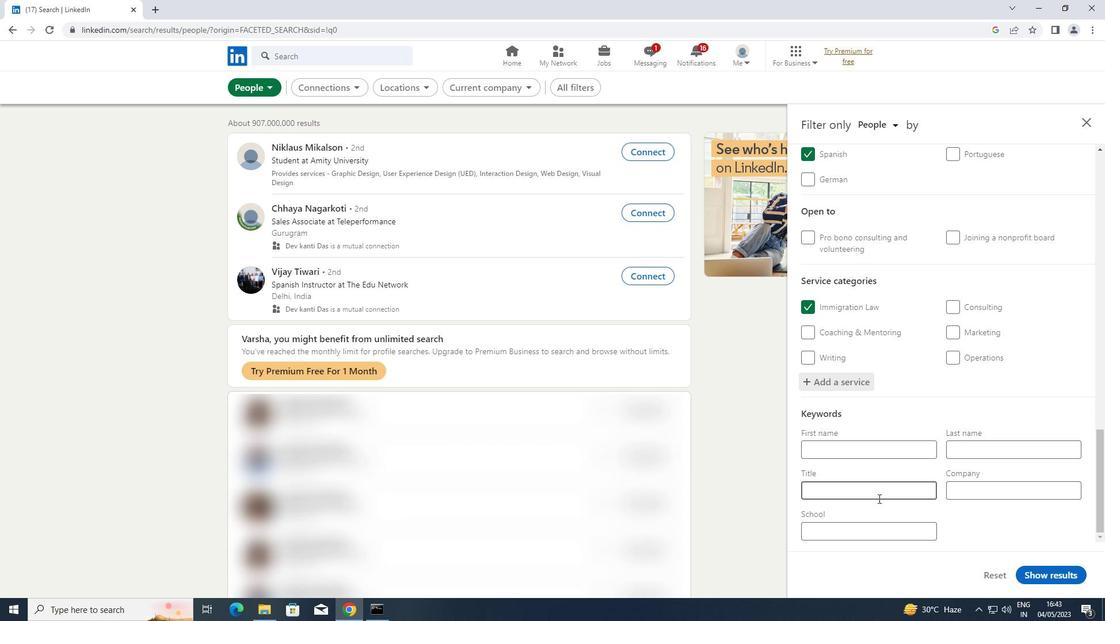 
Action: Key pressed <Key.shift>EVENT<Key.space><Key.shift>PLANNER
Screenshot: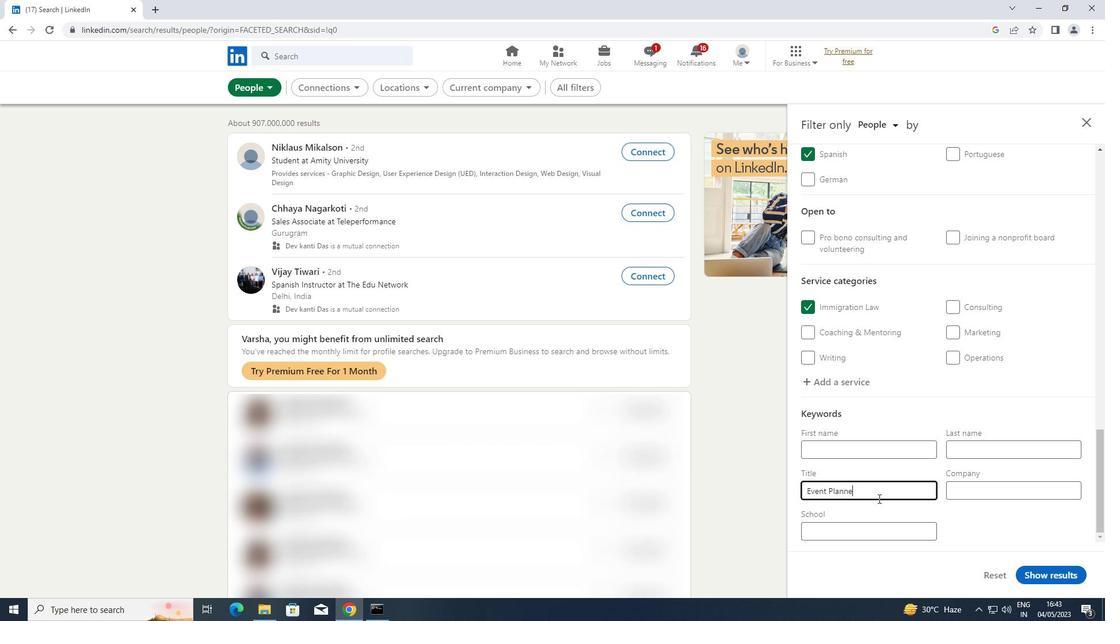 
Action: Mouse moved to (1042, 581)
Screenshot: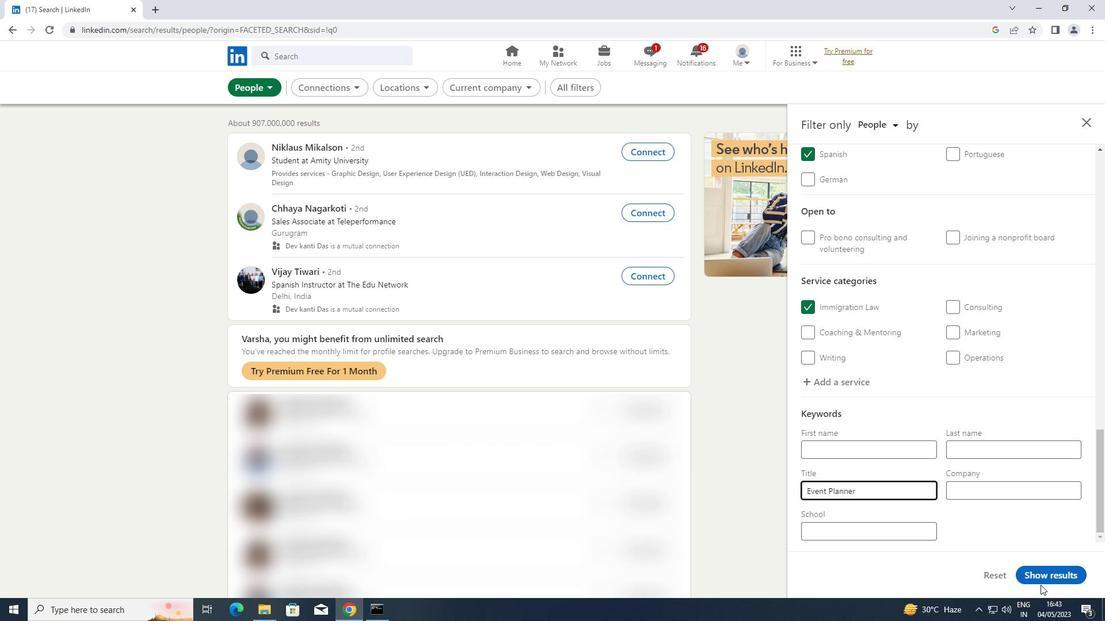 
Action: Mouse pressed left at (1042, 581)
Screenshot: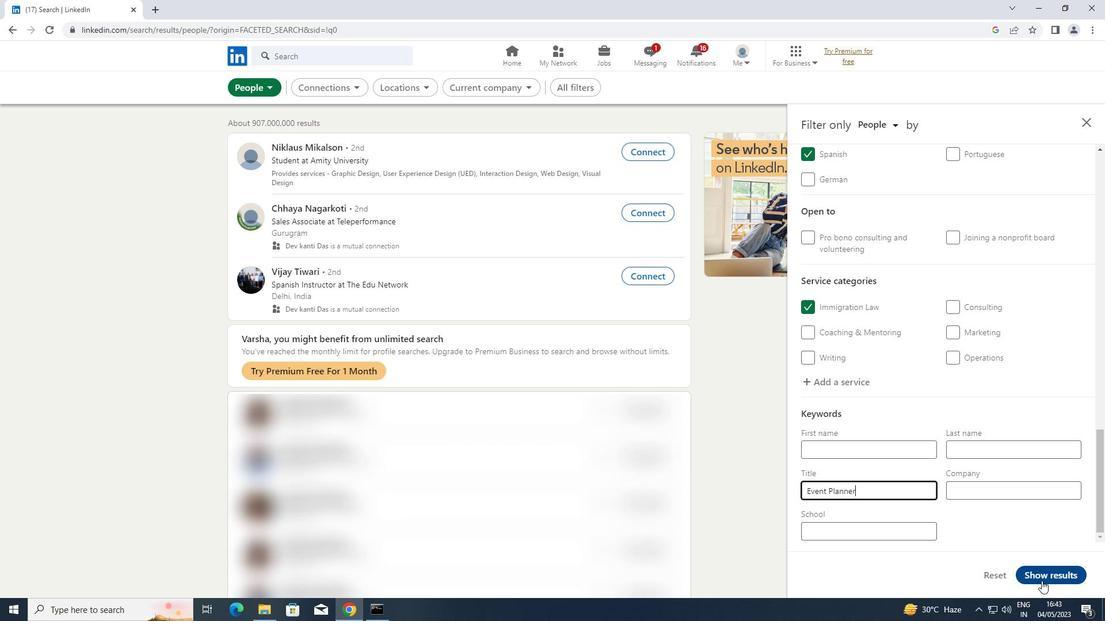 
